 Task: Check the percentage active listings of gas furnace in the last 3 years.
Action: Mouse moved to (1061, 253)
Screenshot: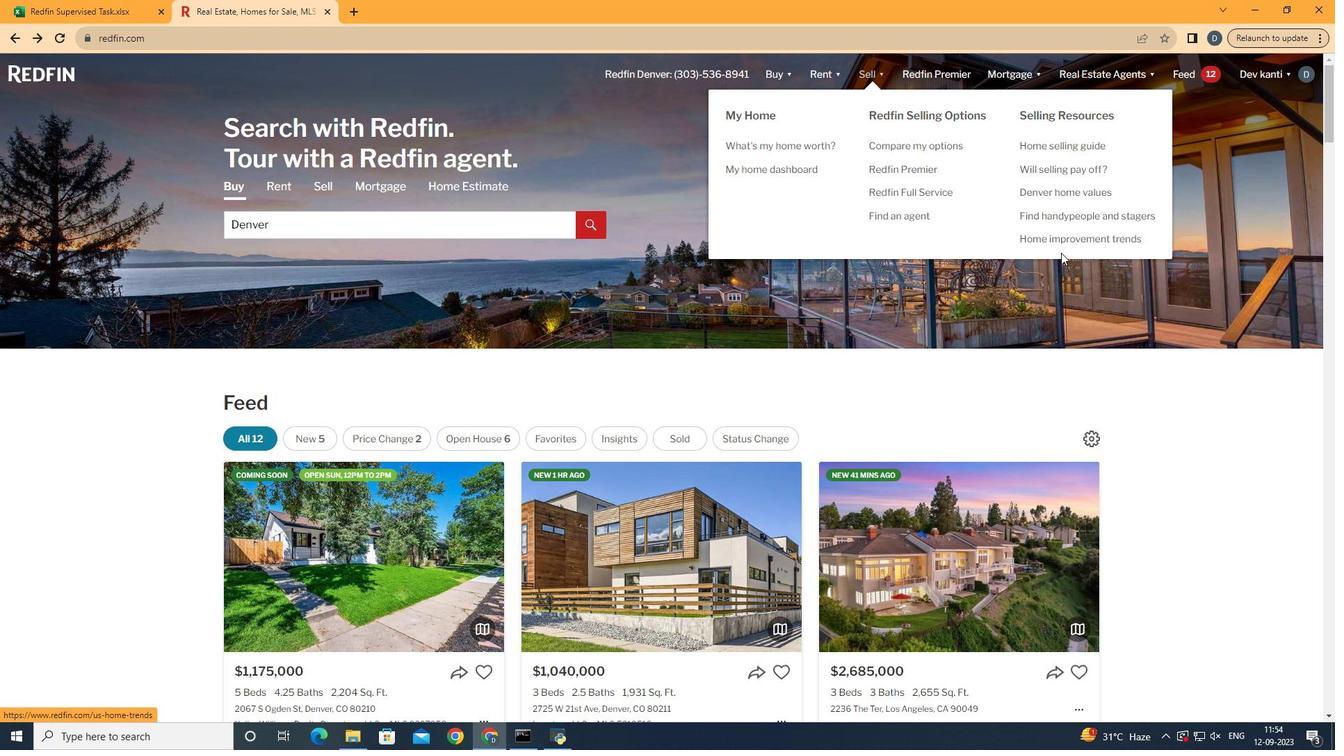 
Action: Mouse pressed left at (1061, 253)
Screenshot: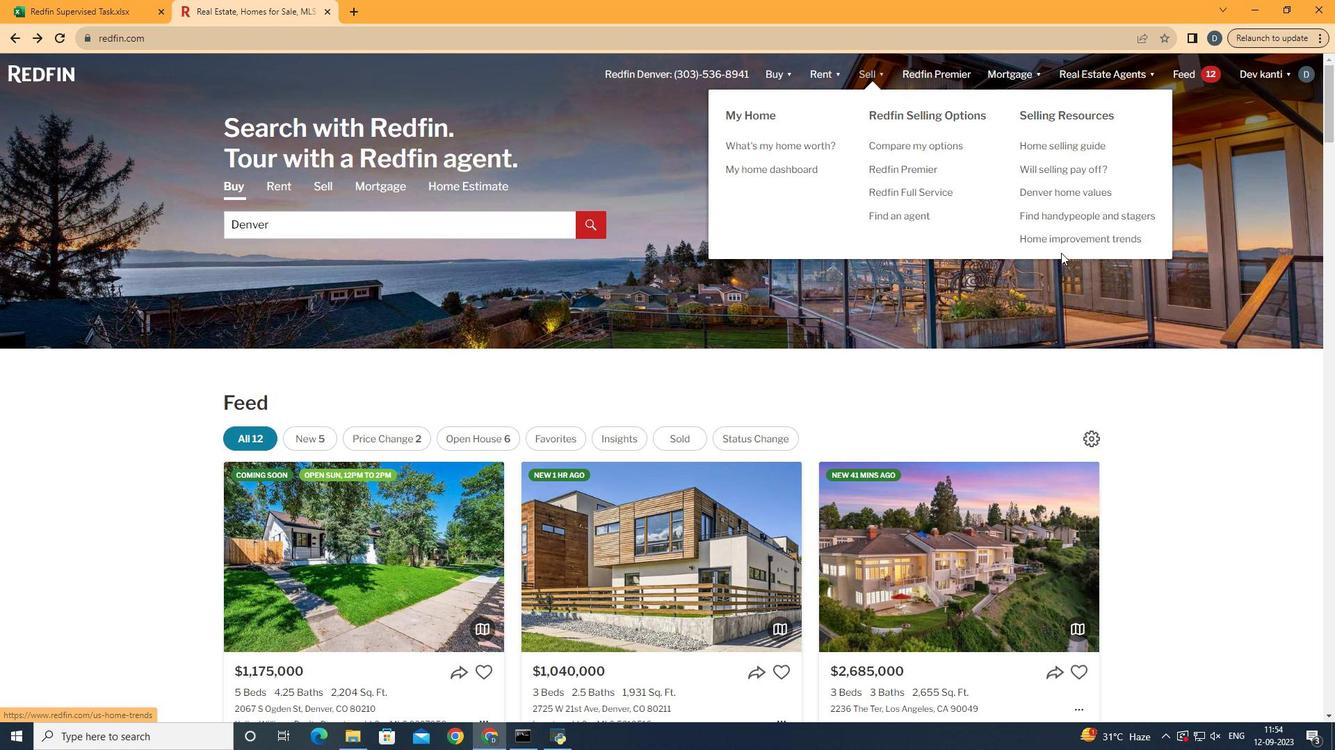 
Action: Mouse moved to (1076, 246)
Screenshot: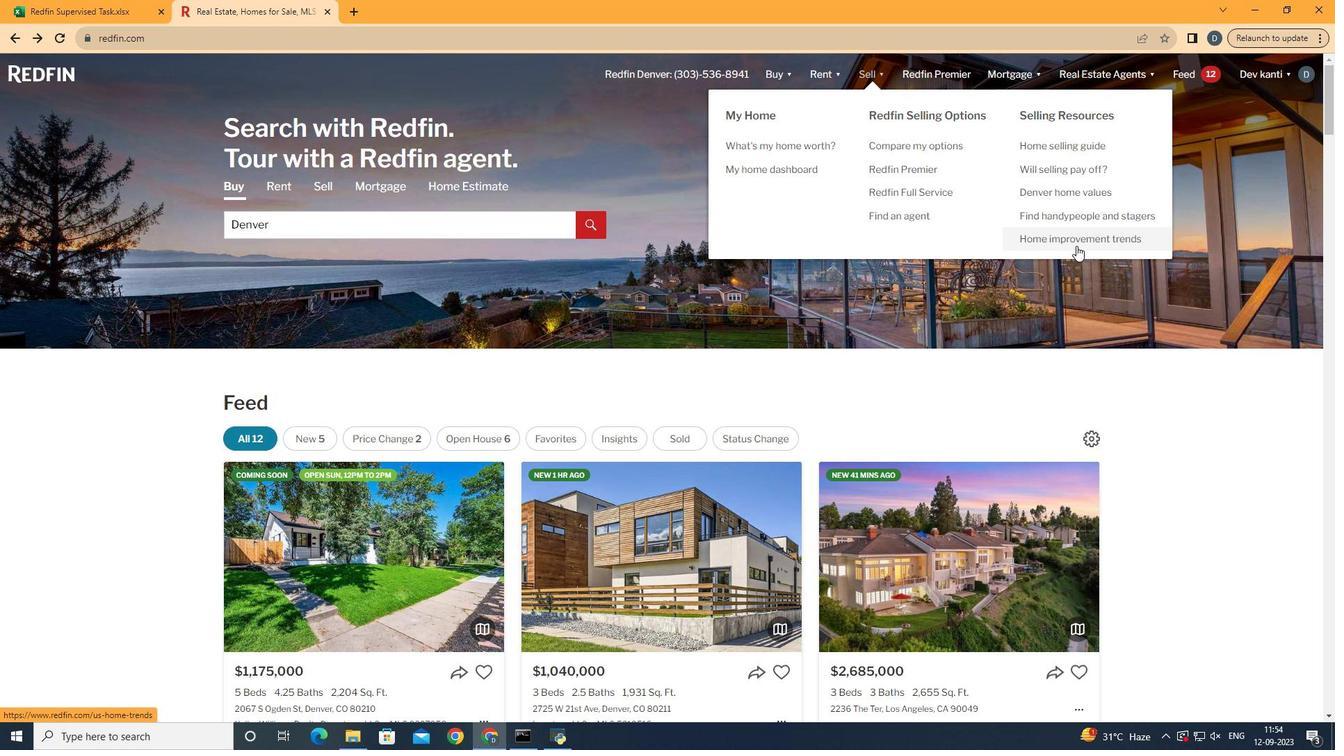 
Action: Mouse pressed left at (1076, 246)
Screenshot: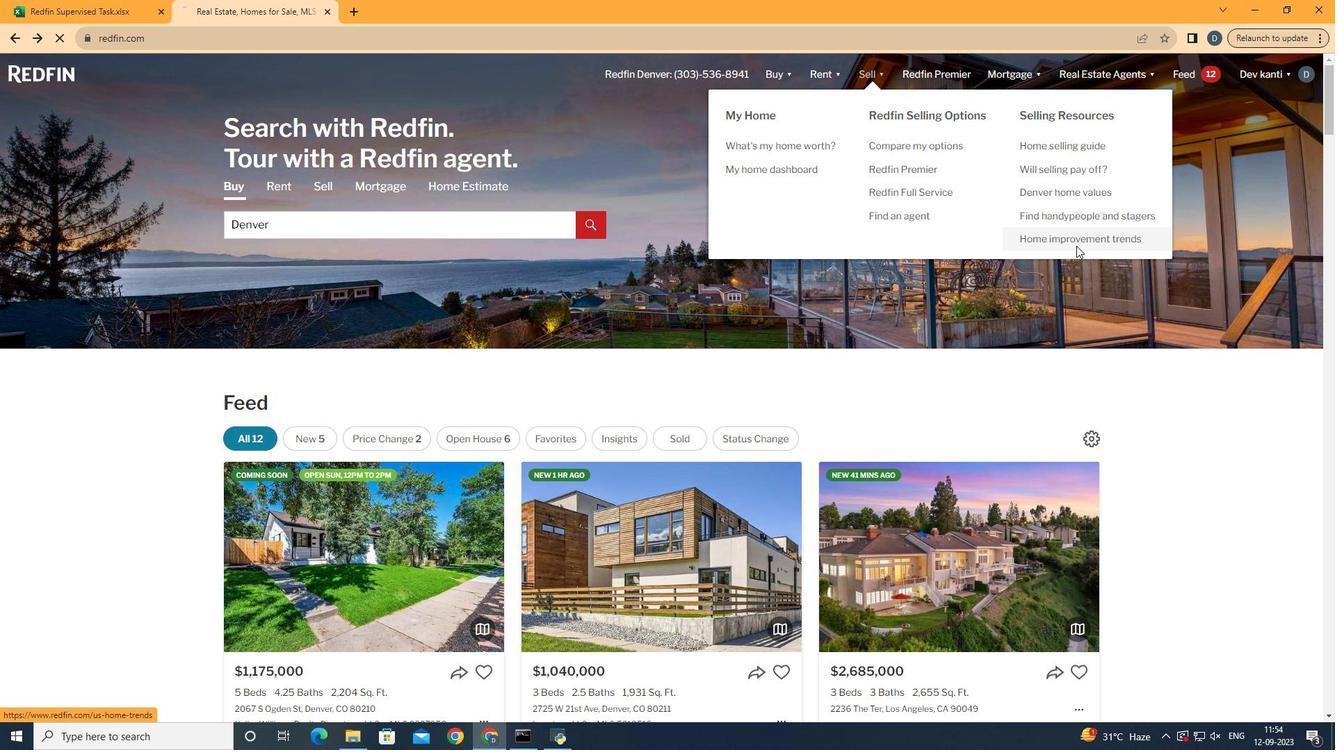 
Action: Mouse moved to (354, 264)
Screenshot: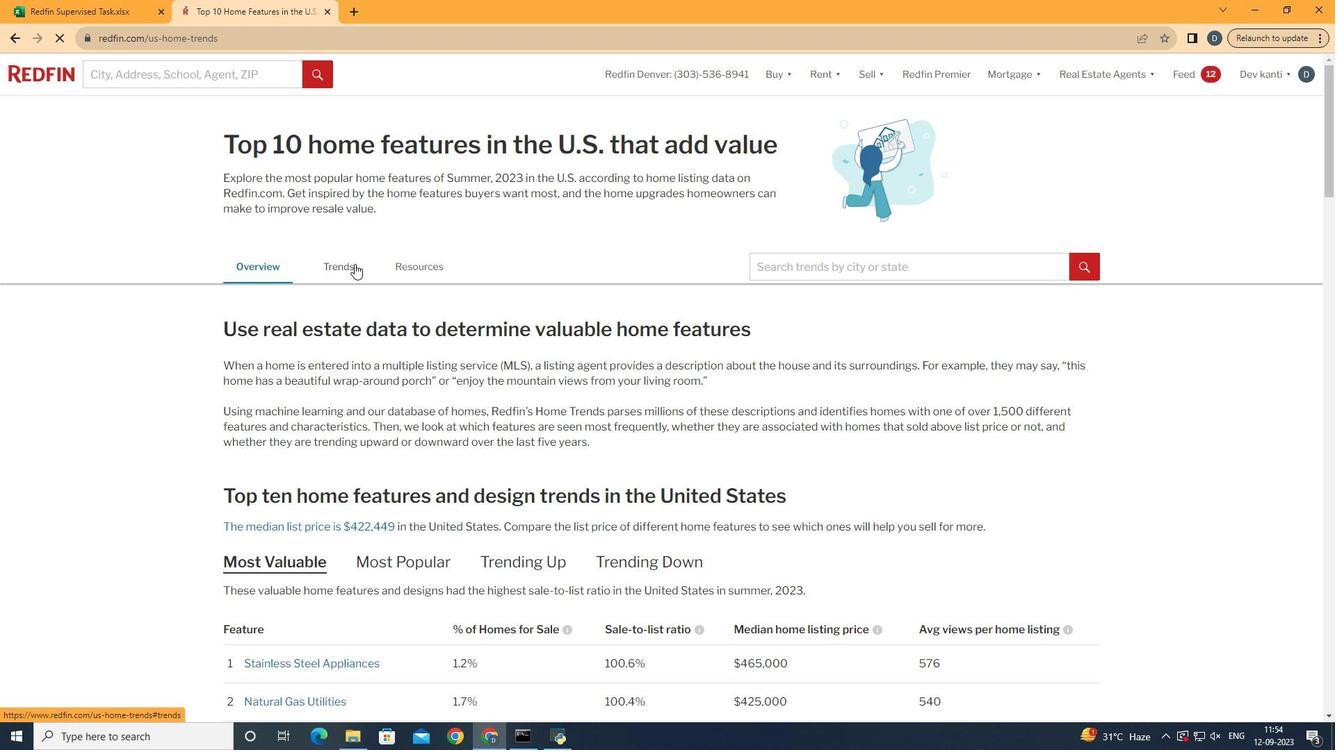 
Action: Mouse pressed left at (354, 264)
Screenshot: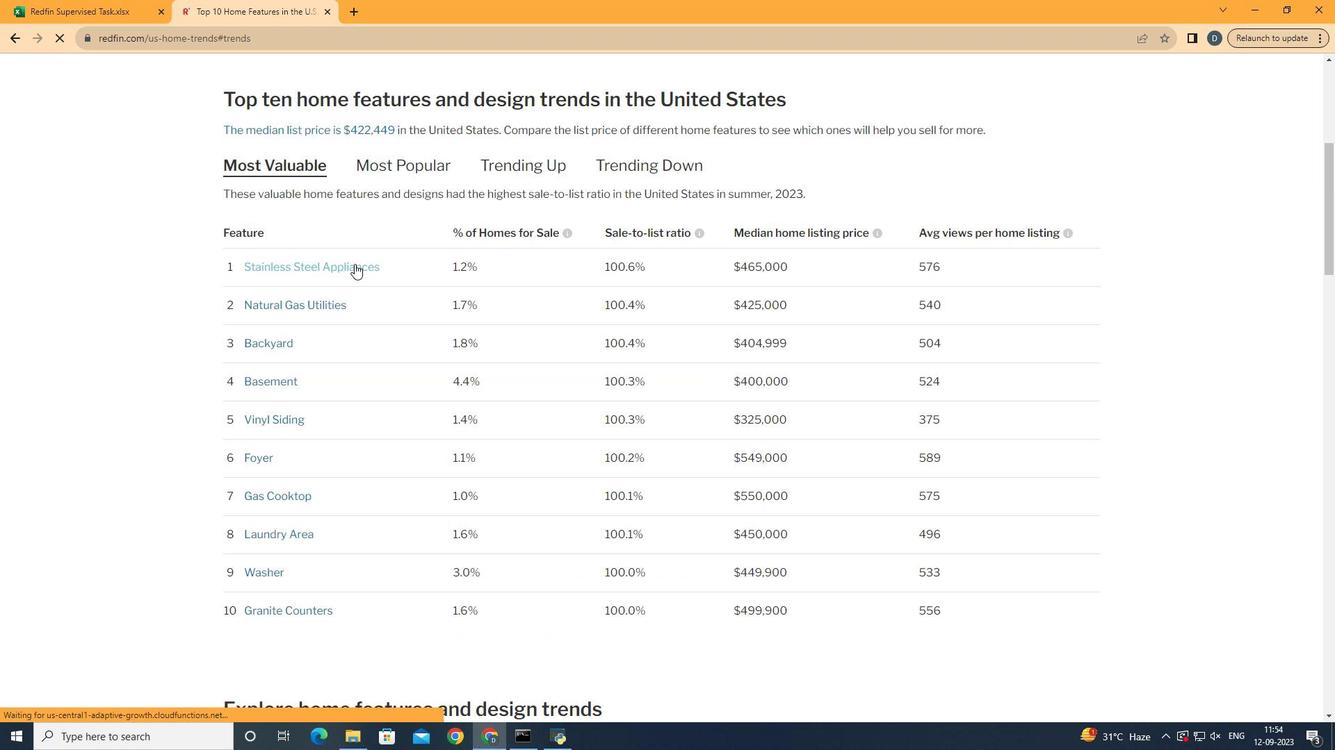 
Action: Mouse moved to (353, 267)
Screenshot: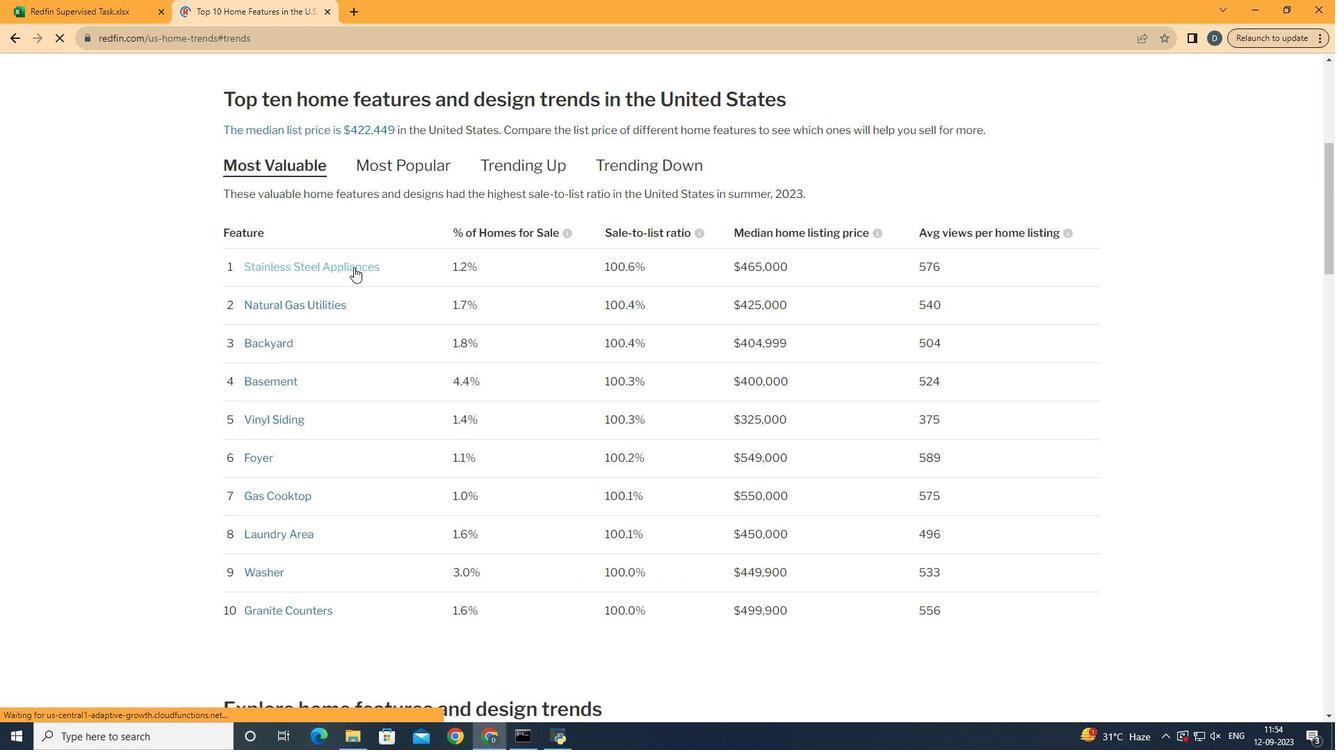 
Action: Mouse scrolled (353, 267) with delta (0, 0)
Screenshot: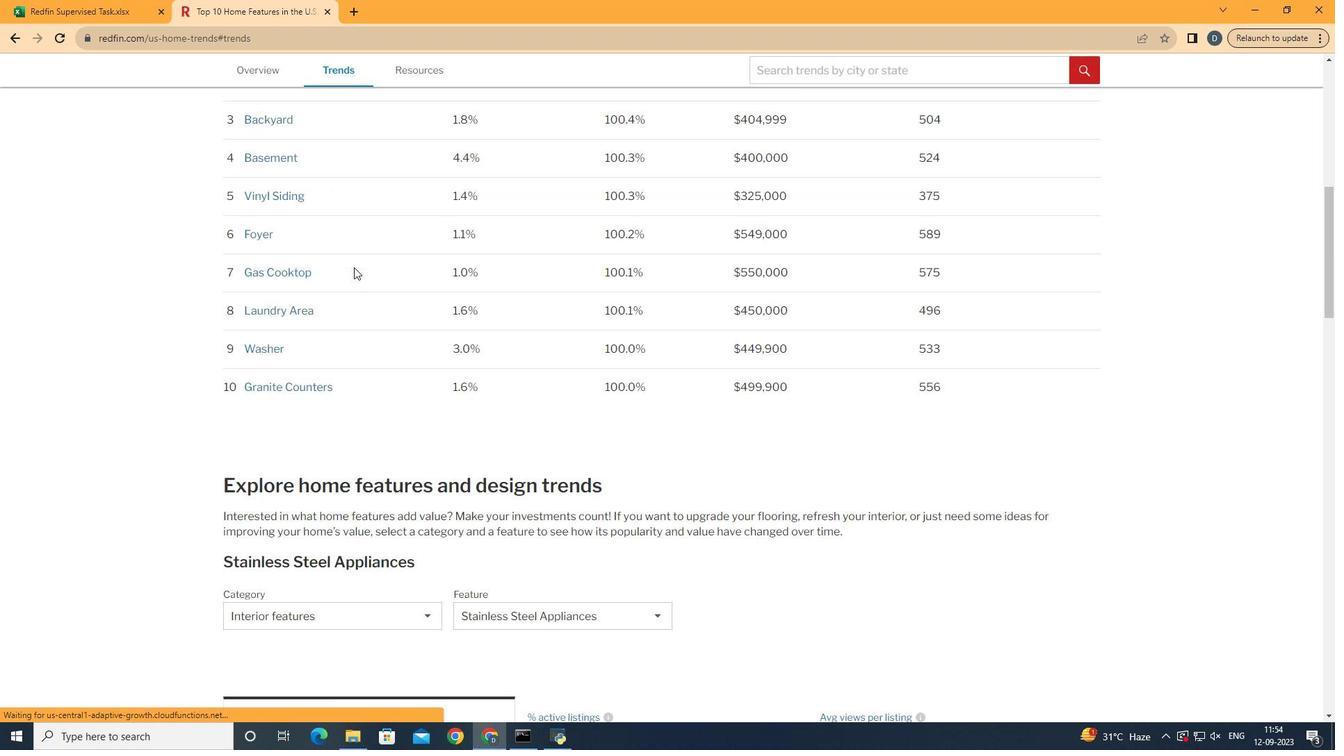 
Action: Mouse scrolled (353, 267) with delta (0, 0)
Screenshot: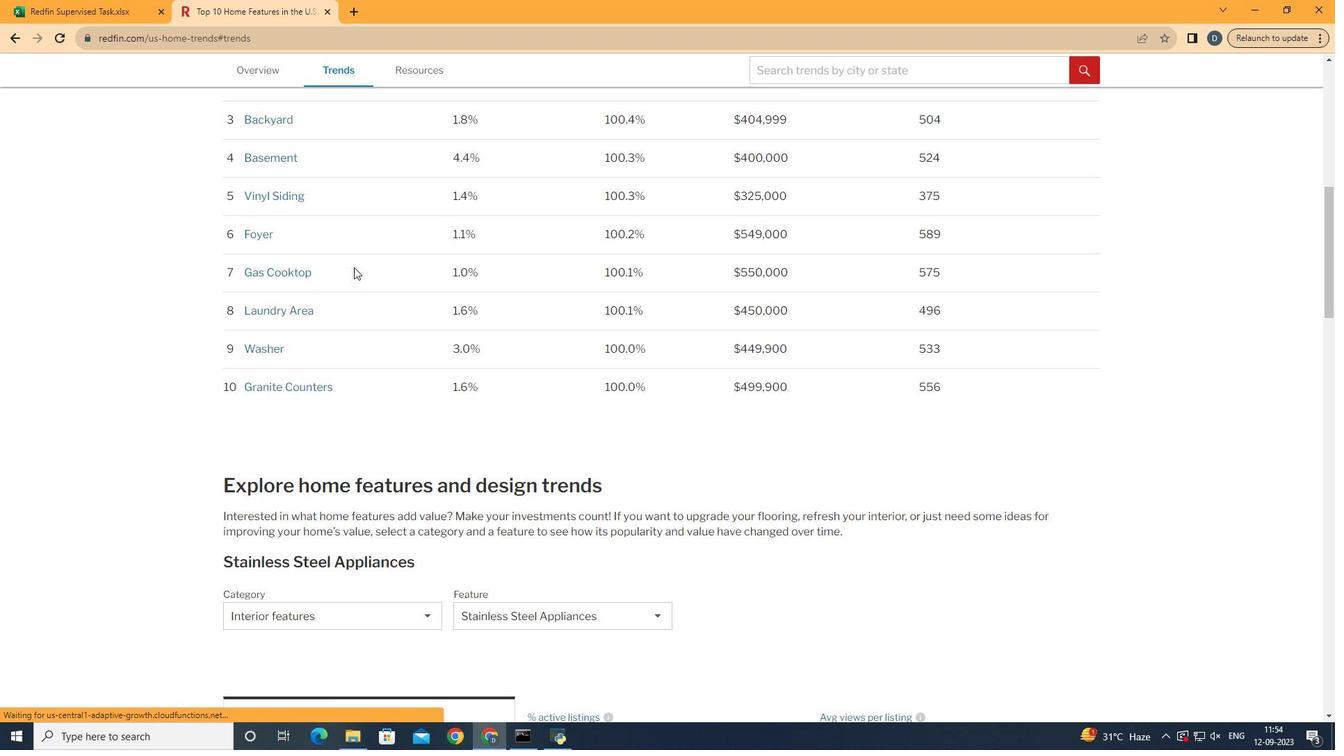 
Action: Mouse scrolled (353, 267) with delta (0, 0)
Screenshot: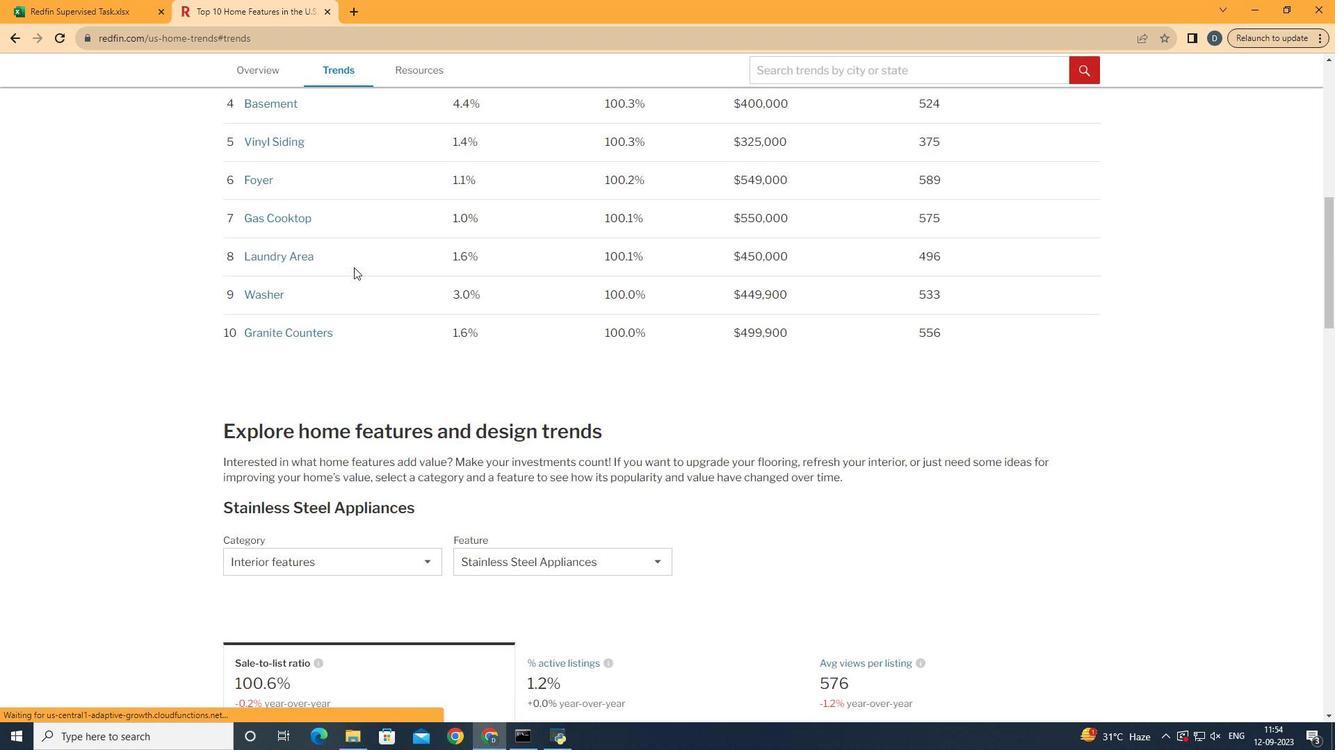
Action: Mouse scrolled (353, 267) with delta (0, 0)
Screenshot: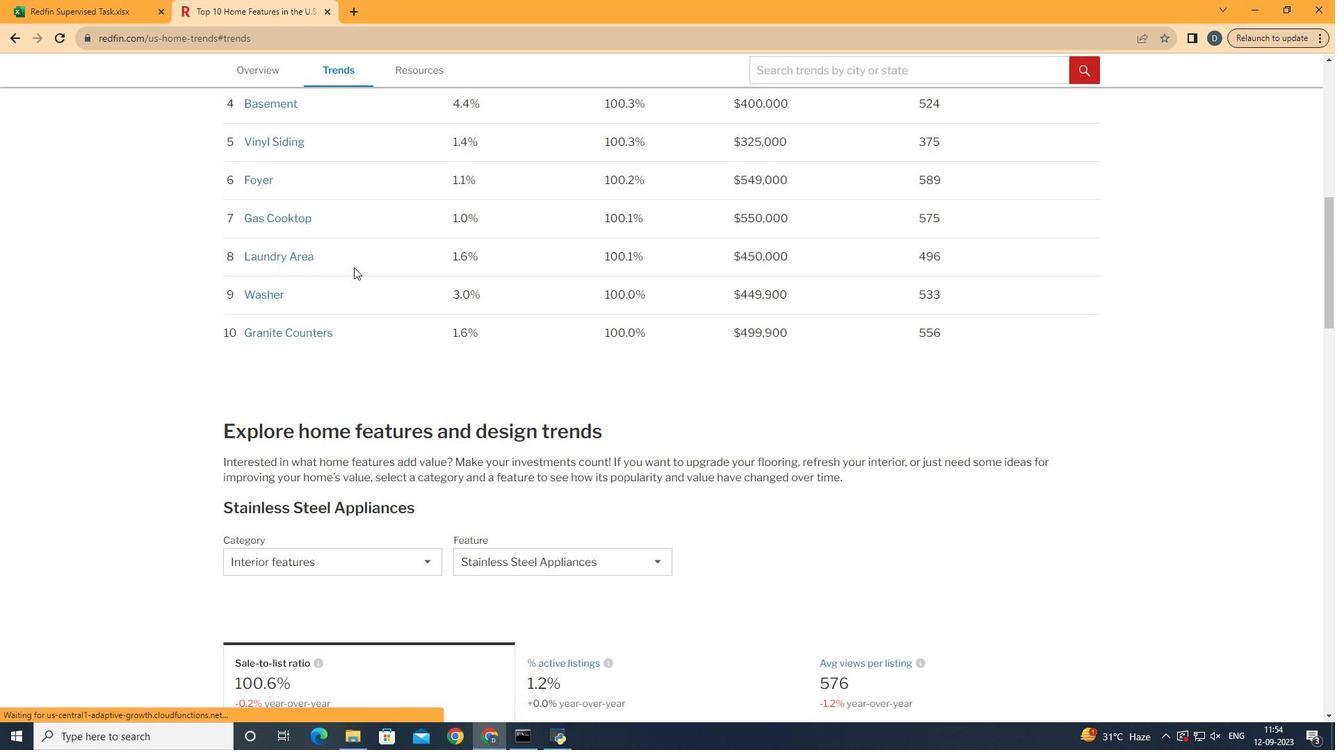 
Action: Mouse scrolled (353, 267) with delta (0, 0)
Screenshot: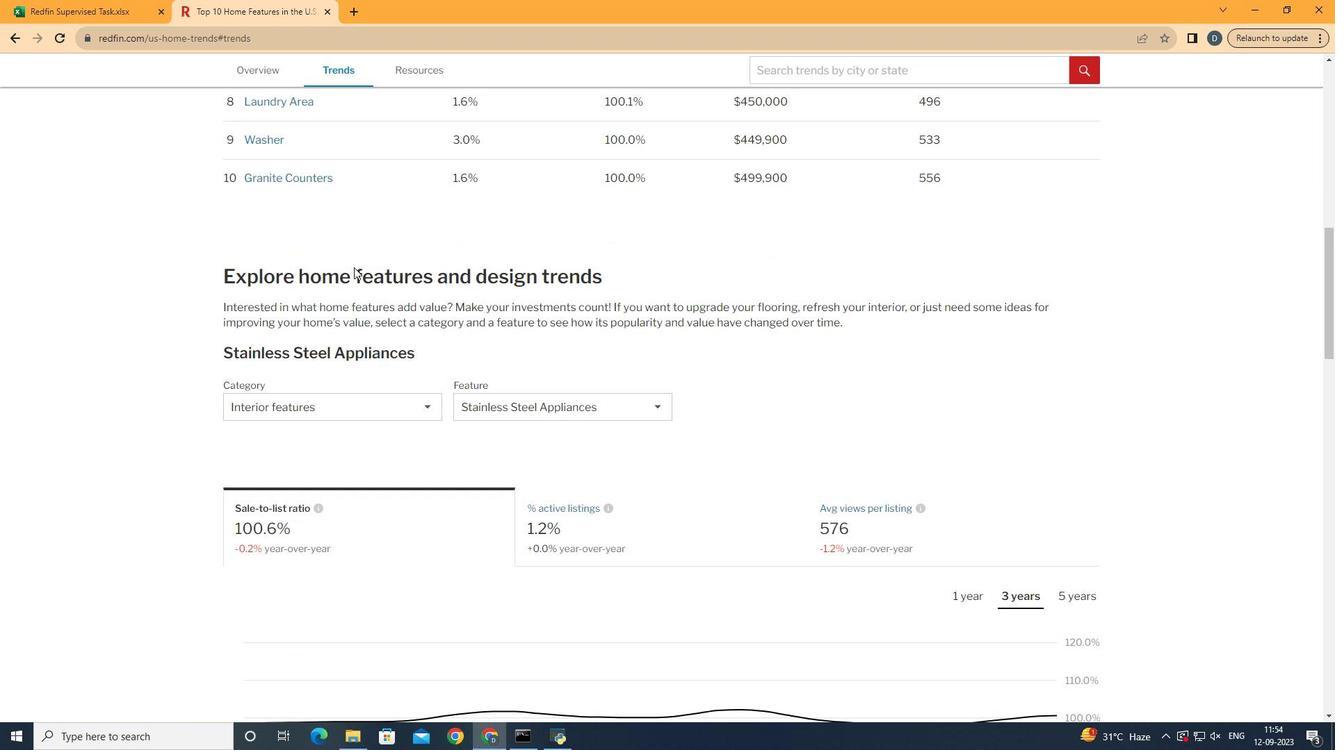 
Action: Mouse scrolled (353, 267) with delta (0, 0)
Screenshot: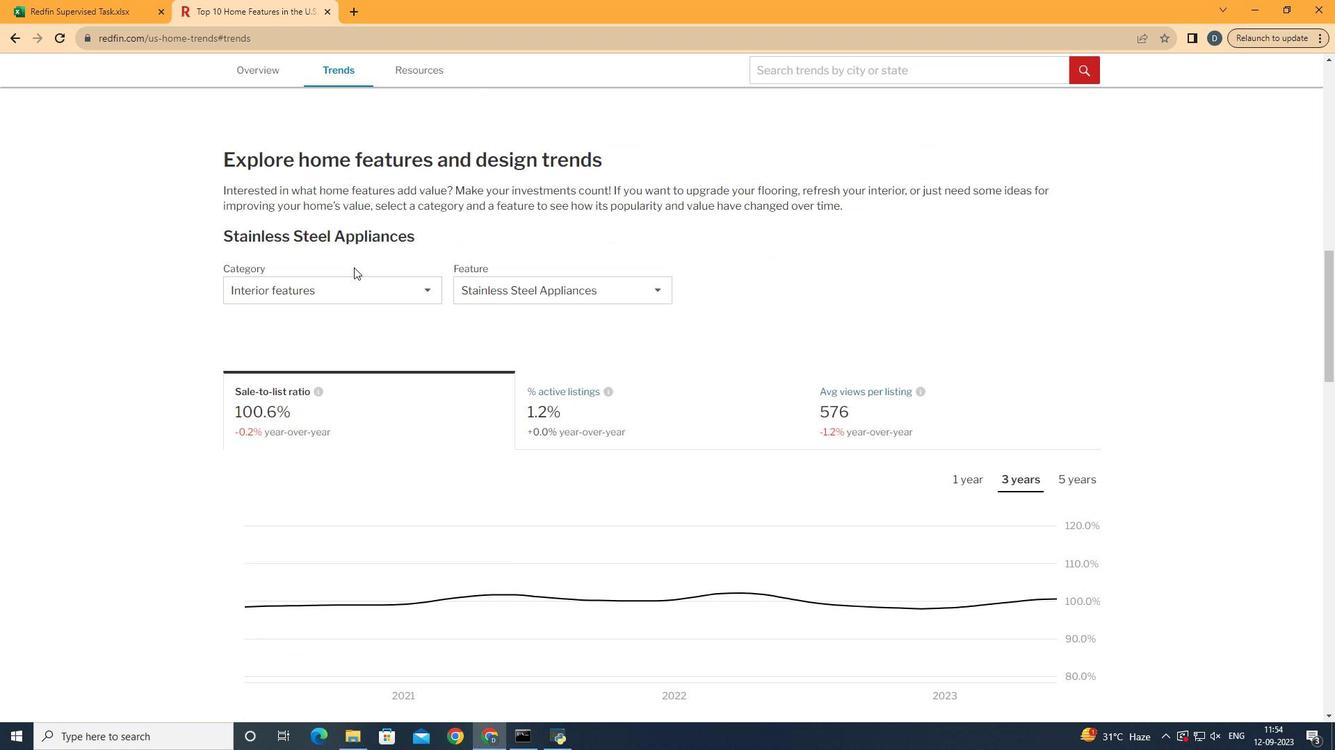
Action: Mouse scrolled (353, 267) with delta (0, 0)
Screenshot: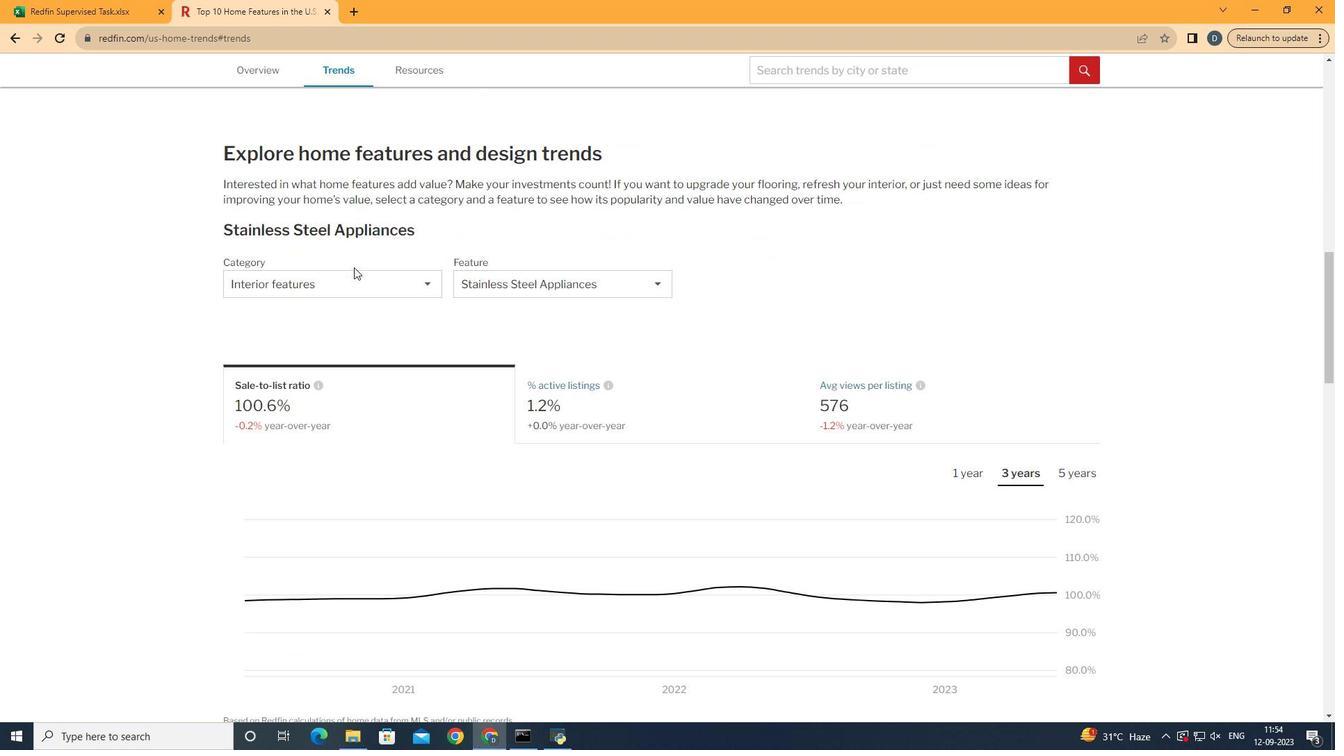
Action: Mouse scrolled (353, 267) with delta (0, 0)
Screenshot: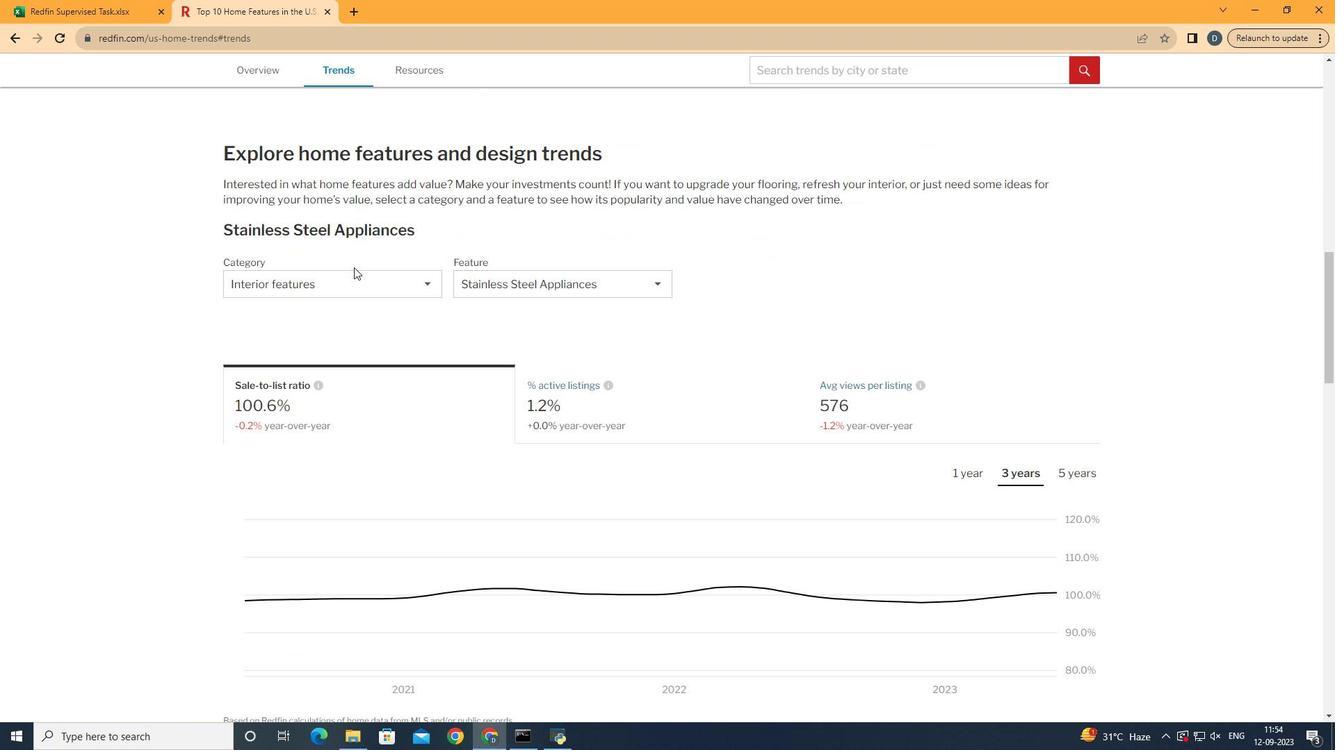 
Action: Mouse moved to (358, 286)
Screenshot: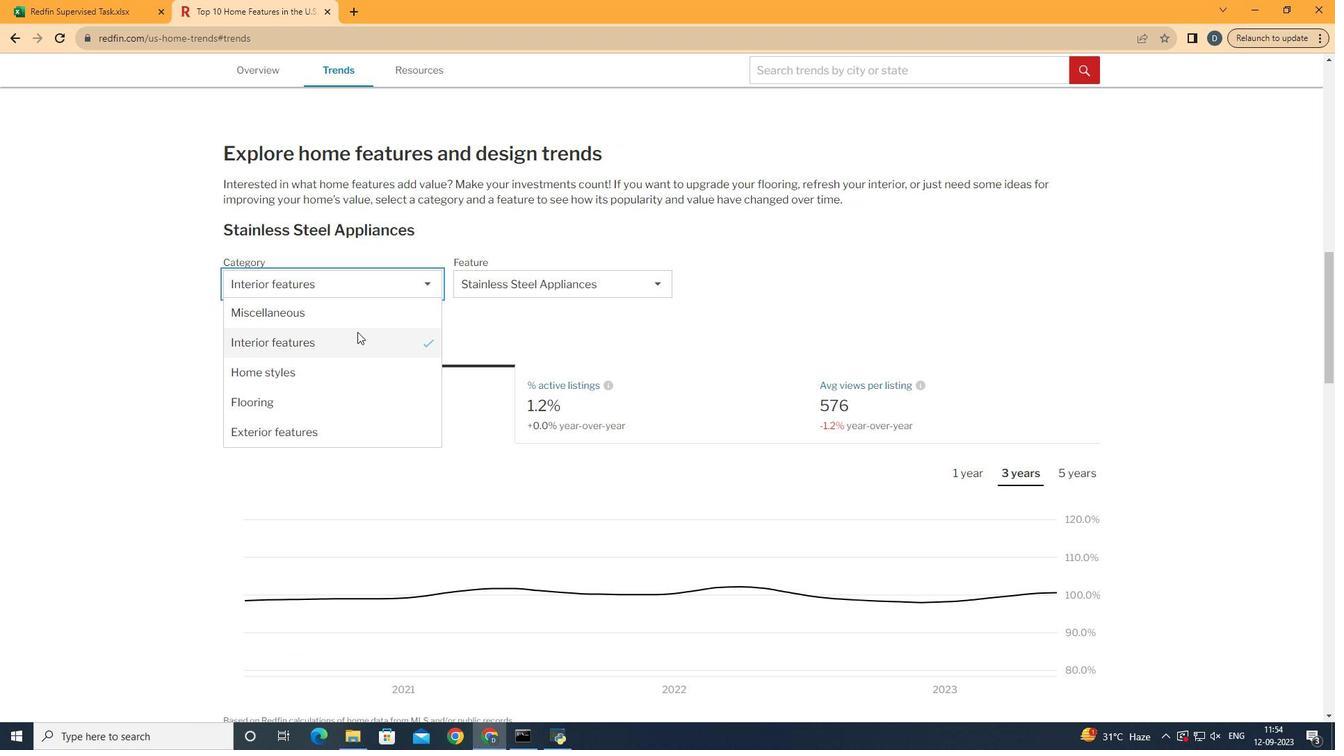 
Action: Mouse pressed left at (358, 286)
Screenshot: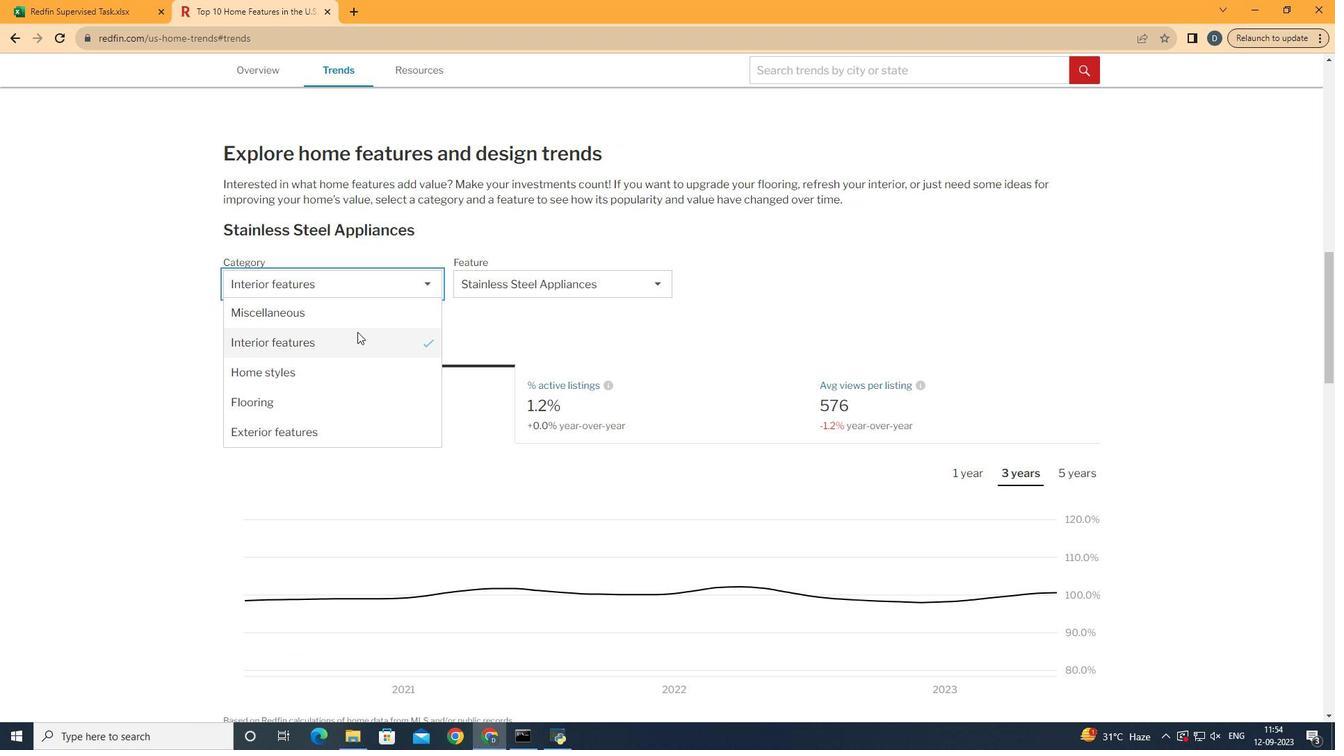 
Action: Mouse moved to (357, 333)
Screenshot: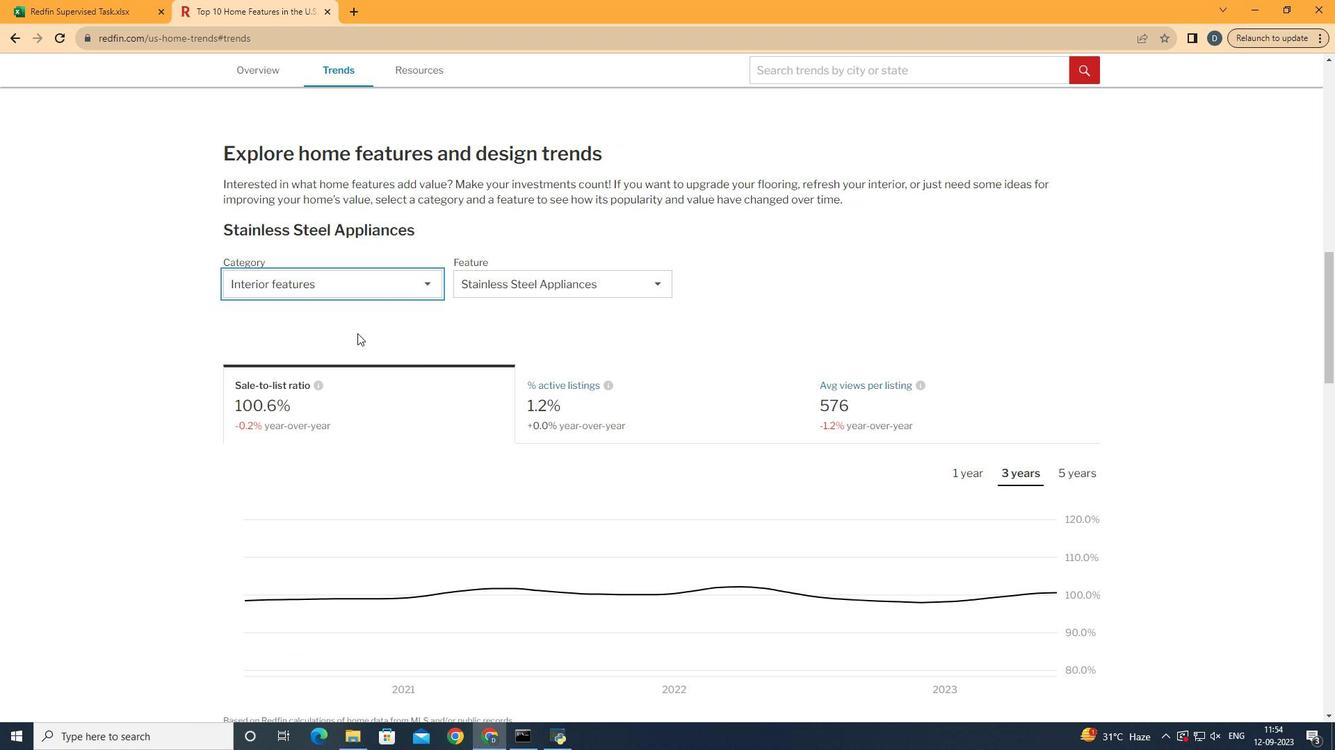 
Action: Mouse pressed left at (357, 333)
Screenshot: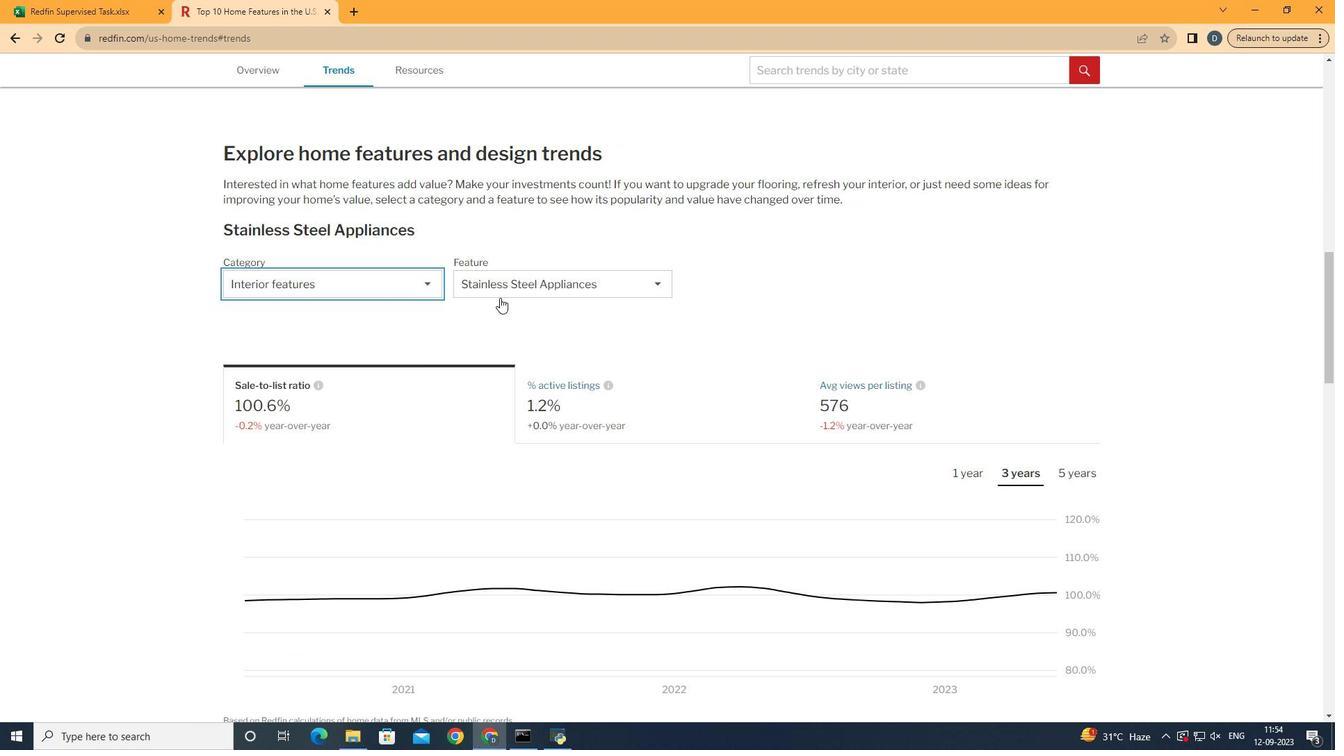 
Action: Mouse moved to (551, 285)
Screenshot: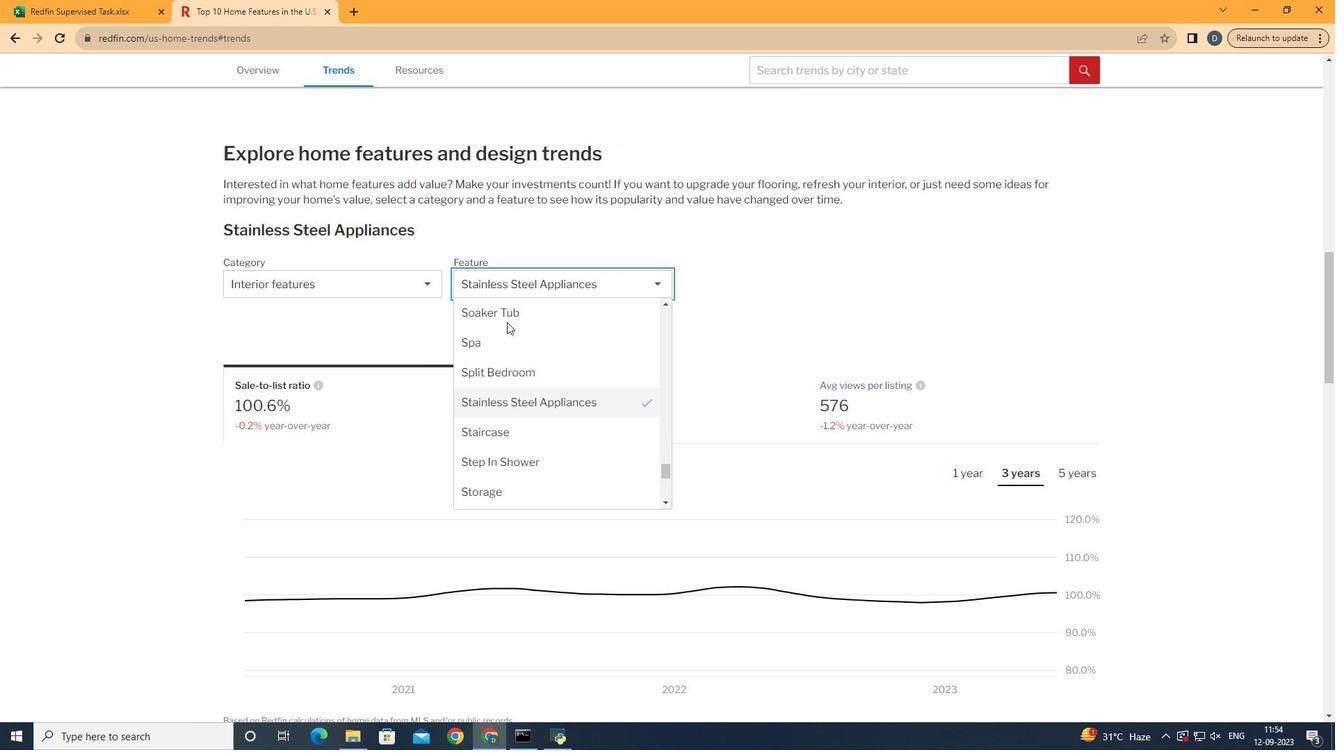 
Action: Mouse pressed left at (551, 285)
Screenshot: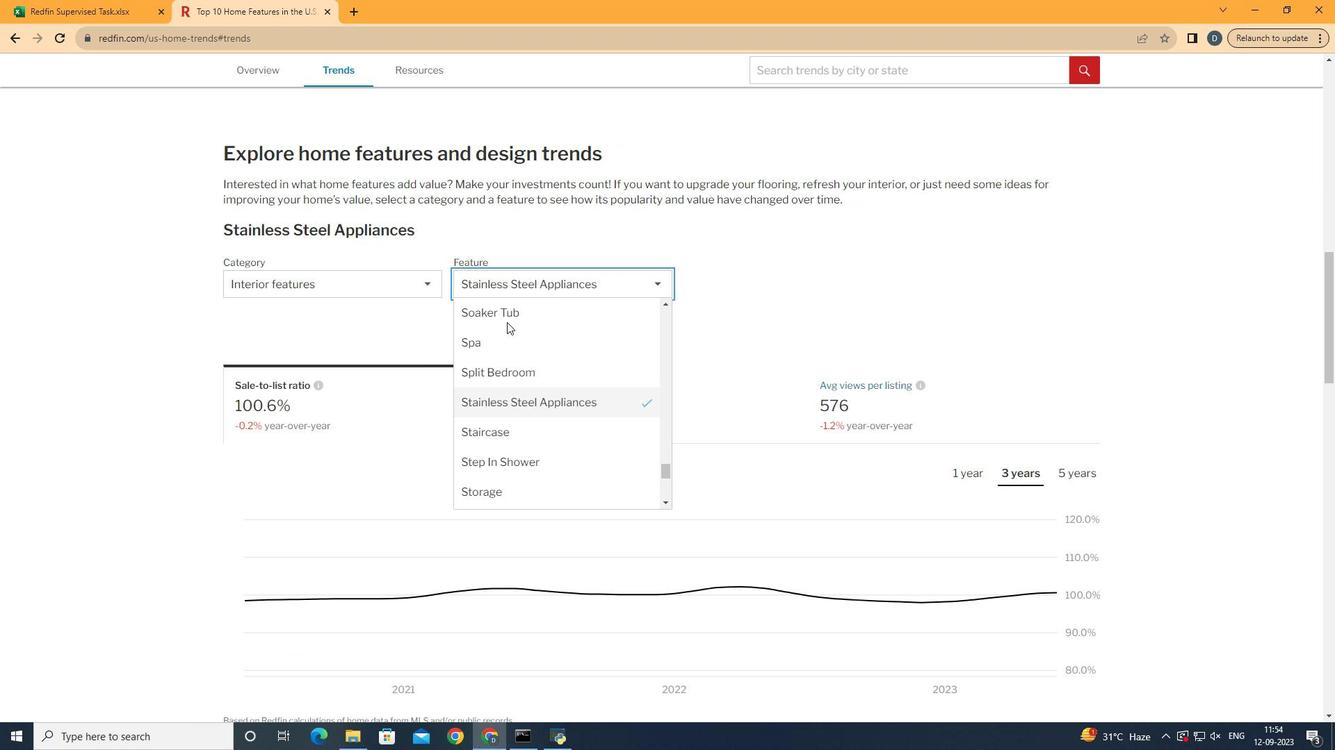 
Action: Mouse moved to (473, 357)
Screenshot: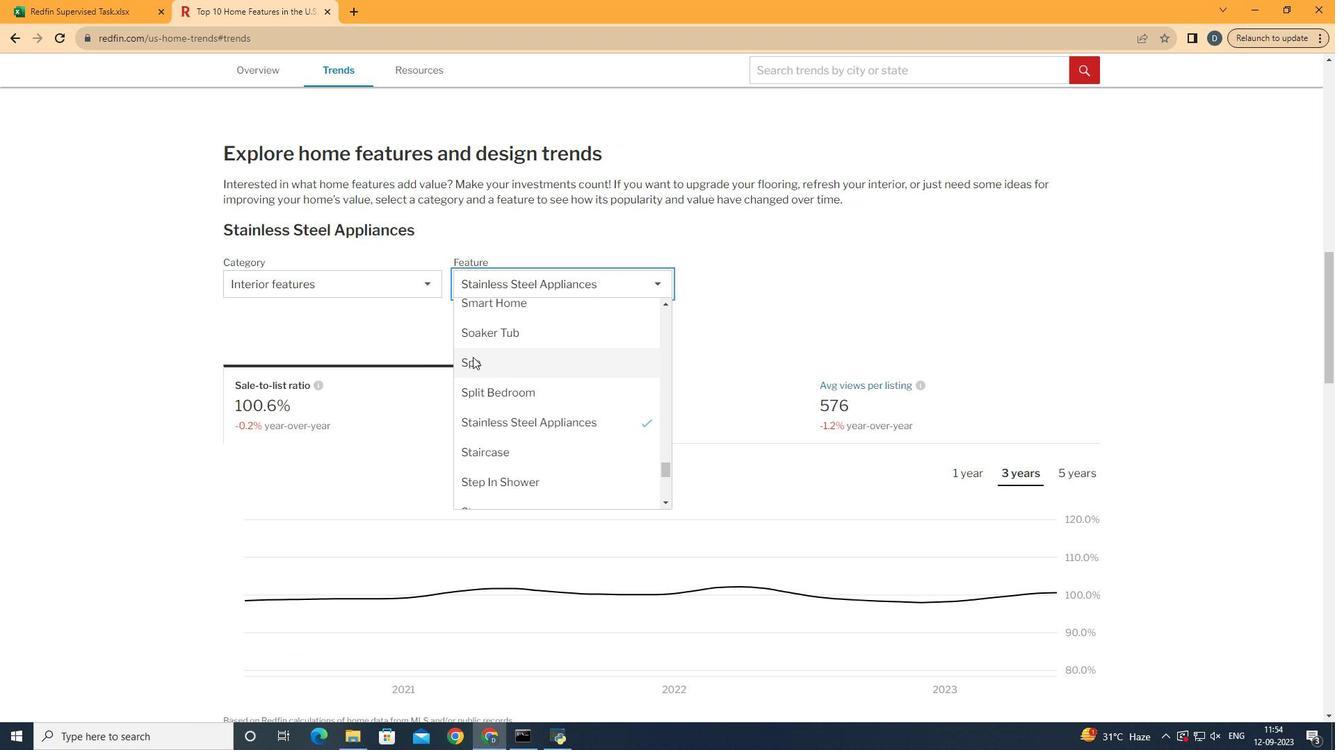 
Action: Mouse scrolled (473, 358) with delta (0, 0)
Screenshot: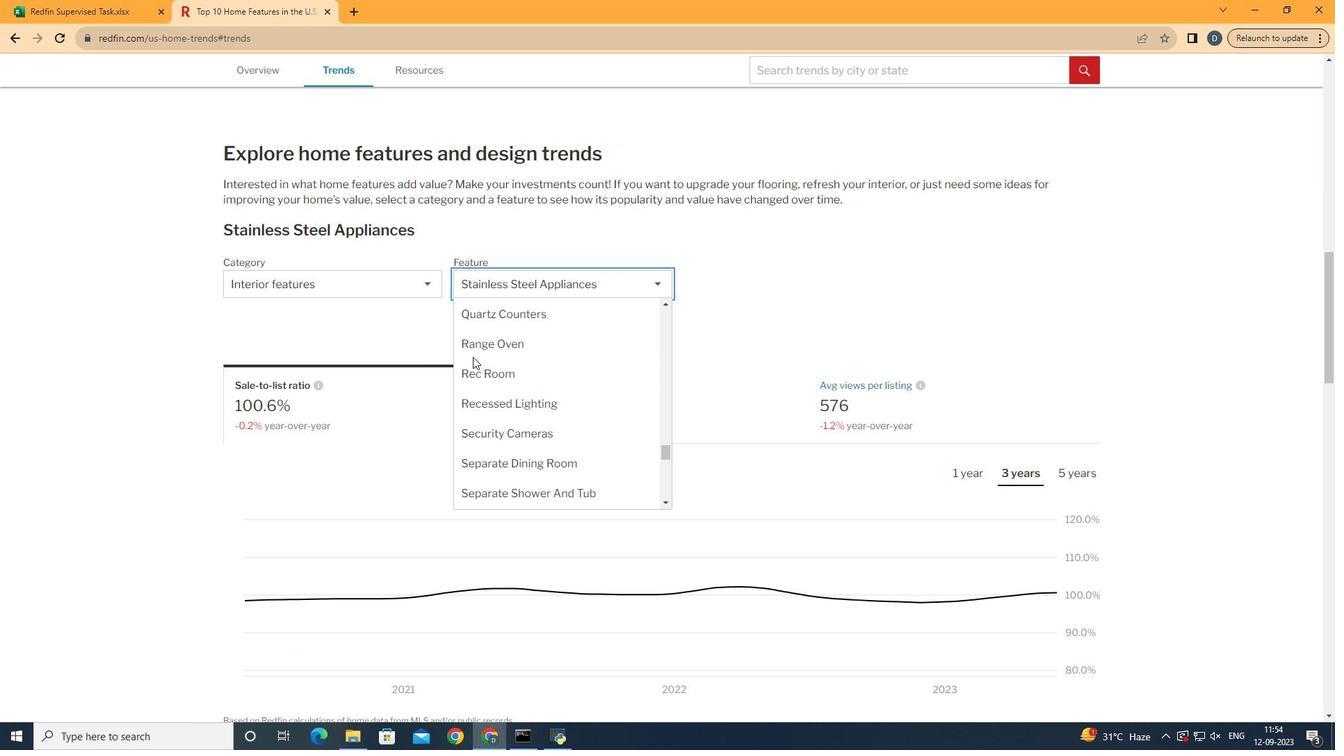 
Action: Mouse moved to (472, 357)
Screenshot: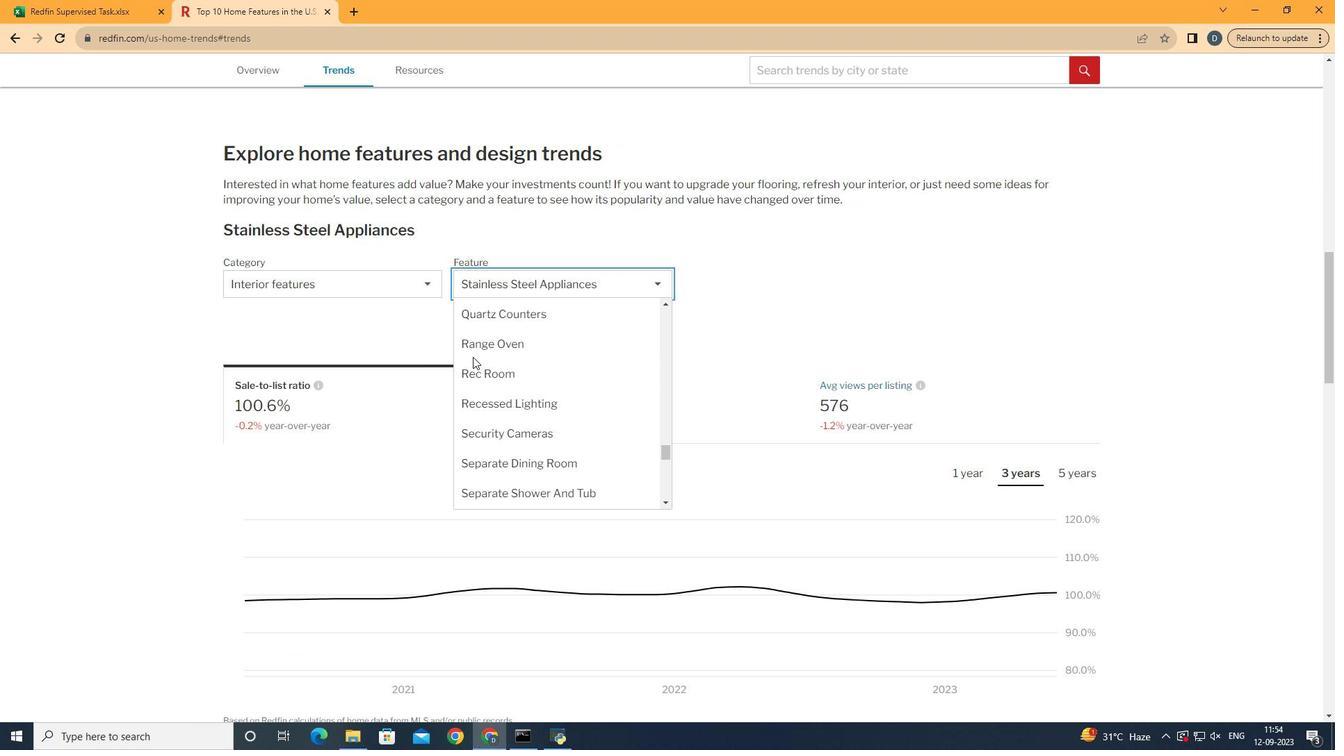 
Action: Mouse scrolled (472, 358) with delta (0, 0)
Screenshot: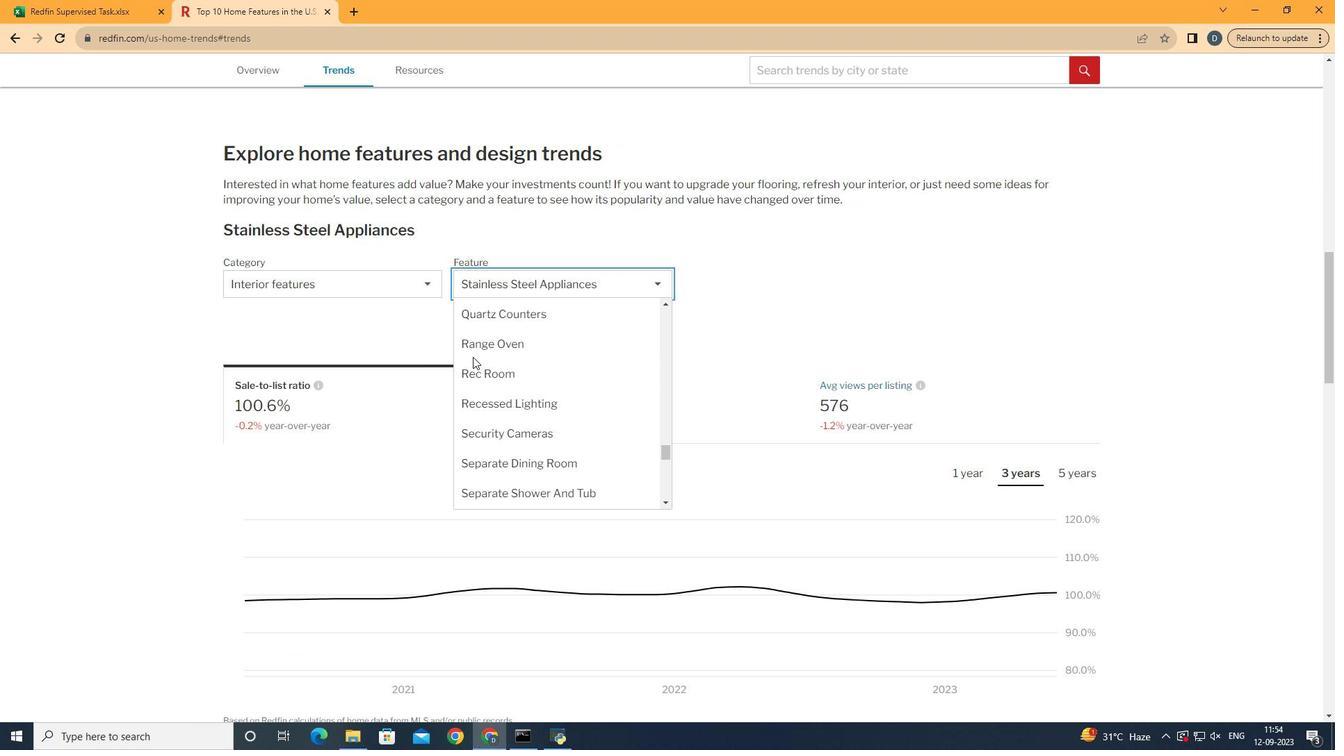 
Action: Mouse scrolled (472, 358) with delta (0, 0)
Screenshot: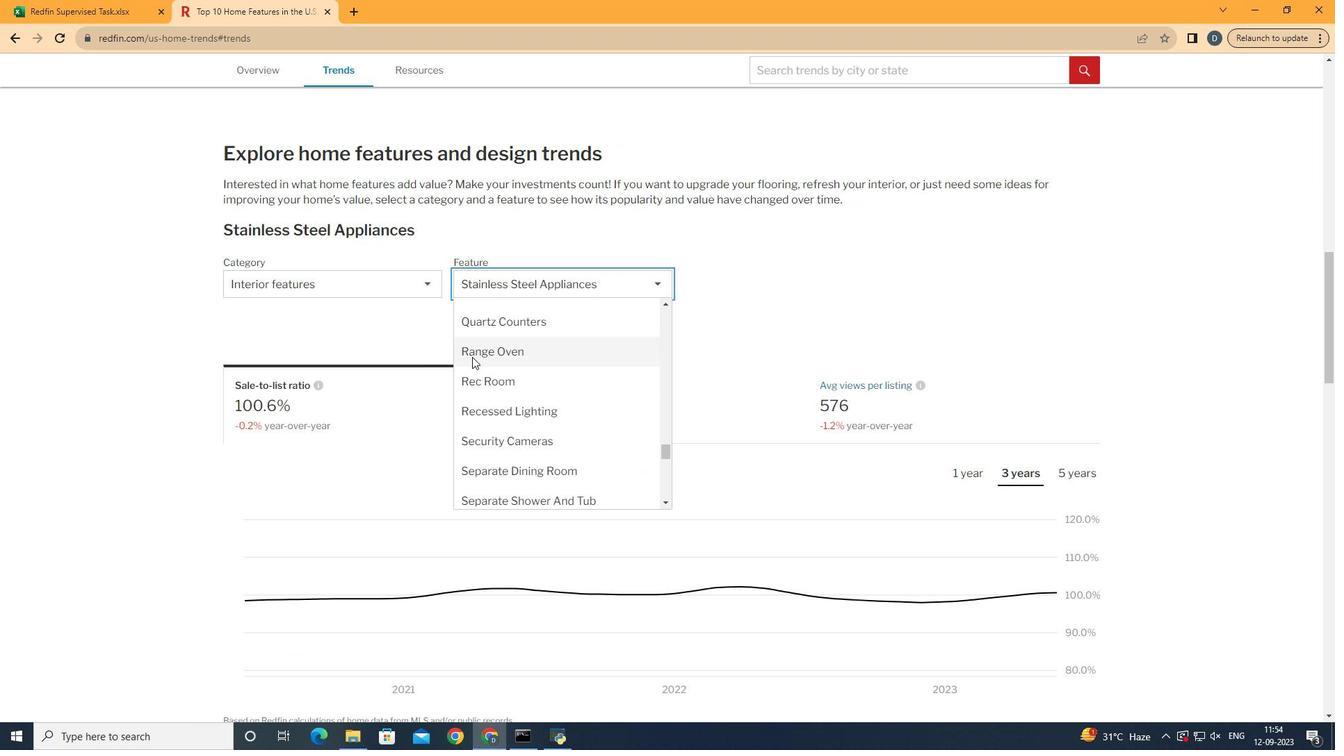 
Action: Mouse scrolled (472, 358) with delta (0, 0)
Screenshot: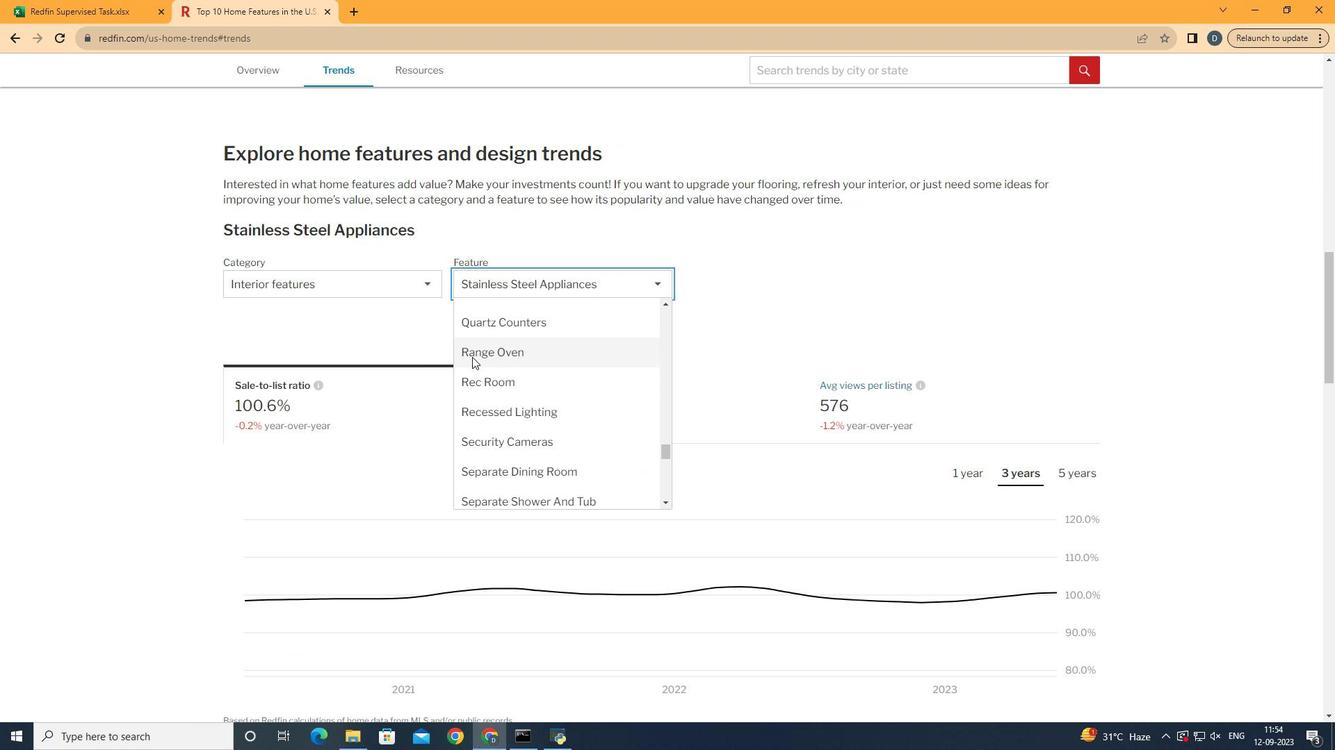 
Action: Mouse moved to (472, 357)
Screenshot: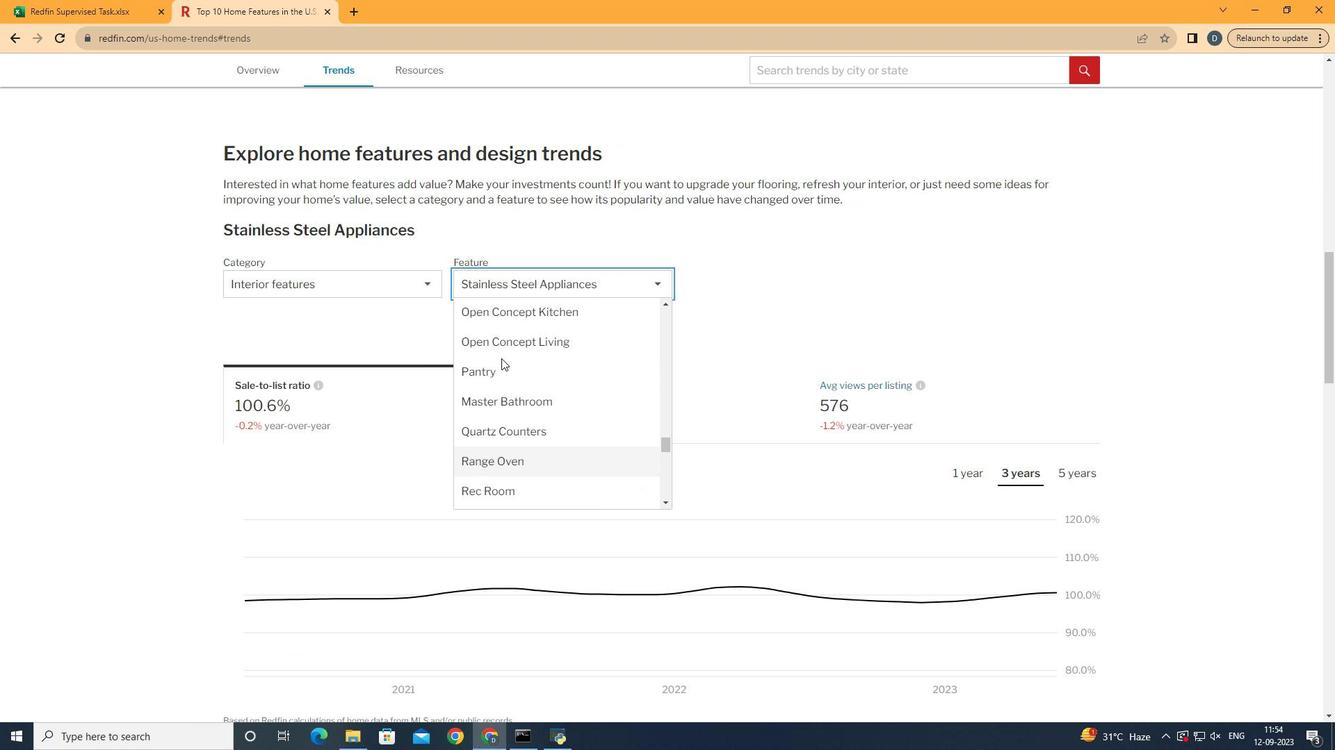 
Action: Mouse scrolled (472, 358) with delta (0, 0)
Screenshot: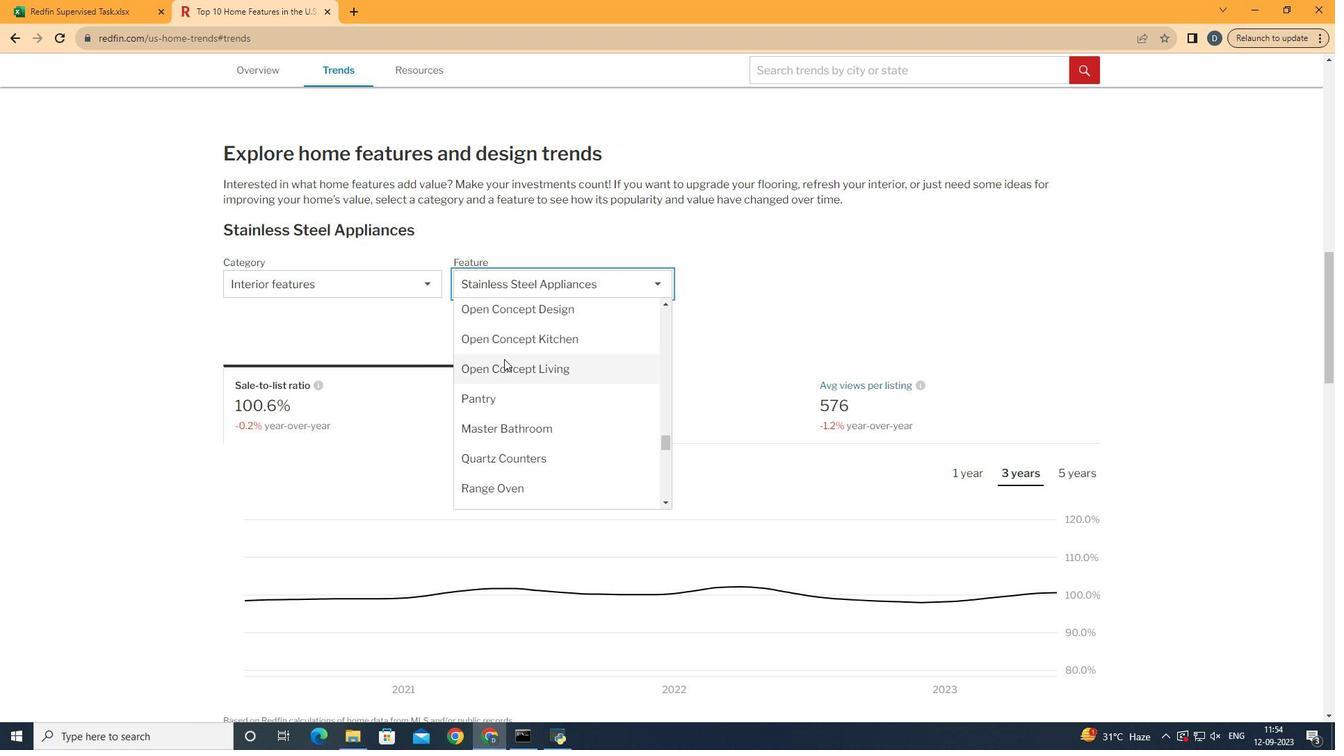 
Action: Mouse scrolled (472, 358) with delta (0, 0)
Screenshot: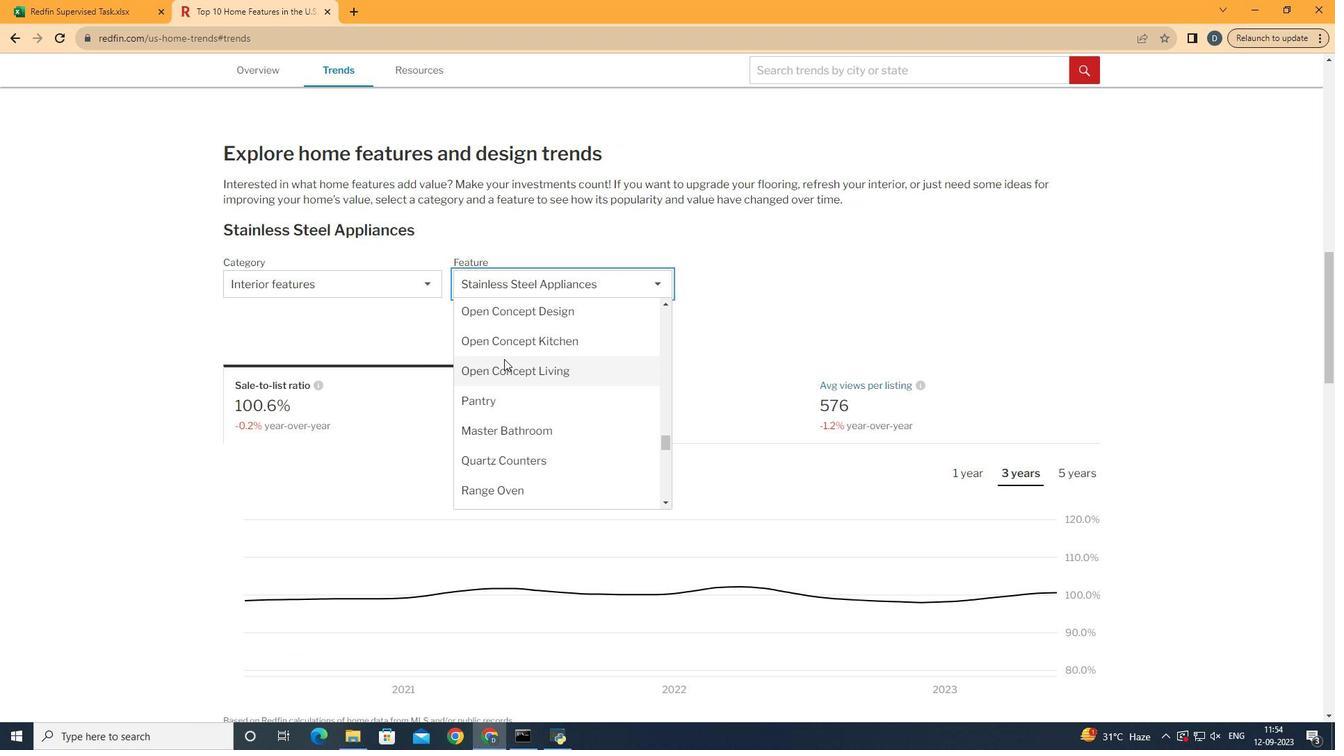 
Action: Mouse moved to (504, 360)
Screenshot: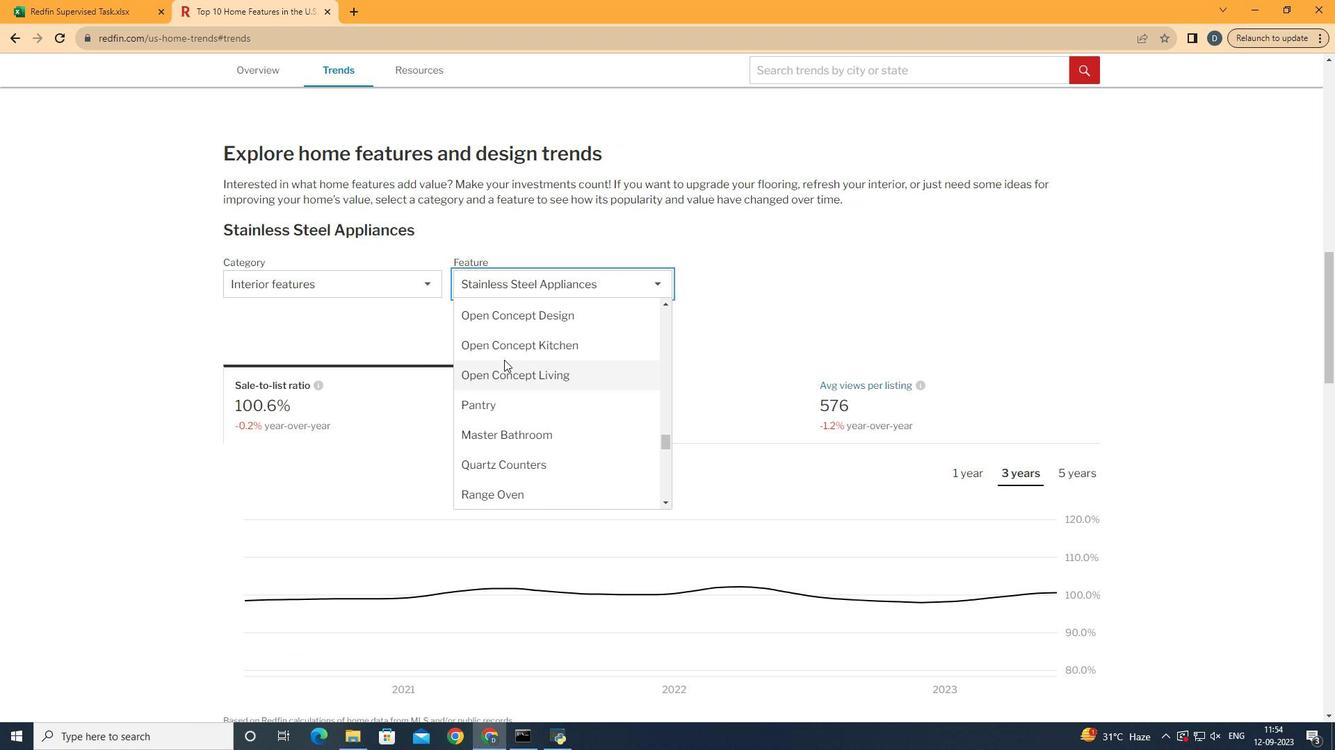 
Action: Mouse scrolled (504, 360) with delta (0, 0)
Screenshot: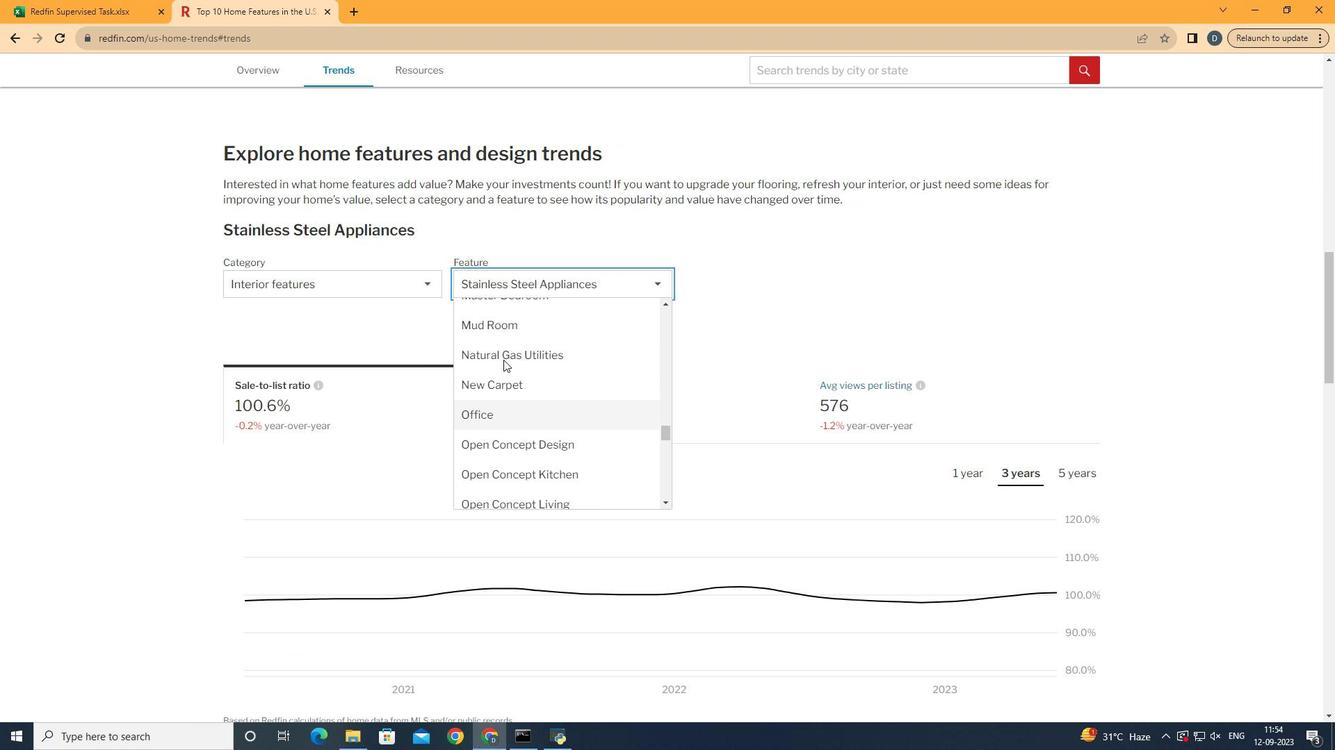 
Action: Mouse scrolled (504, 360) with delta (0, 0)
Screenshot: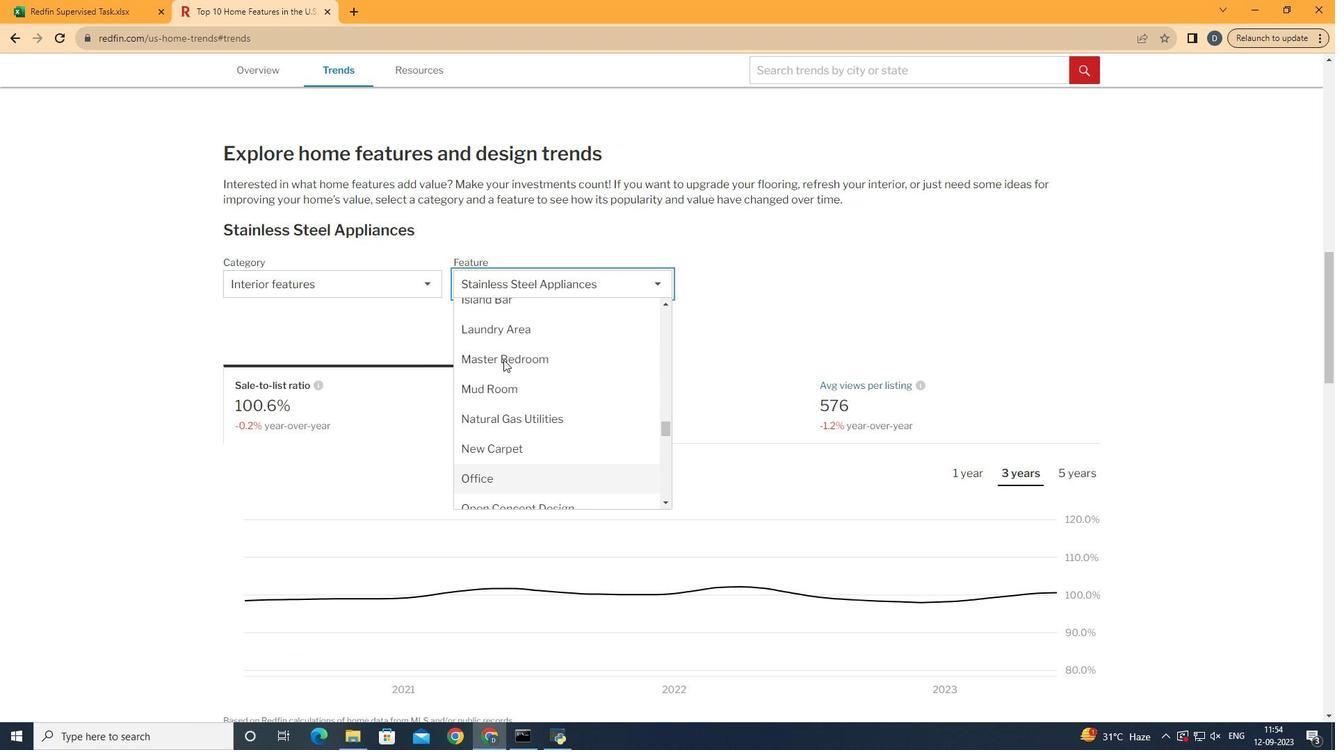 
Action: Mouse scrolled (504, 360) with delta (0, 0)
Screenshot: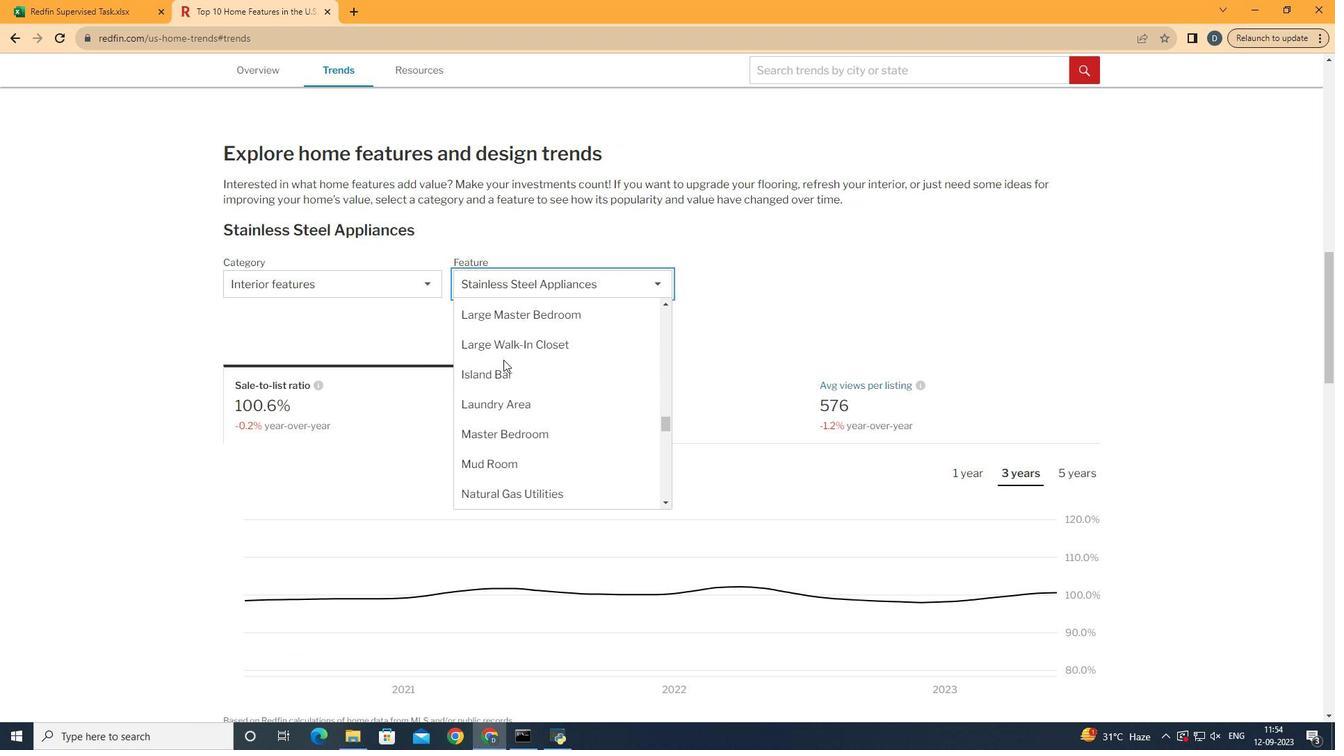 
Action: Mouse moved to (503, 360)
Screenshot: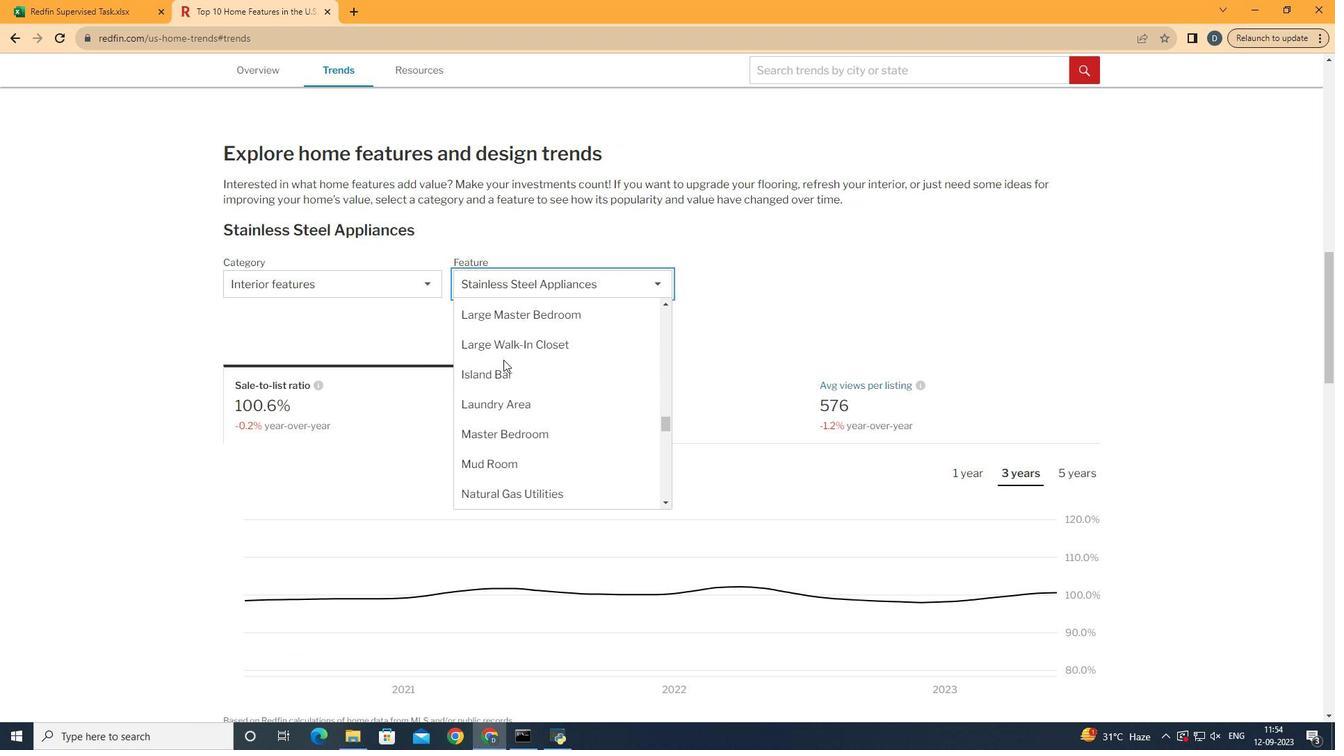 
Action: Mouse scrolled (503, 360) with delta (0, 0)
Screenshot: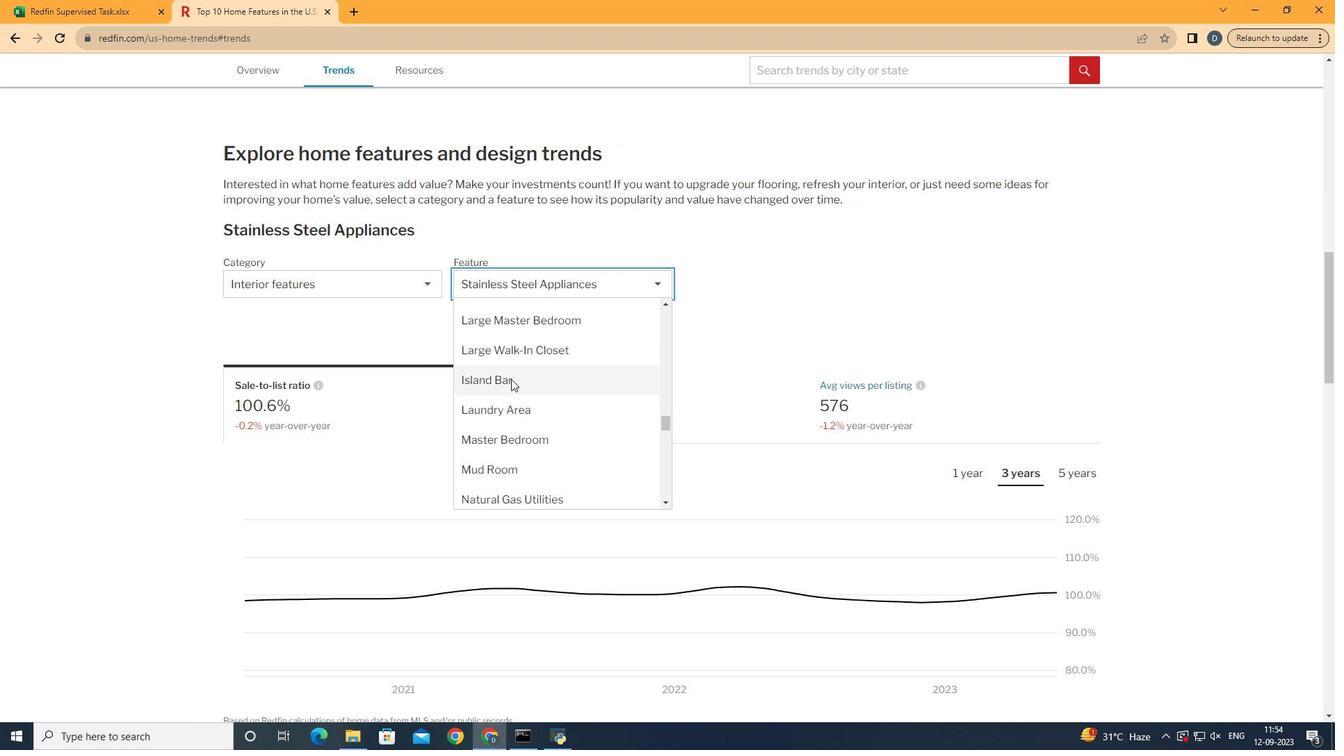
Action: Mouse moved to (584, 397)
Screenshot: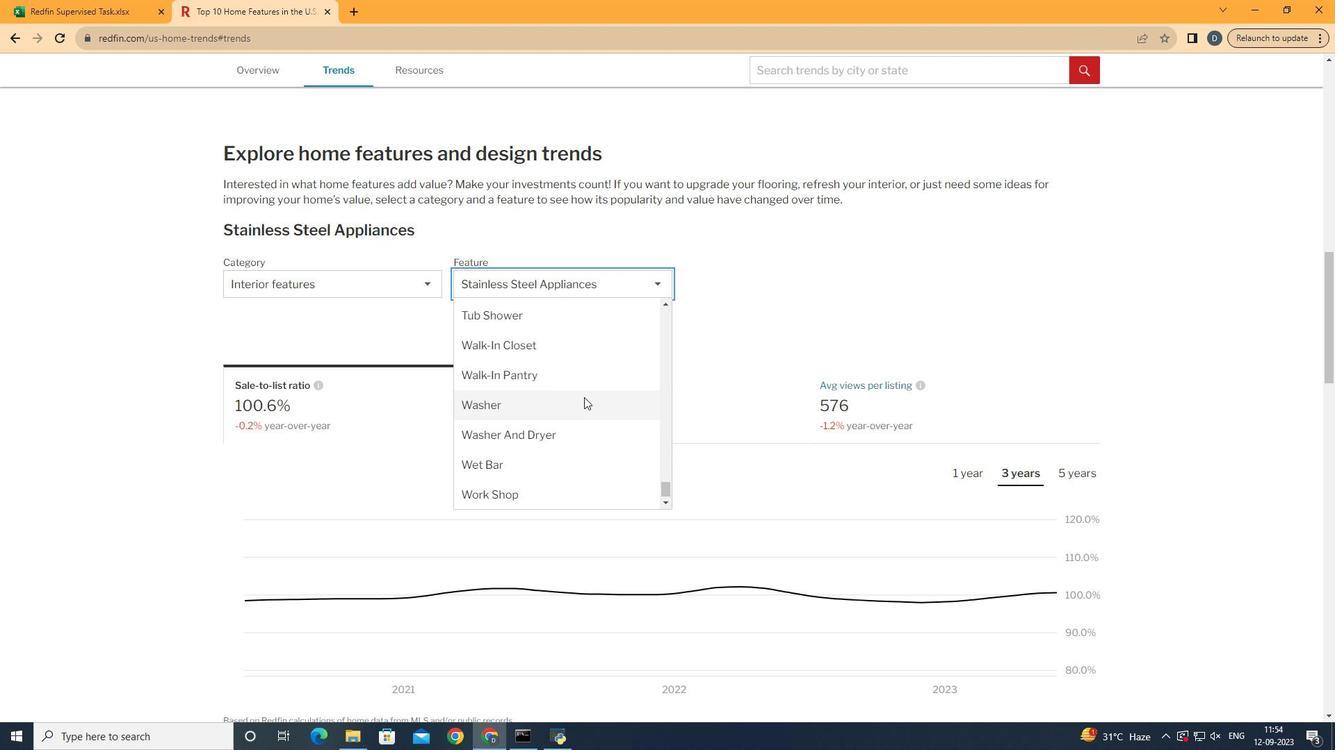 
Action: Mouse scrolled (584, 398) with delta (0, 0)
Screenshot: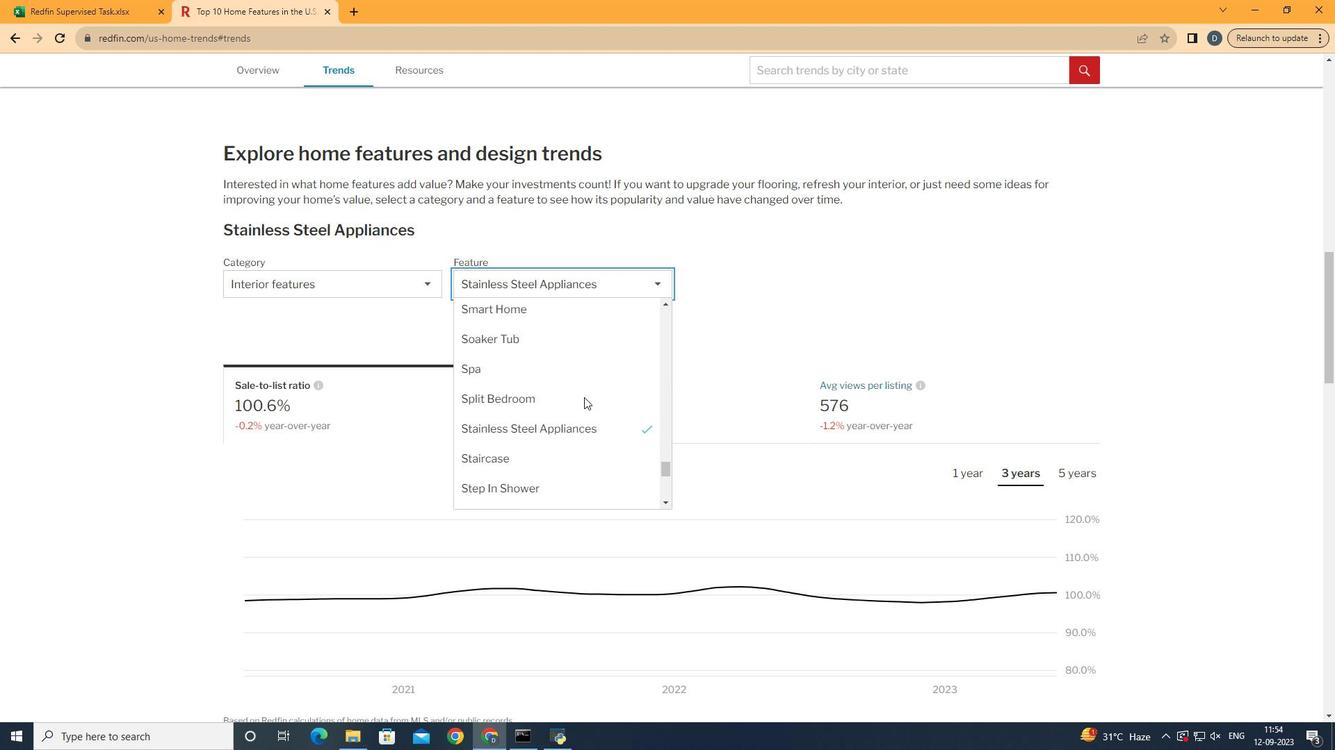 
Action: Mouse scrolled (584, 398) with delta (0, 0)
Screenshot: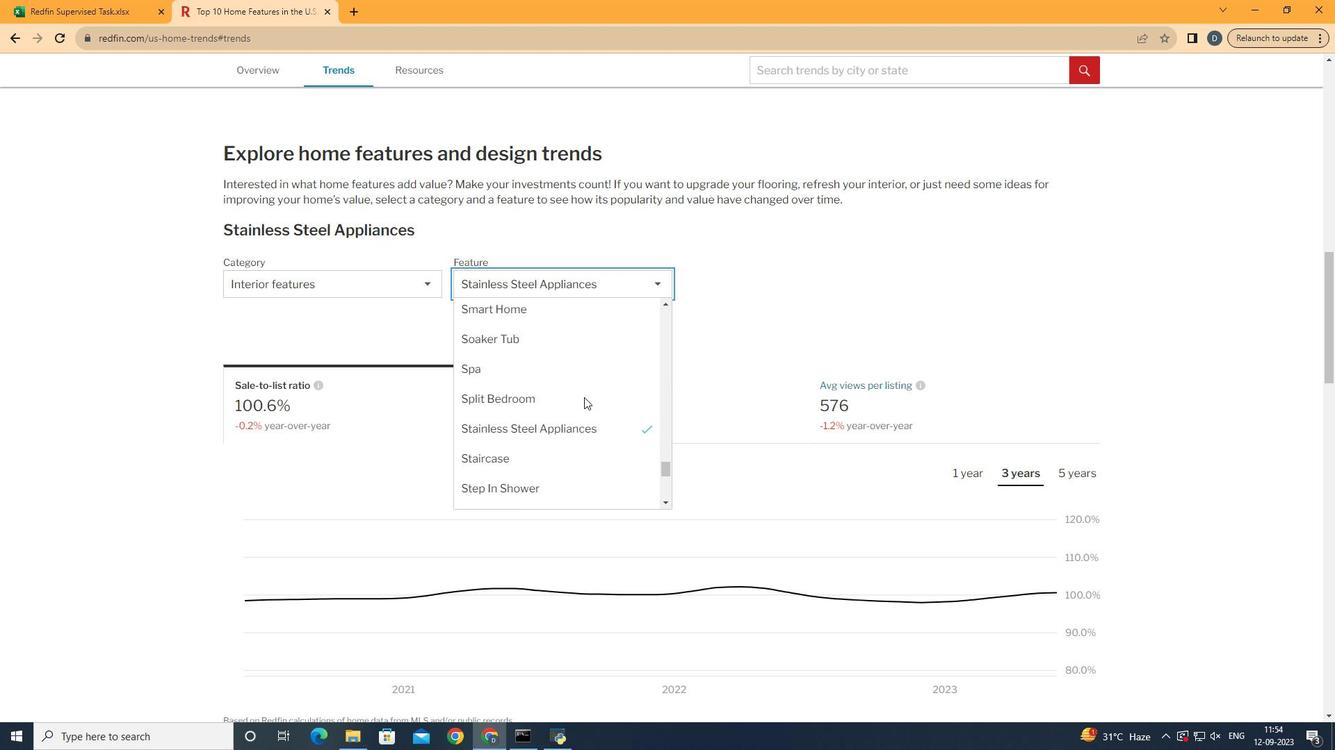 
Action: Mouse scrolled (584, 398) with delta (0, 0)
Screenshot: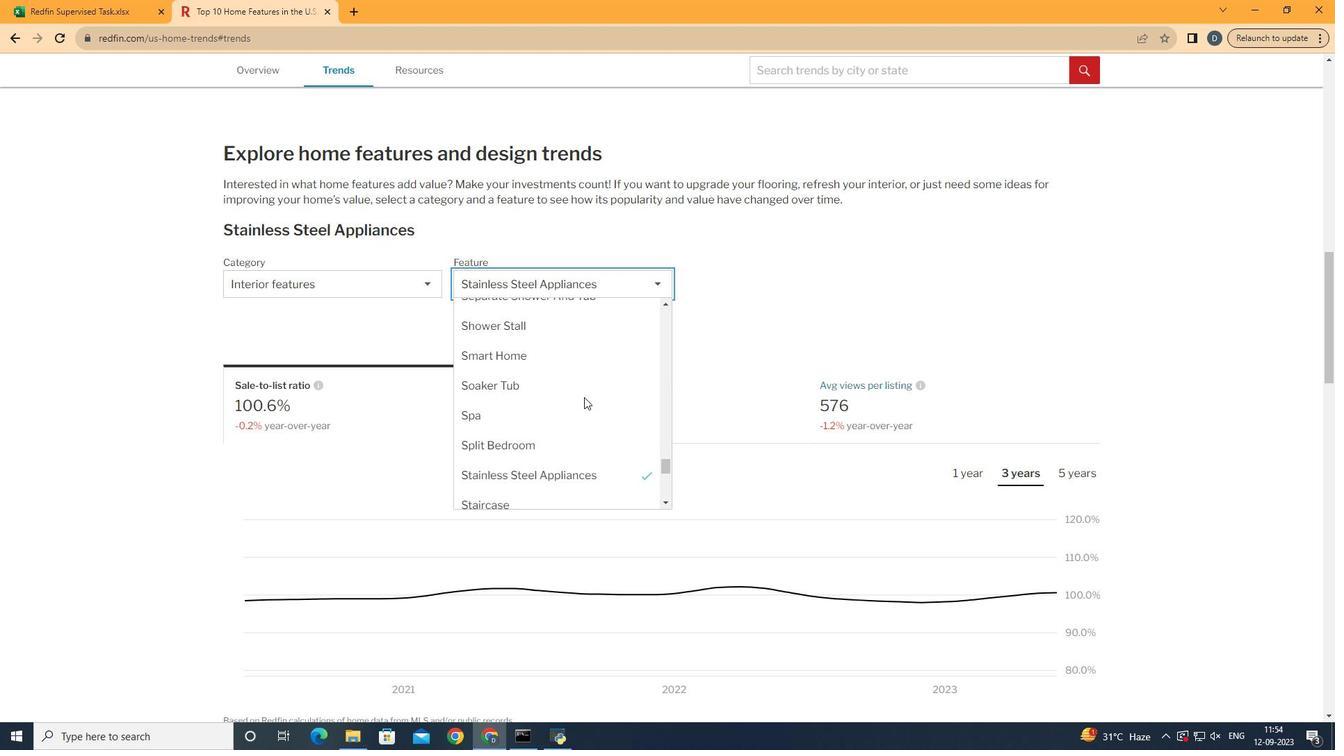 
Action: Mouse scrolled (584, 398) with delta (0, 0)
Screenshot: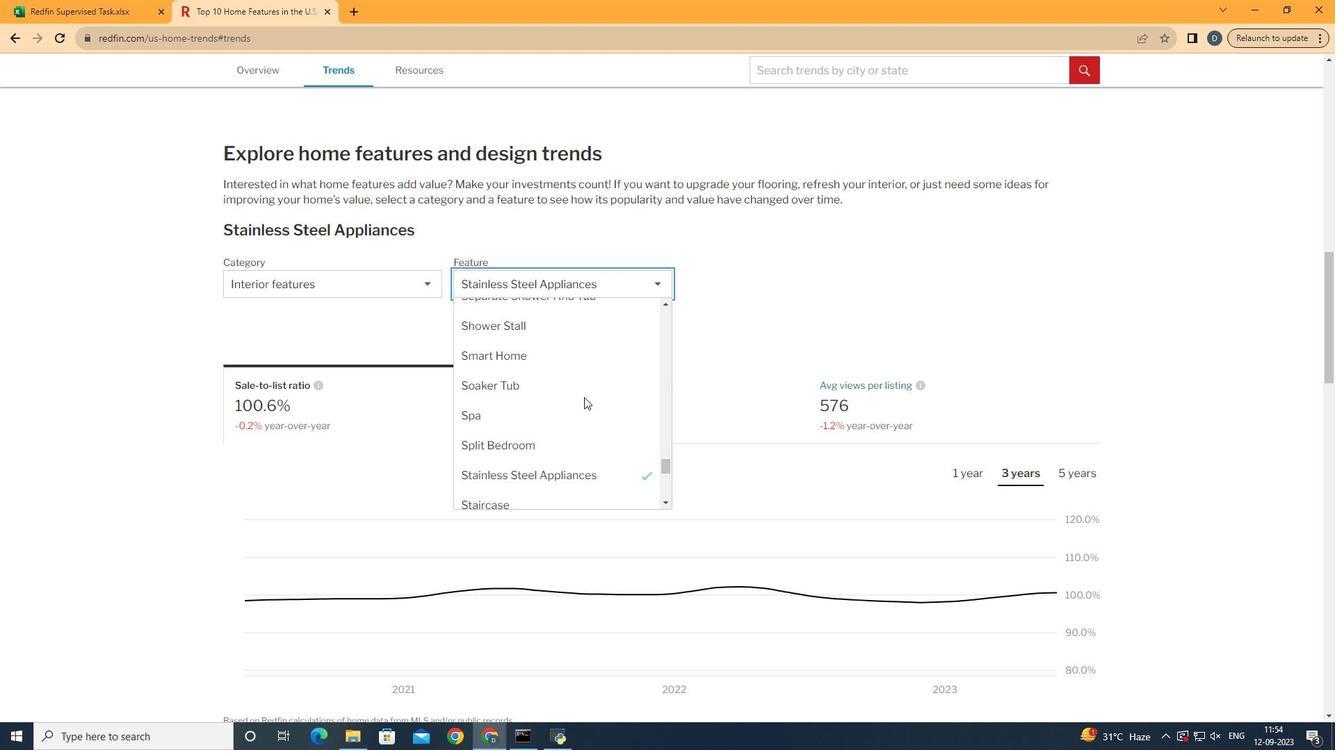 
Action: Mouse scrolled (584, 398) with delta (0, 0)
Screenshot: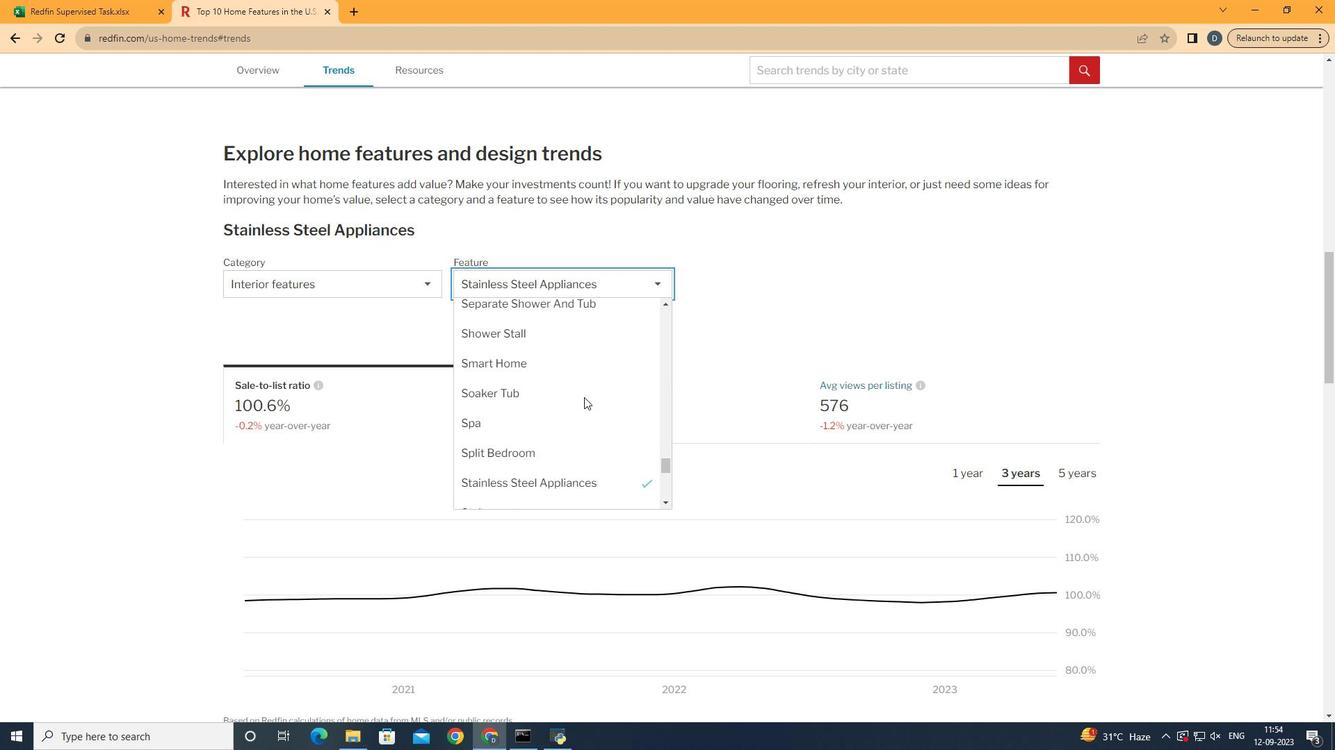 
Action: Mouse scrolled (584, 398) with delta (0, 0)
Screenshot: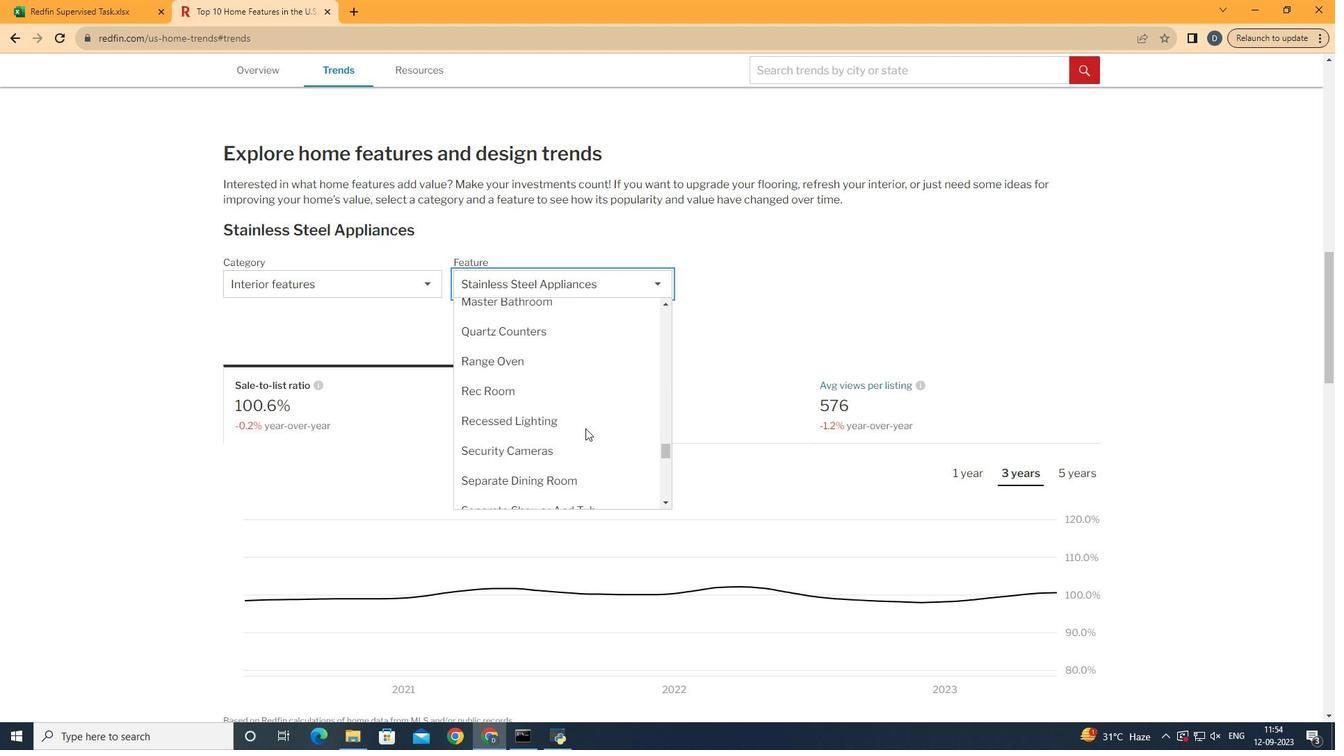 
Action: Mouse scrolled (584, 398) with delta (0, 0)
Screenshot: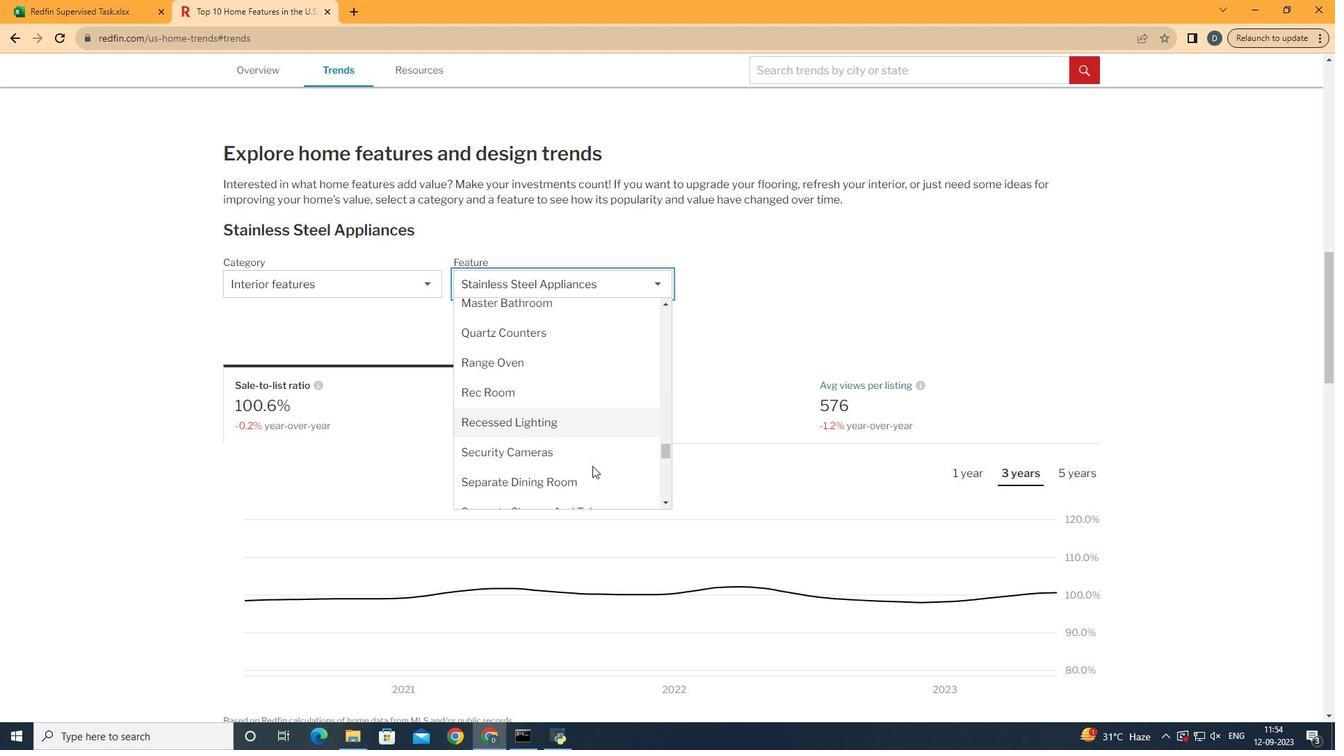 
Action: Mouse scrolled (584, 398) with delta (0, 0)
Screenshot: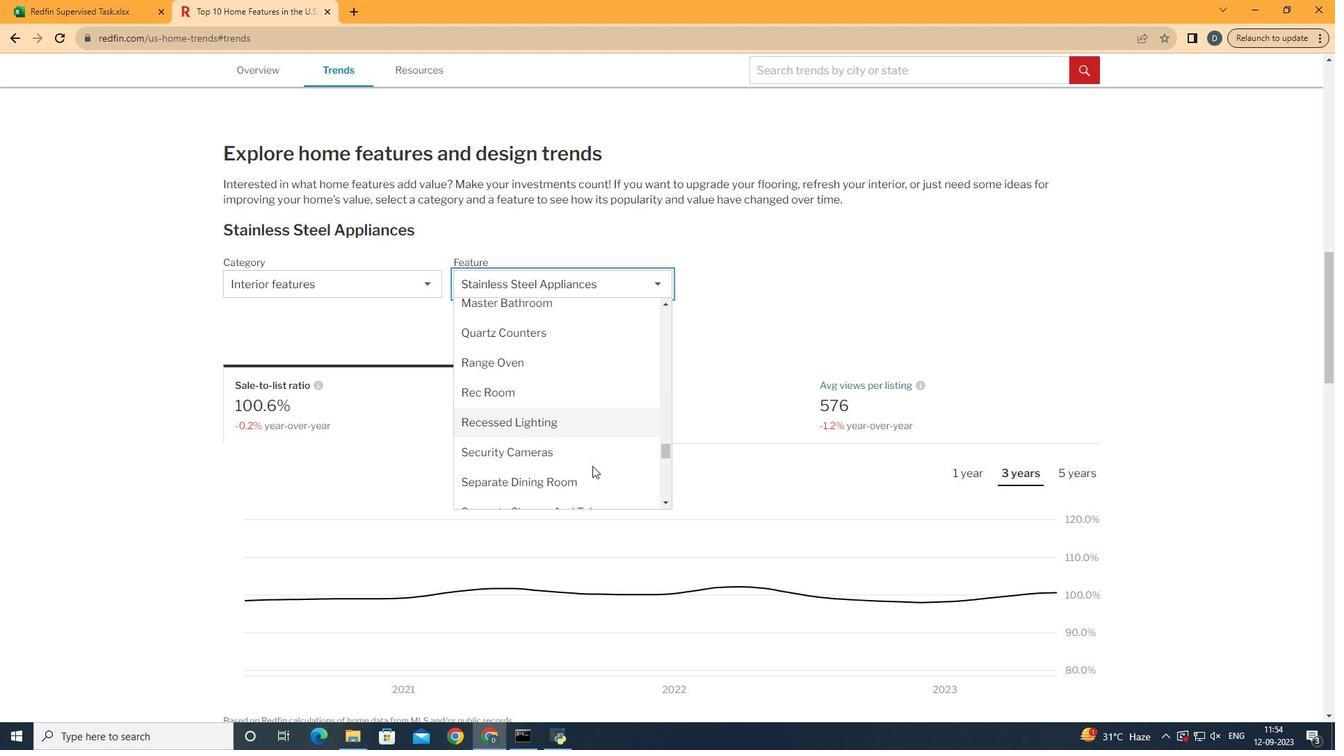 
Action: Mouse moved to (630, 366)
Screenshot: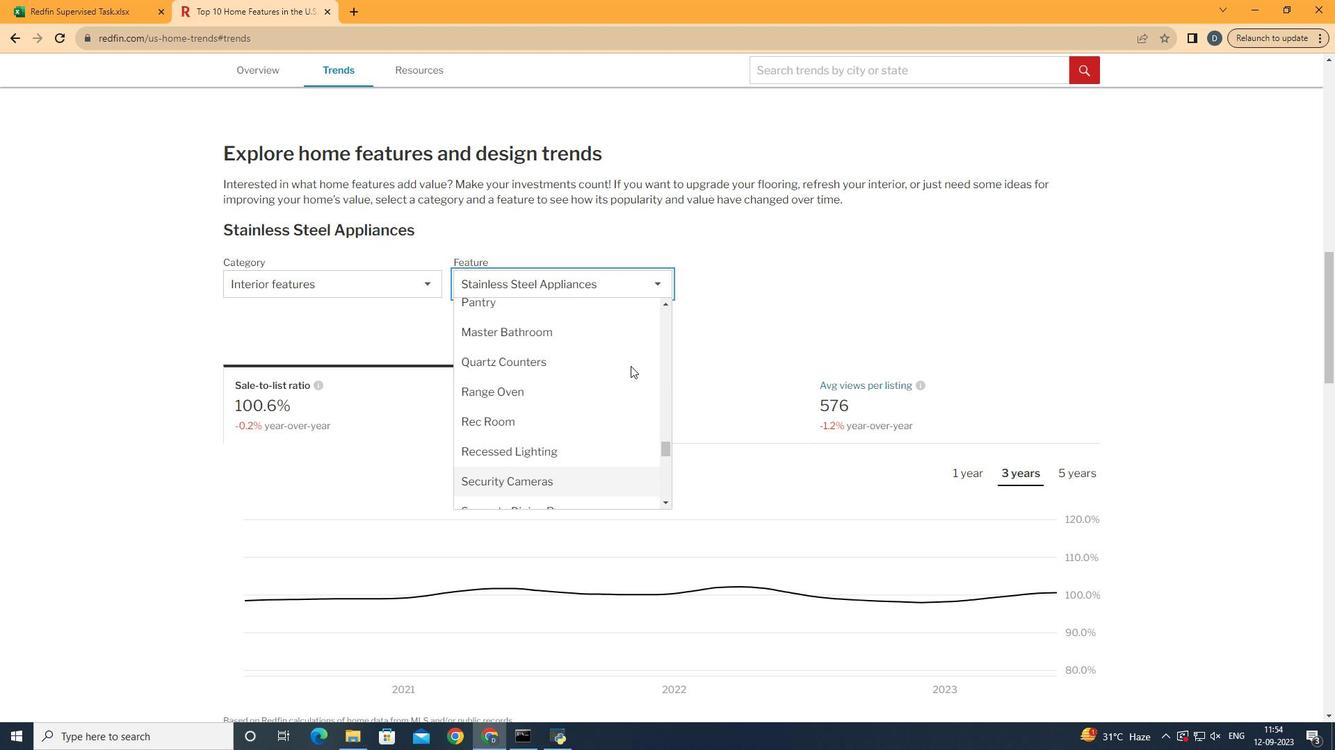 
Action: Mouse scrolled (630, 367) with delta (0, 0)
Screenshot: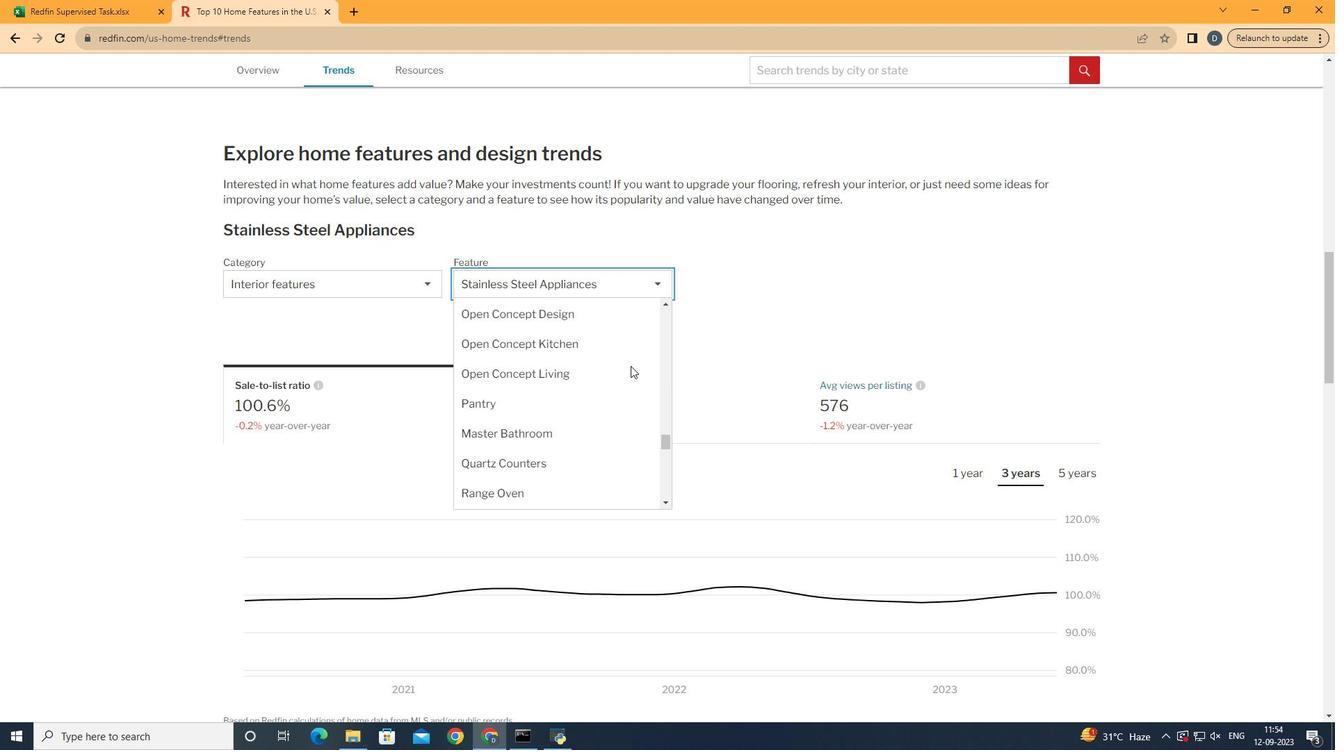 
Action: Mouse scrolled (630, 367) with delta (0, 0)
Screenshot: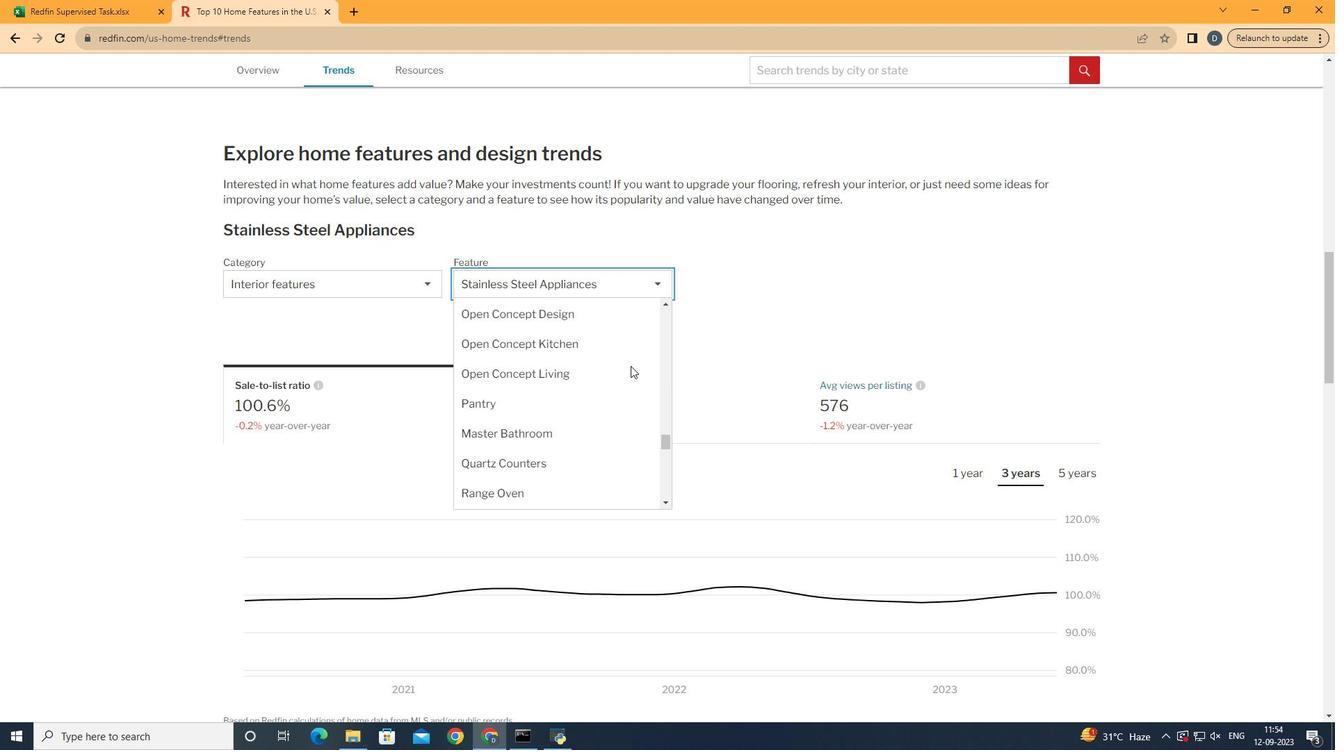 
Action: Mouse scrolled (630, 367) with delta (0, 0)
Screenshot: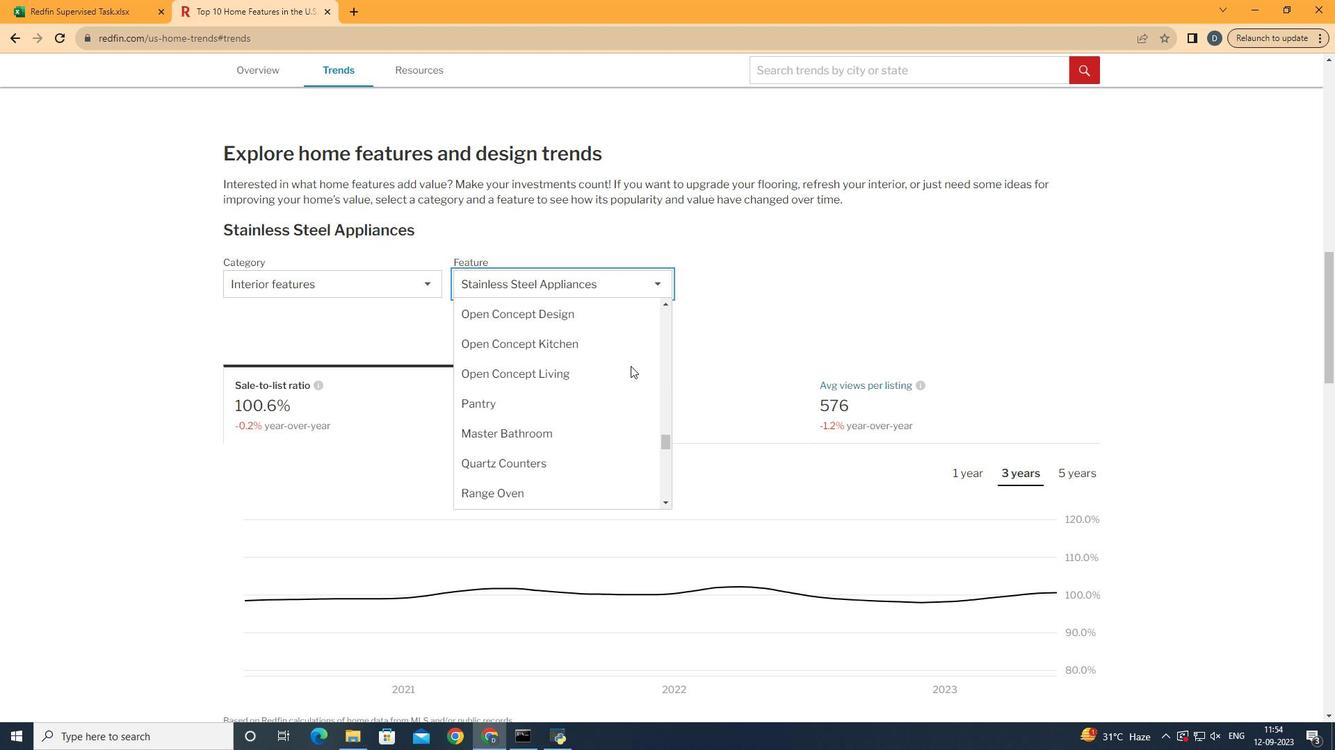 
Action: Mouse scrolled (630, 367) with delta (0, 0)
Screenshot: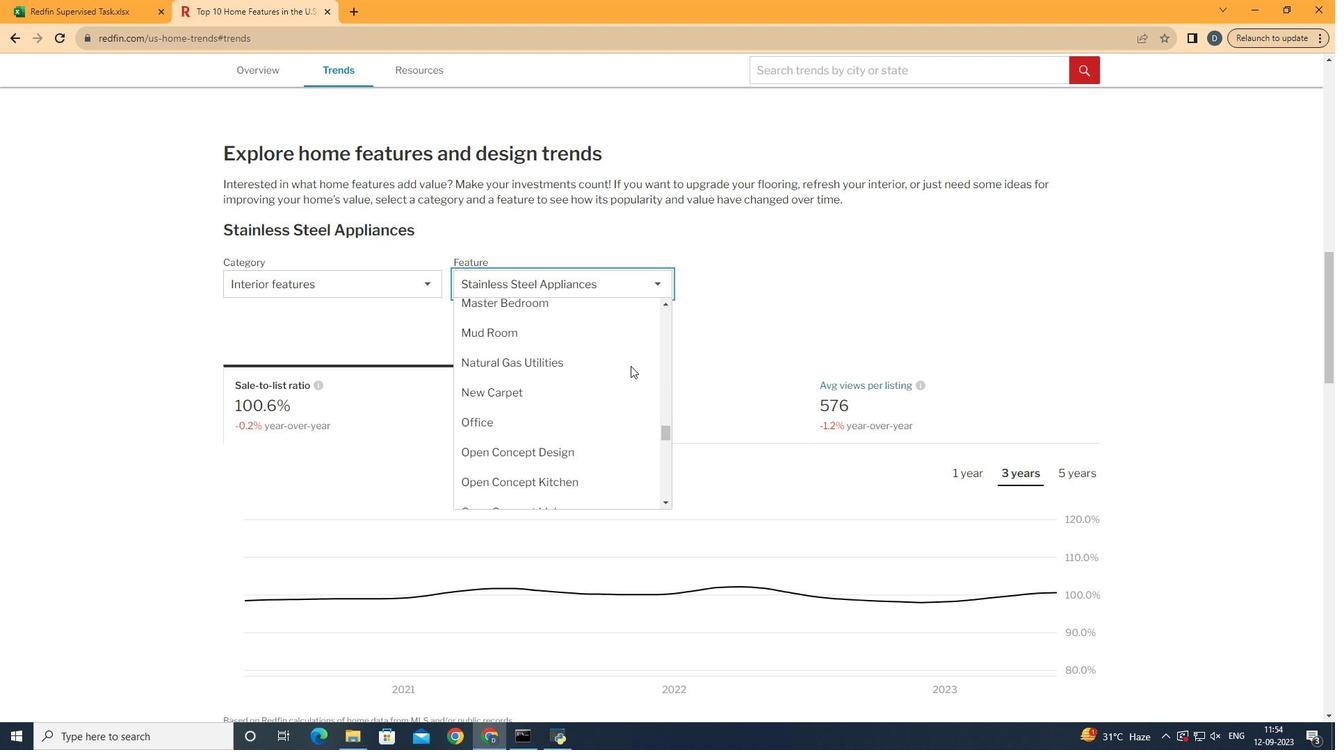 
Action: Mouse scrolled (630, 367) with delta (0, 0)
Screenshot: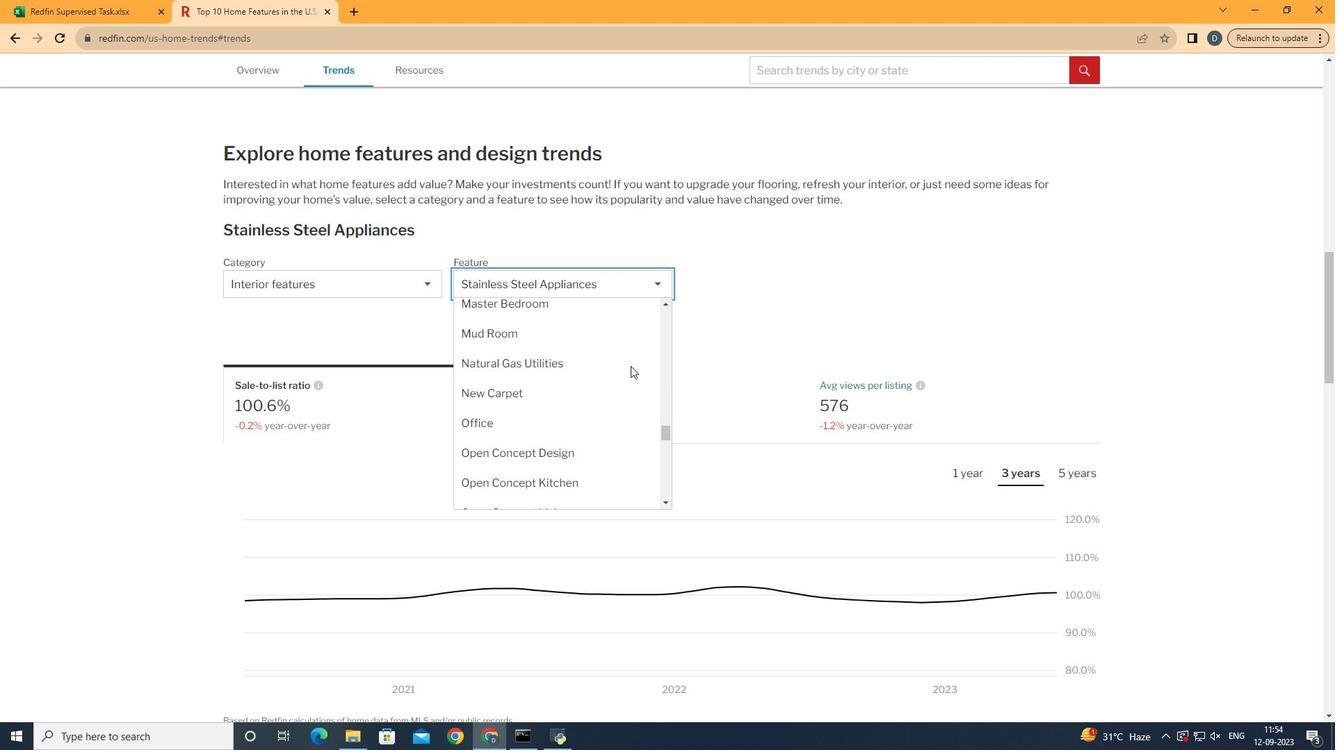 
Action: Mouse scrolled (630, 367) with delta (0, 0)
Screenshot: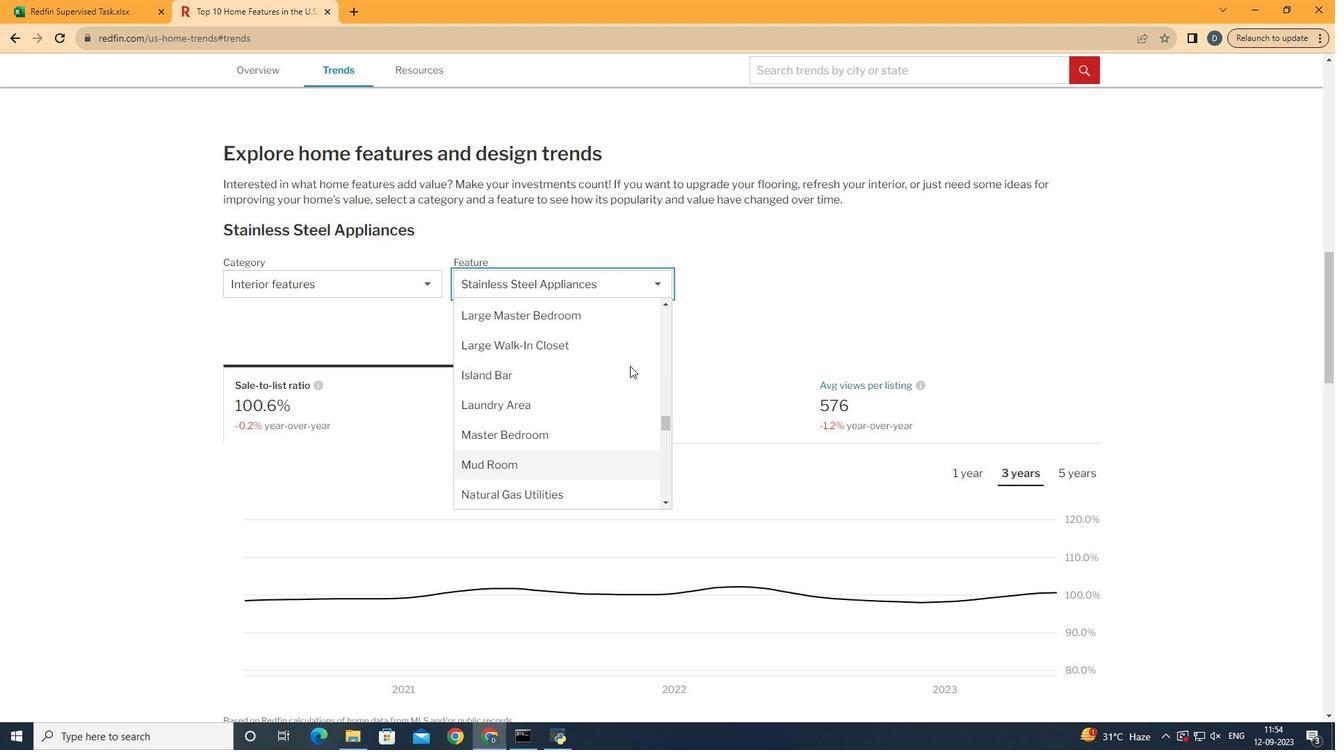 
Action: Mouse moved to (629, 366)
Screenshot: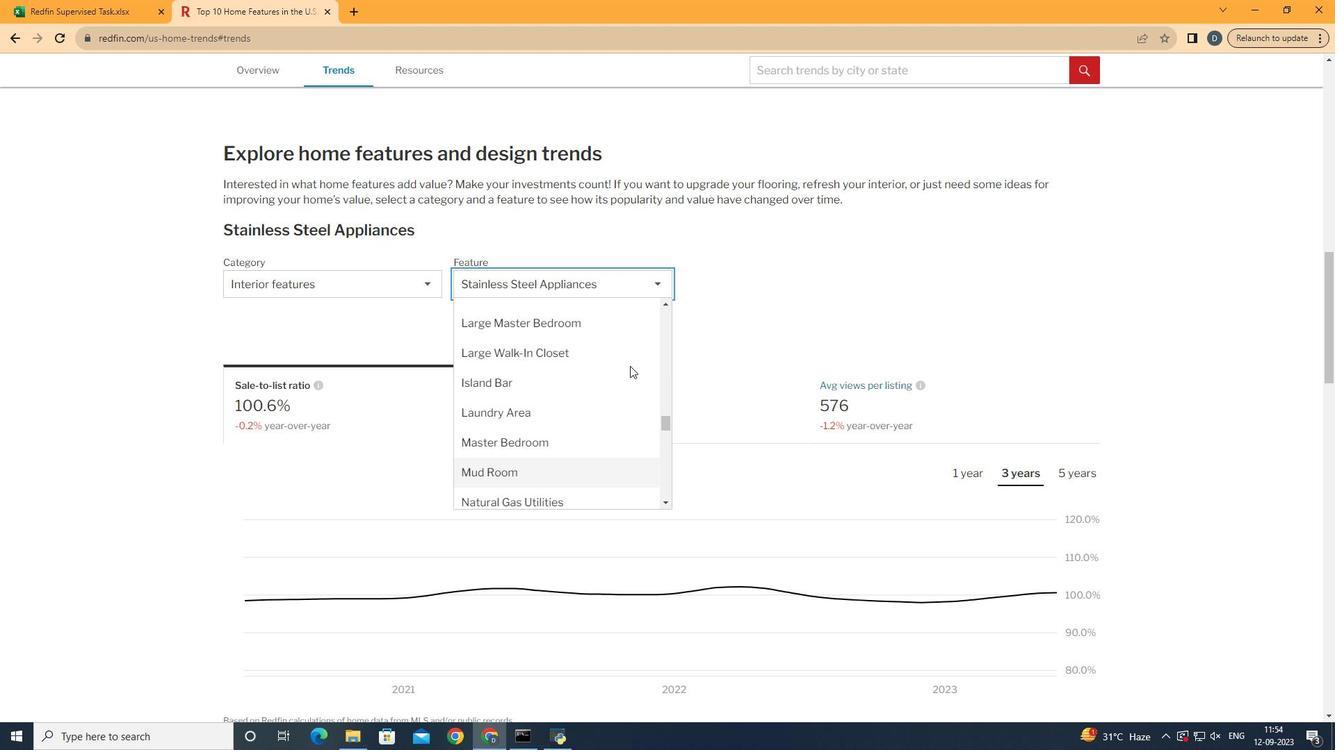 
Action: Mouse scrolled (629, 367) with delta (0, 0)
Screenshot: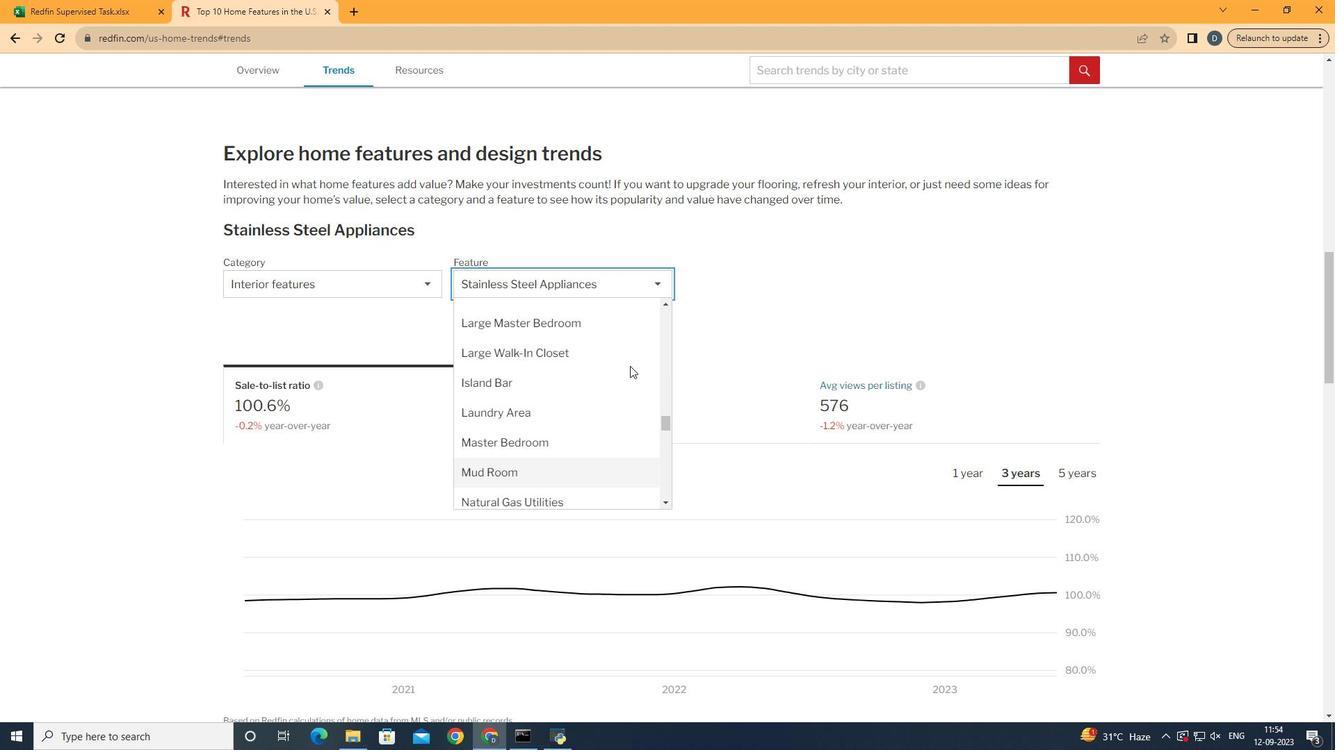 
Action: Mouse moved to (631, 366)
Screenshot: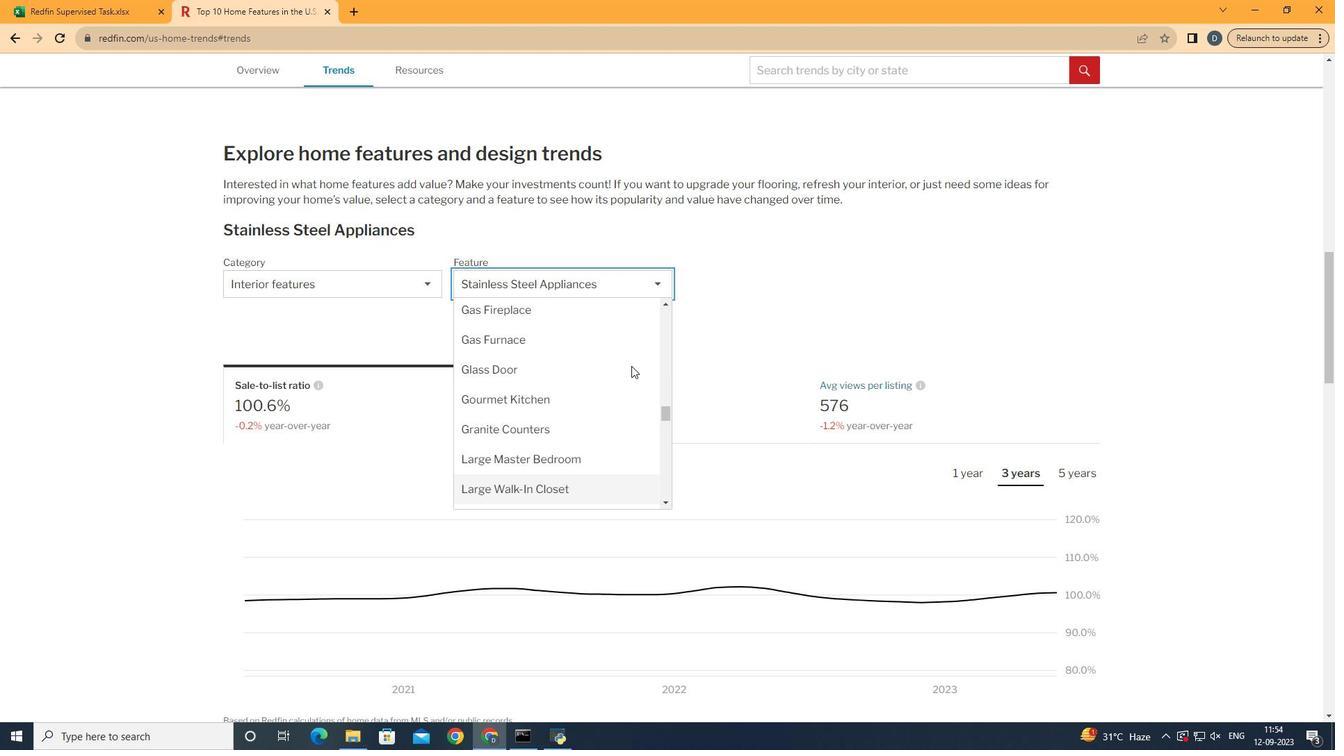 
Action: Mouse scrolled (631, 367) with delta (0, 0)
Screenshot: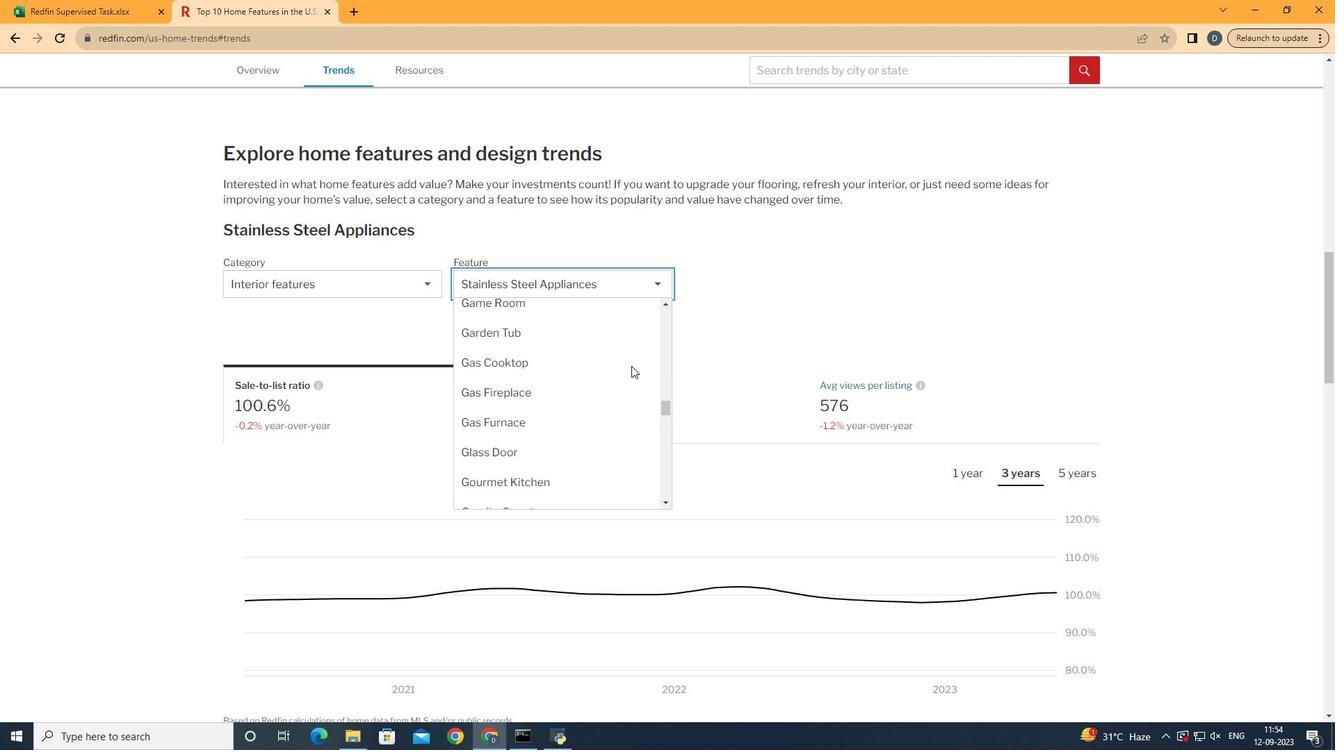 
Action: Mouse scrolled (631, 367) with delta (0, 0)
Screenshot: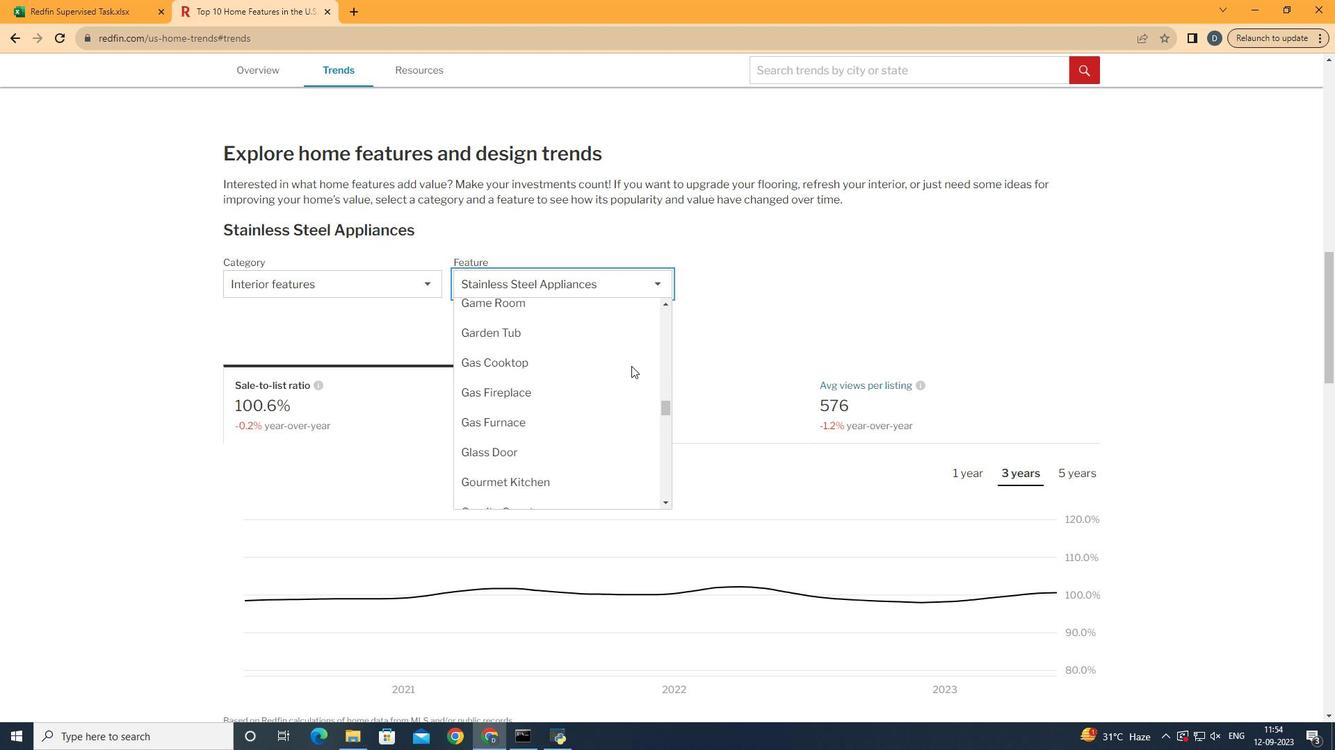 
Action: Mouse scrolled (631, 367) with delta (0, 0)
Screenshot: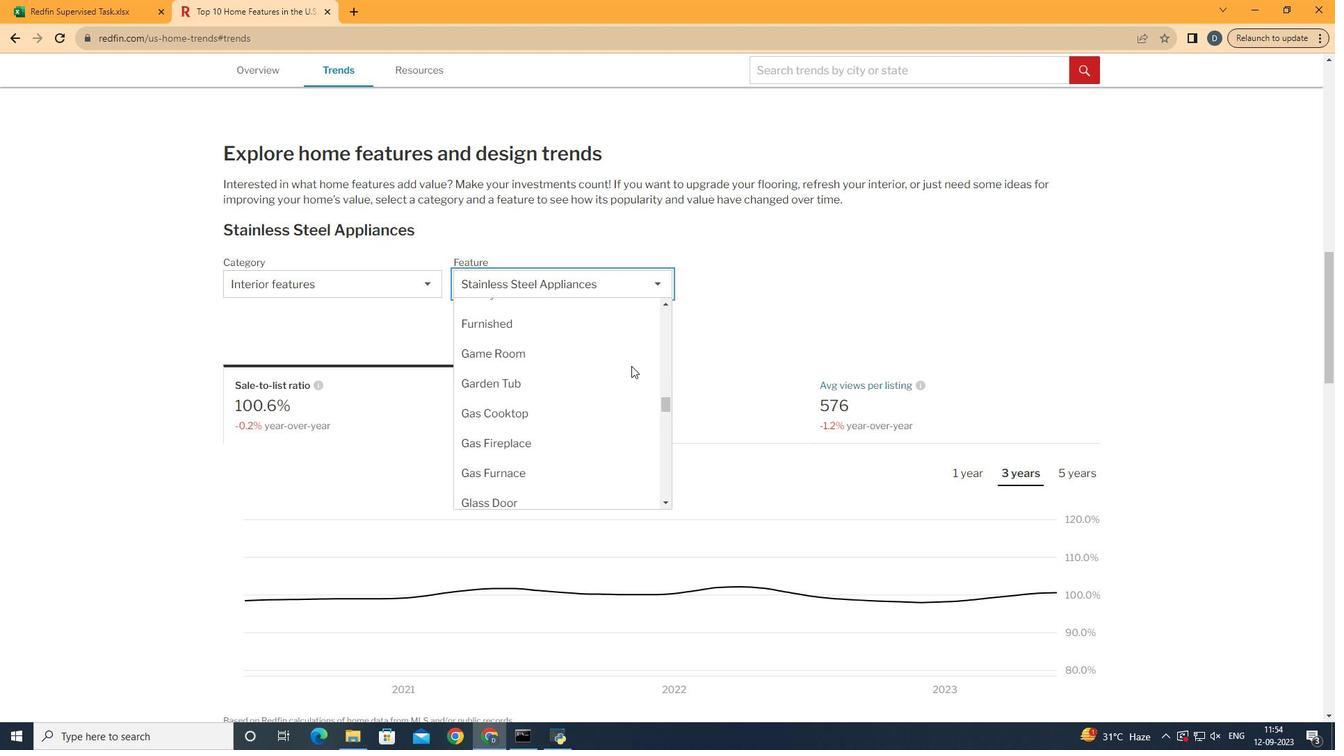 
Action: Mouse scrolled (631, 367) with delta (0, 0)
Screenshot: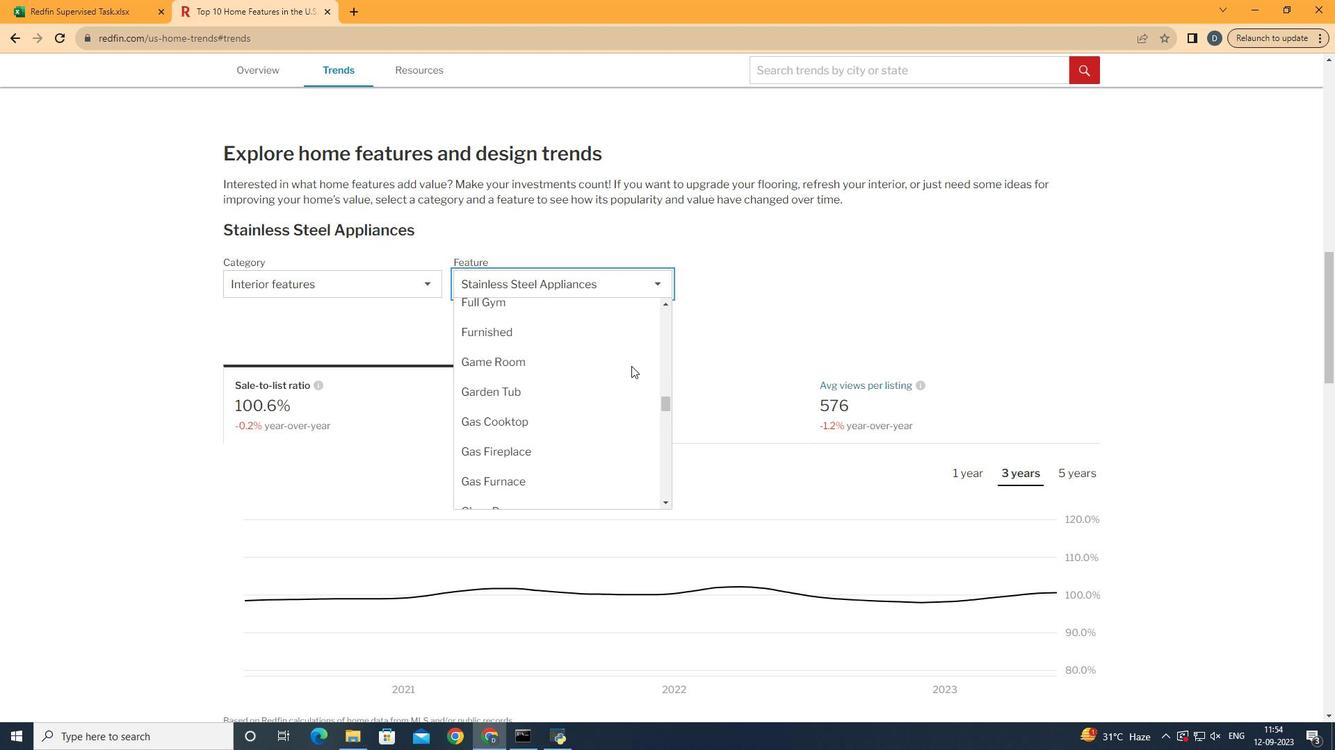 
Action: Mouse scrolled (631, 367) with delta (0, 0)
Screenshot: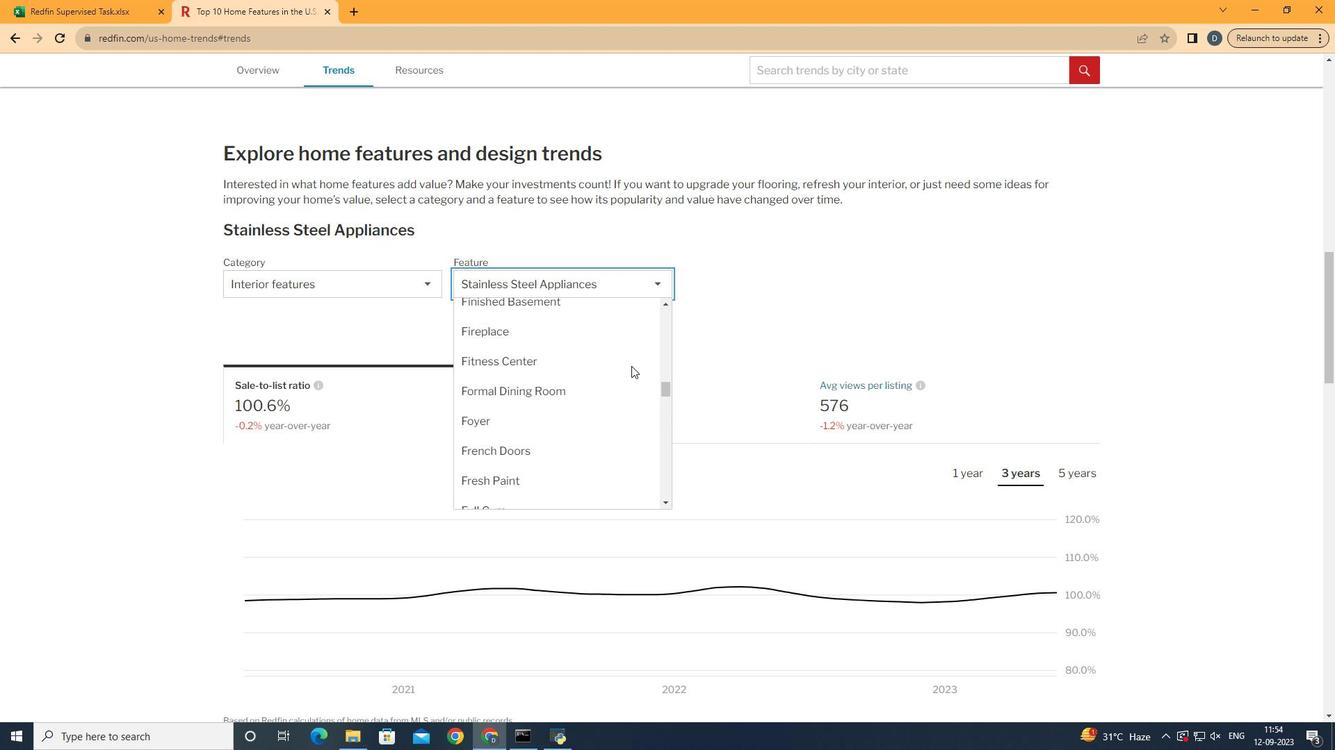 
Action: Mouse scrolled (631, 367) with delta (0, 0)
Screenshot: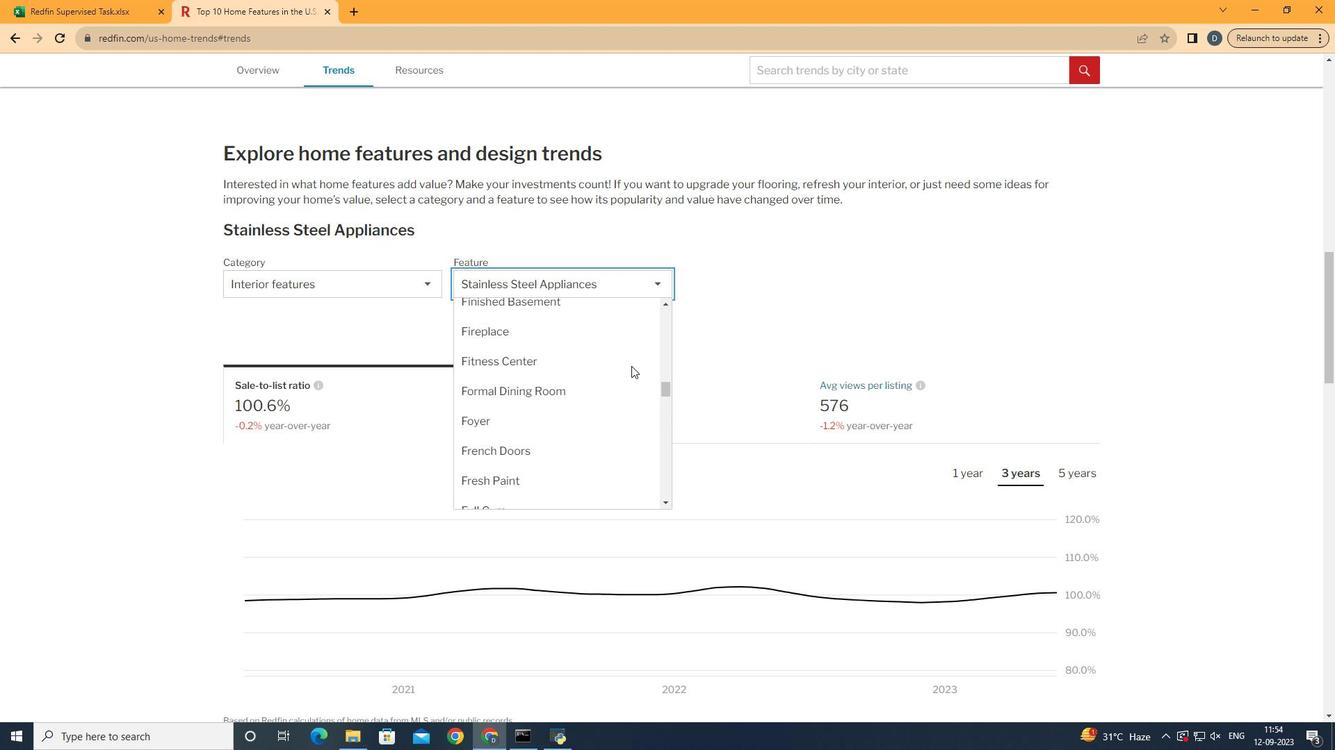 
Action: Mouse scrolled (631, 367) with delta (0, 0)
Screenshot: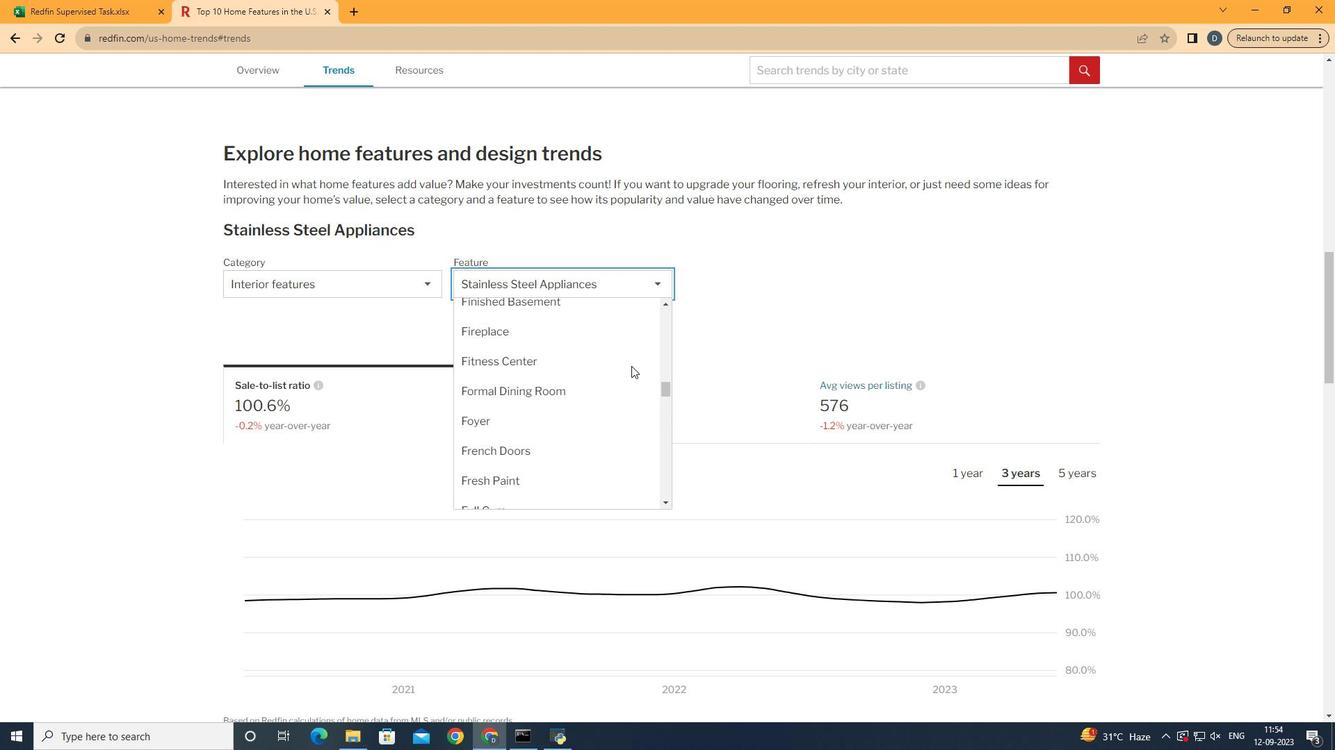 
Action: Mouse moved to (631, 366)
Screenshot: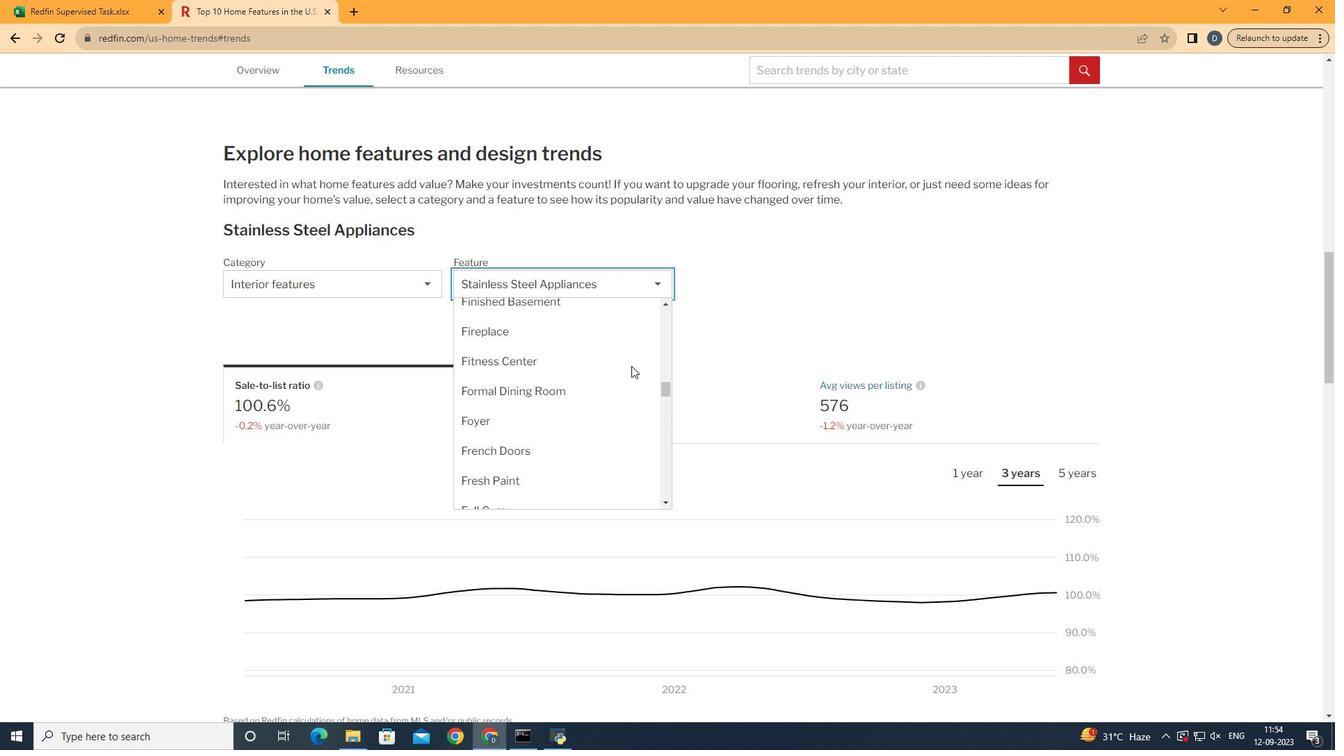 
Action: Mouse scrolled (631, 365) with delta (0, 0)
Screenshot: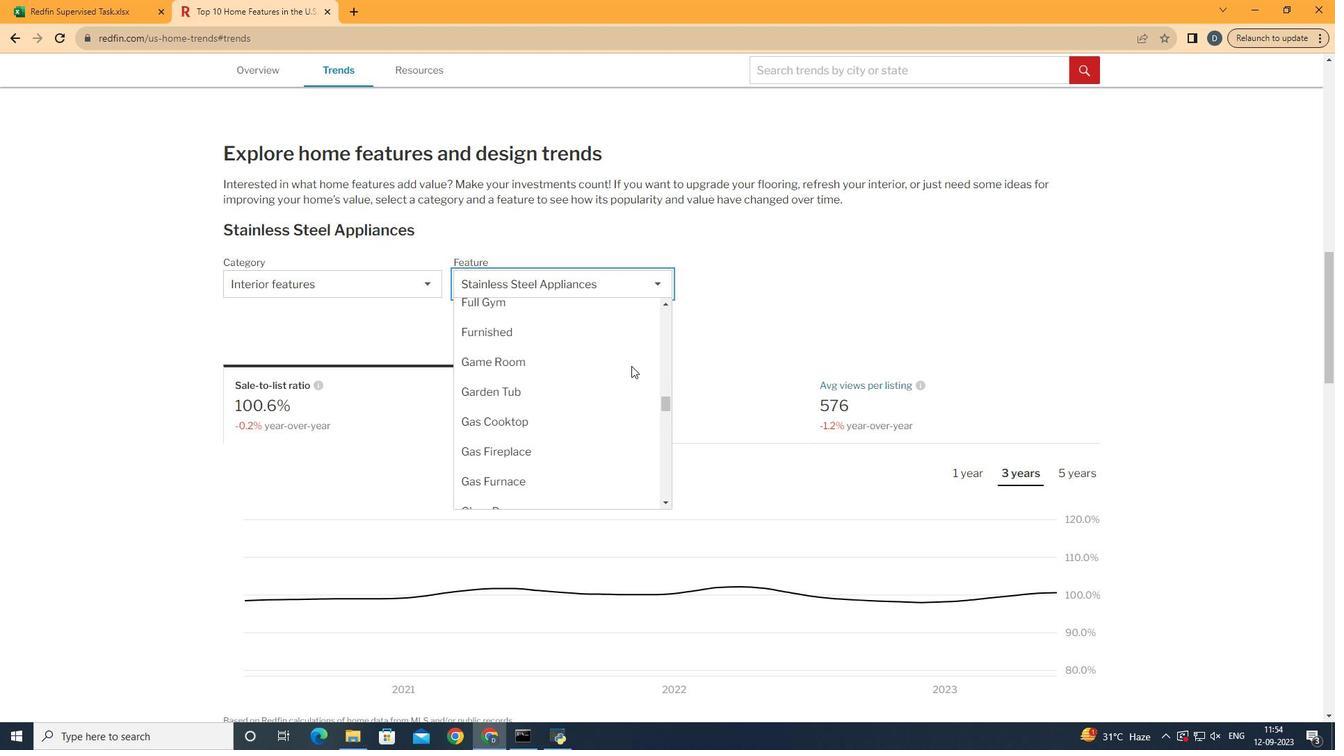 
Action: Mouse scrolled (631, 365) with delta (0, 0)
Screenshot: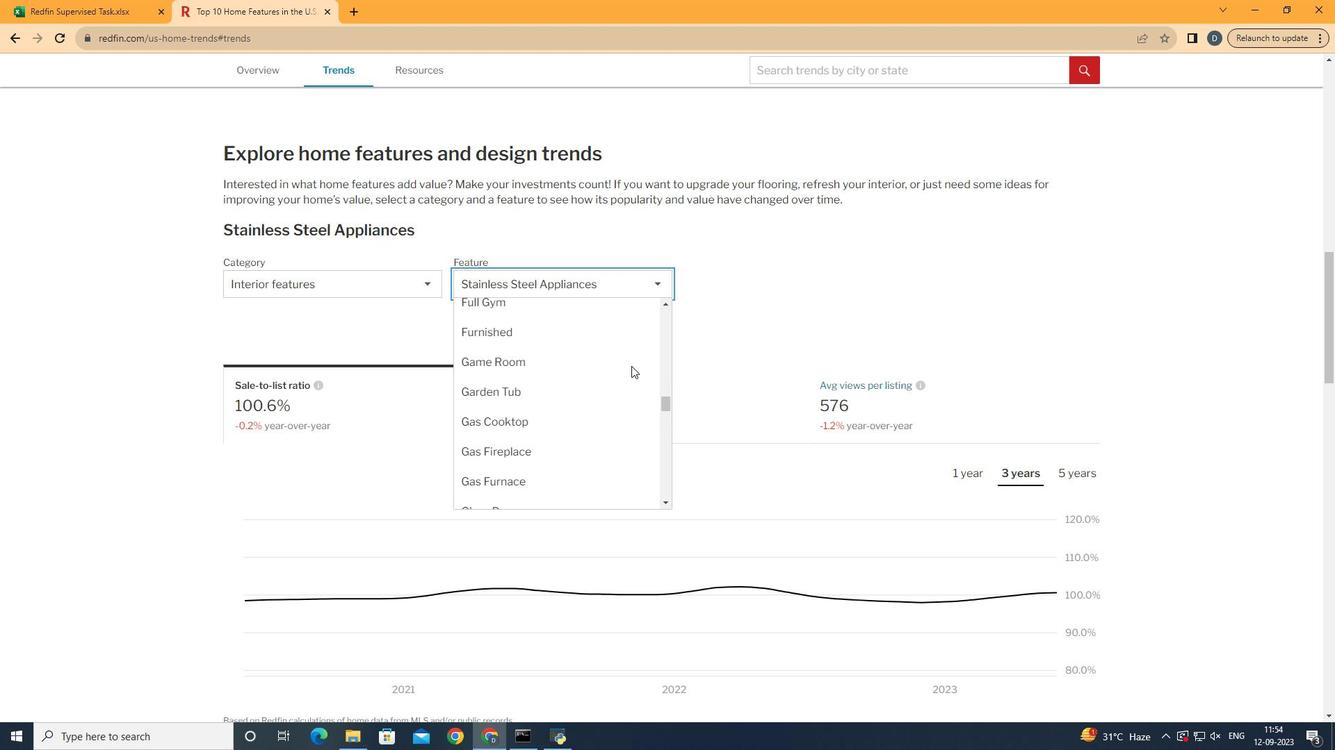 
Action: Mouse scrolled (631, 365) with delta (0, 0)
Screenshot: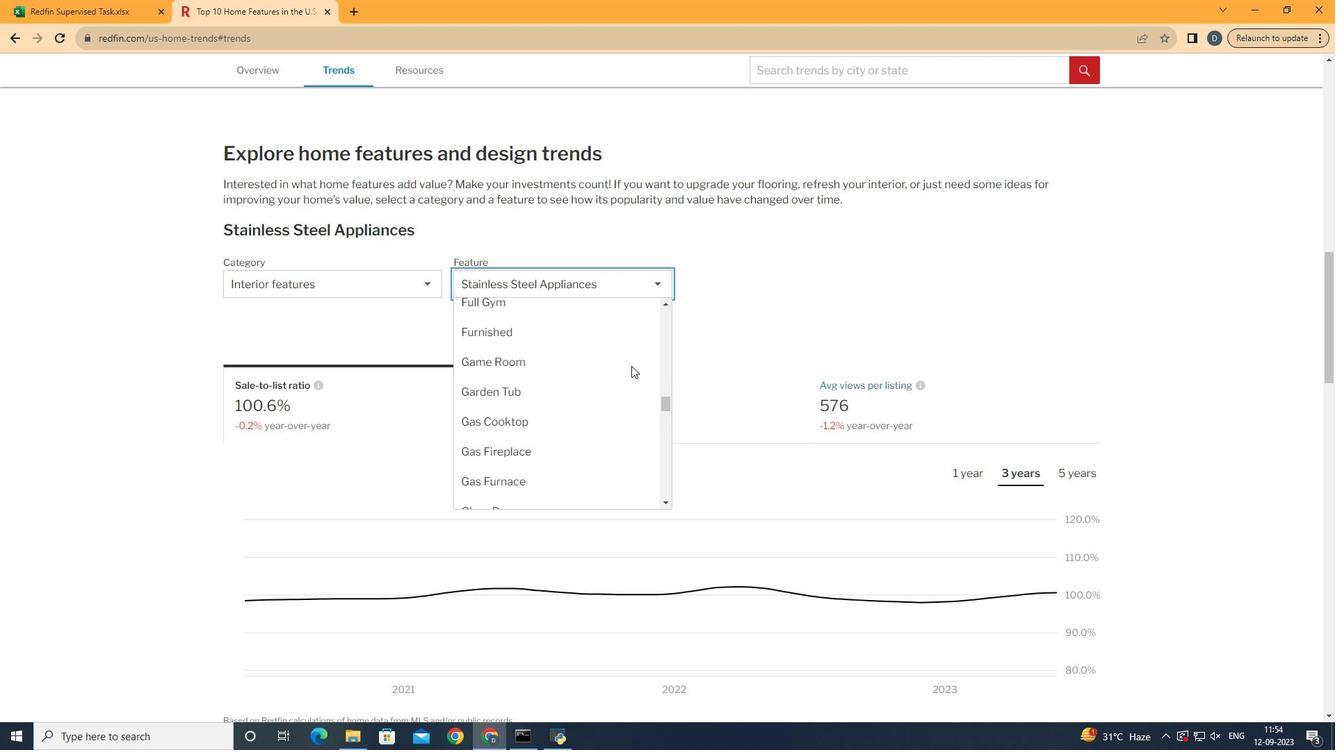 
Action: Mouse moved to (545, 484)
Screenshot: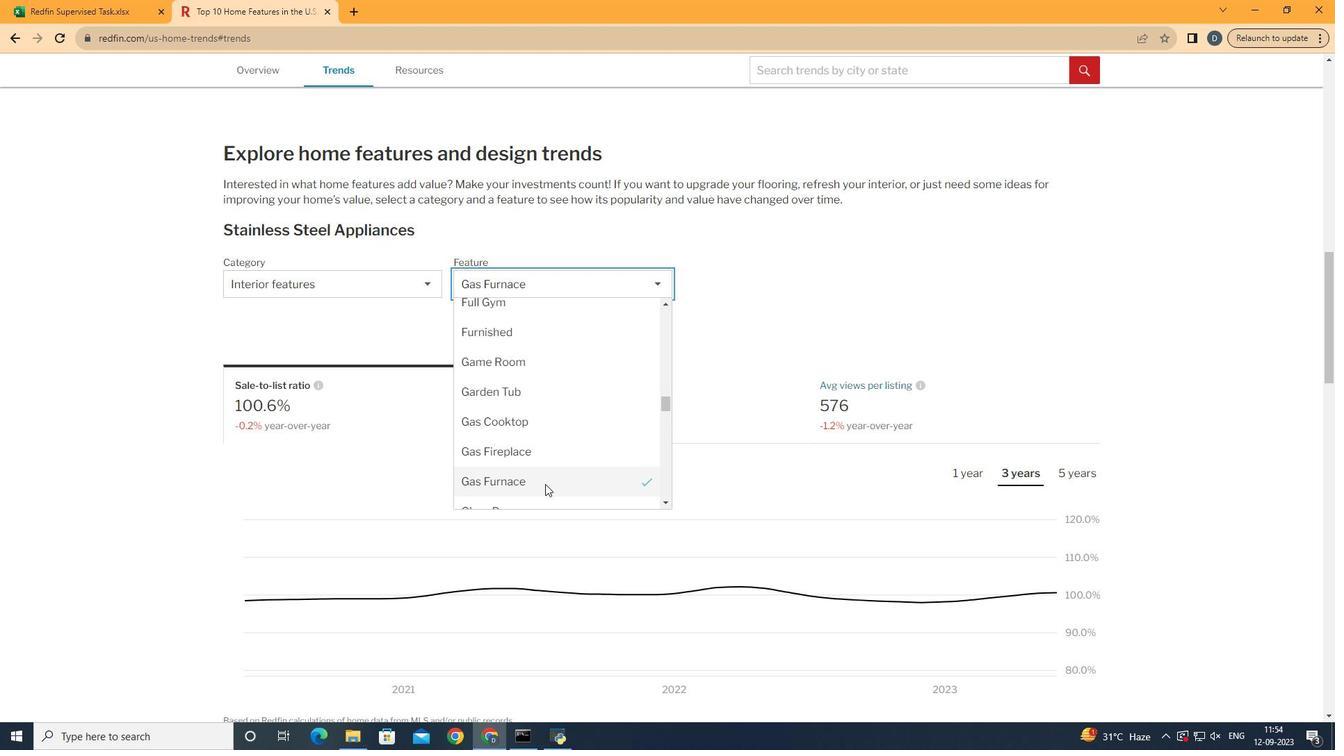 
Action: Mouse pressed left at (545, 484)
Screenshot: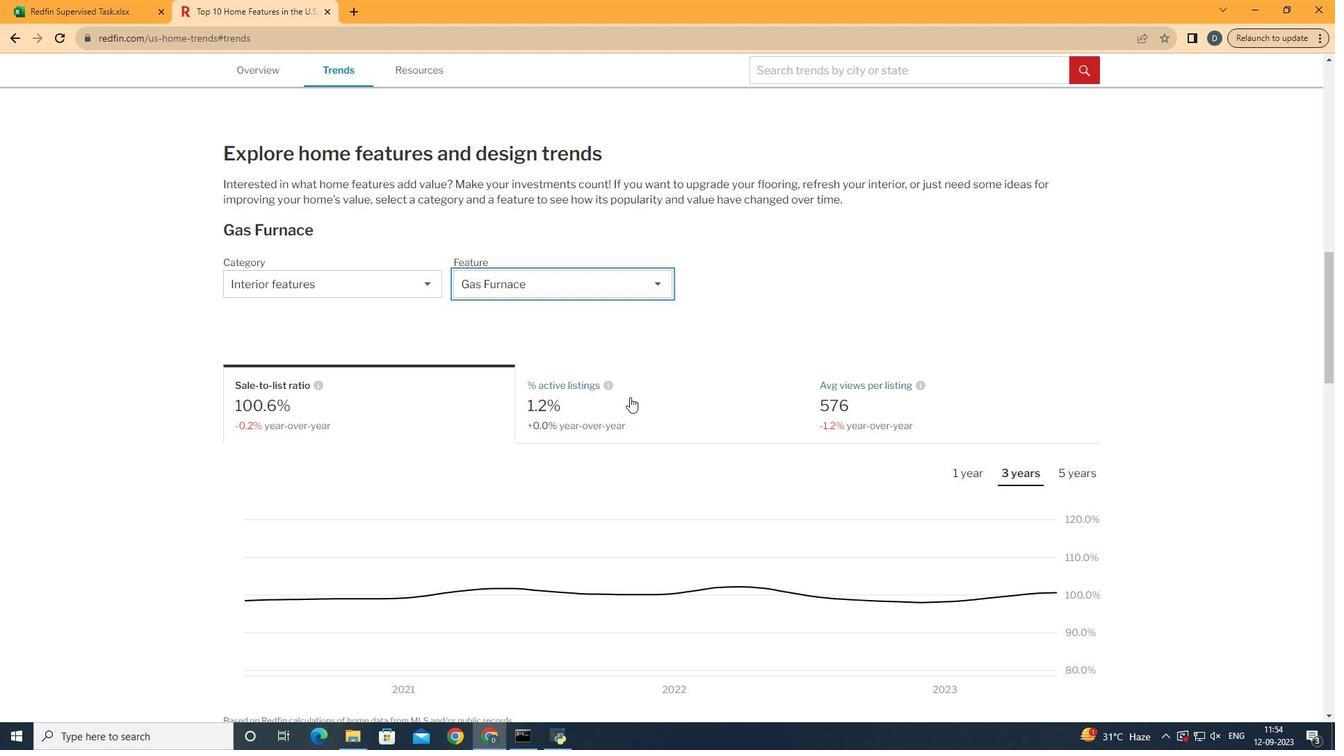 
Action: Mouse moved to (644, 397)
Screenshot: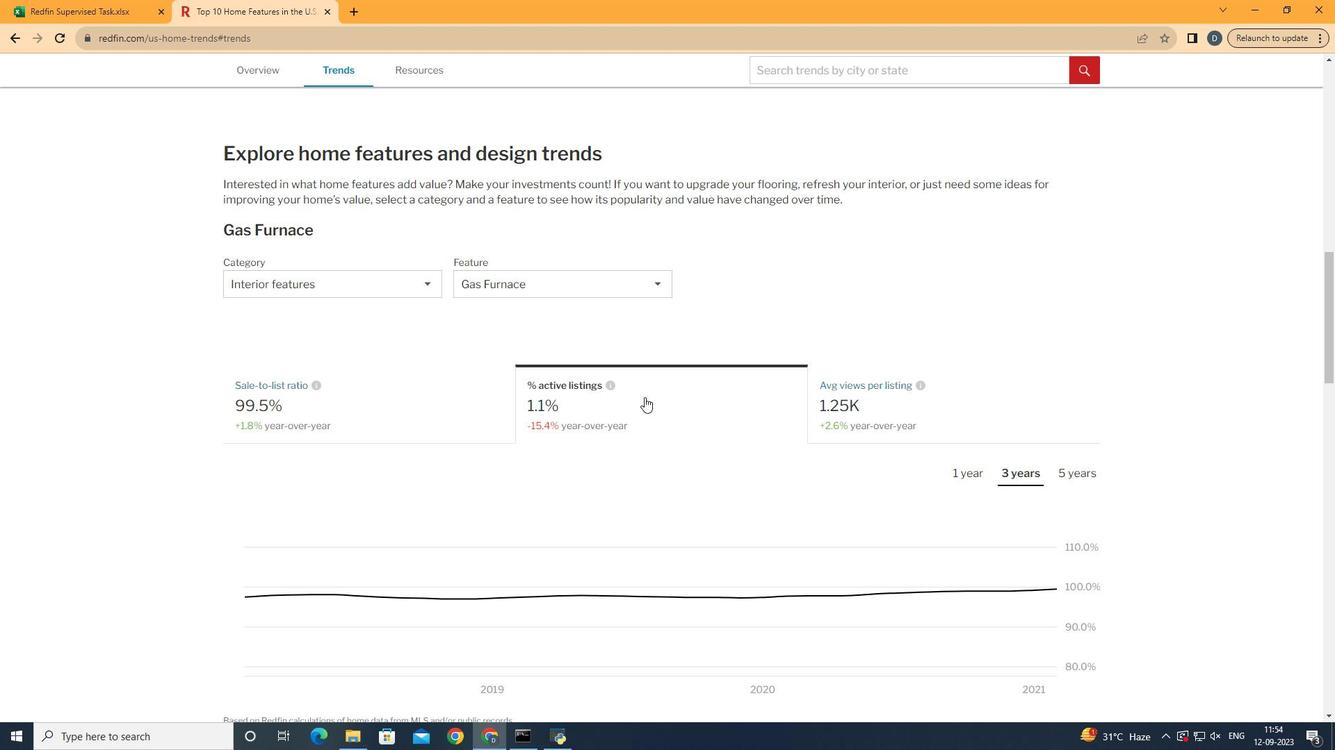 
Action: Mouse pressed left at (644, 397)
Screenshot: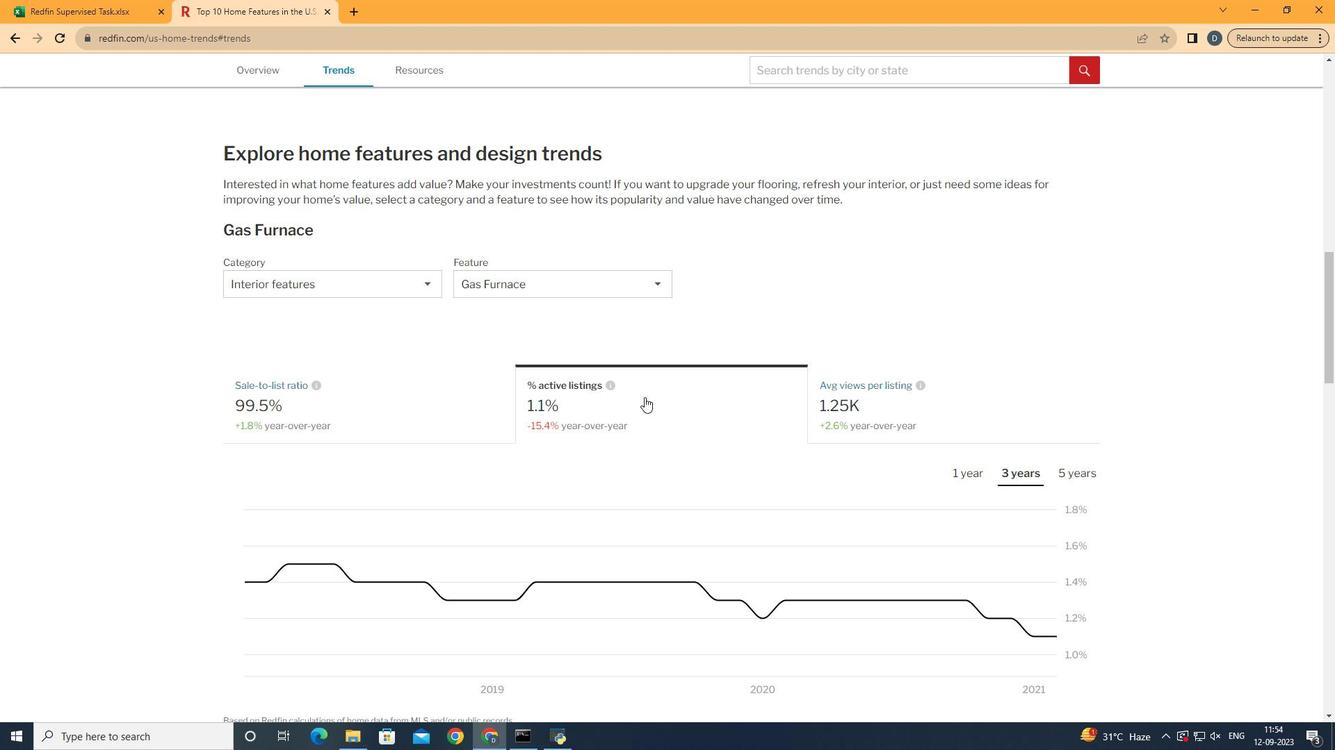 
Action: Mouse moved to (1016, 463)
Screenshot: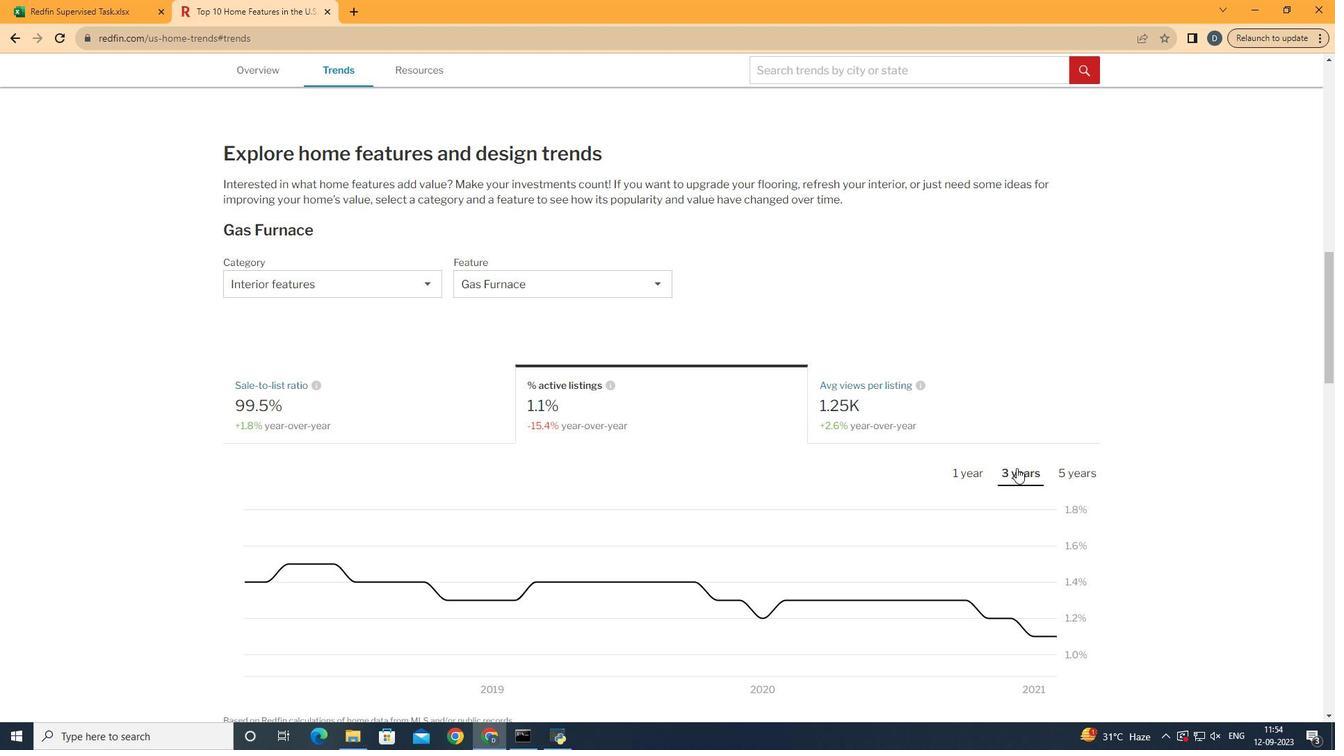 
Action: Mouse pressed left at (1016, 463)
Screenshot: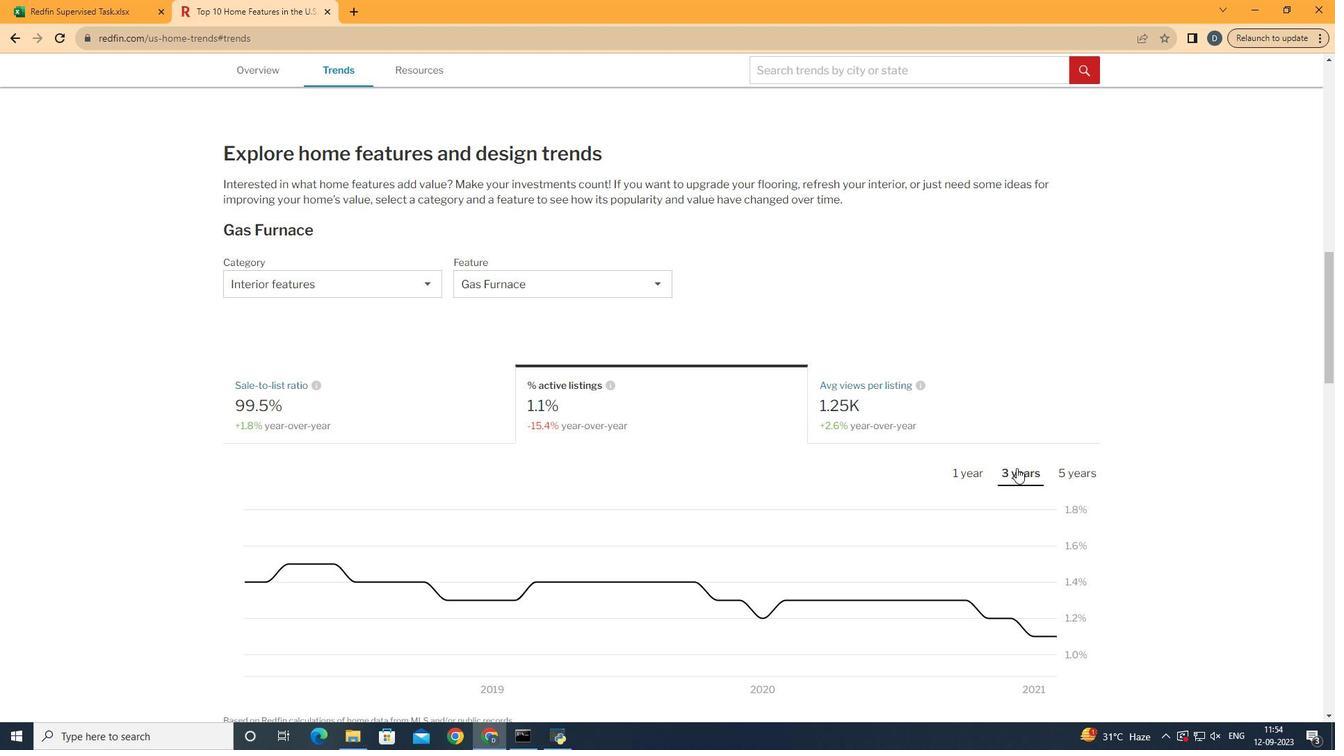 
Action: Mouse moved to (1016, 469)
Screenshot: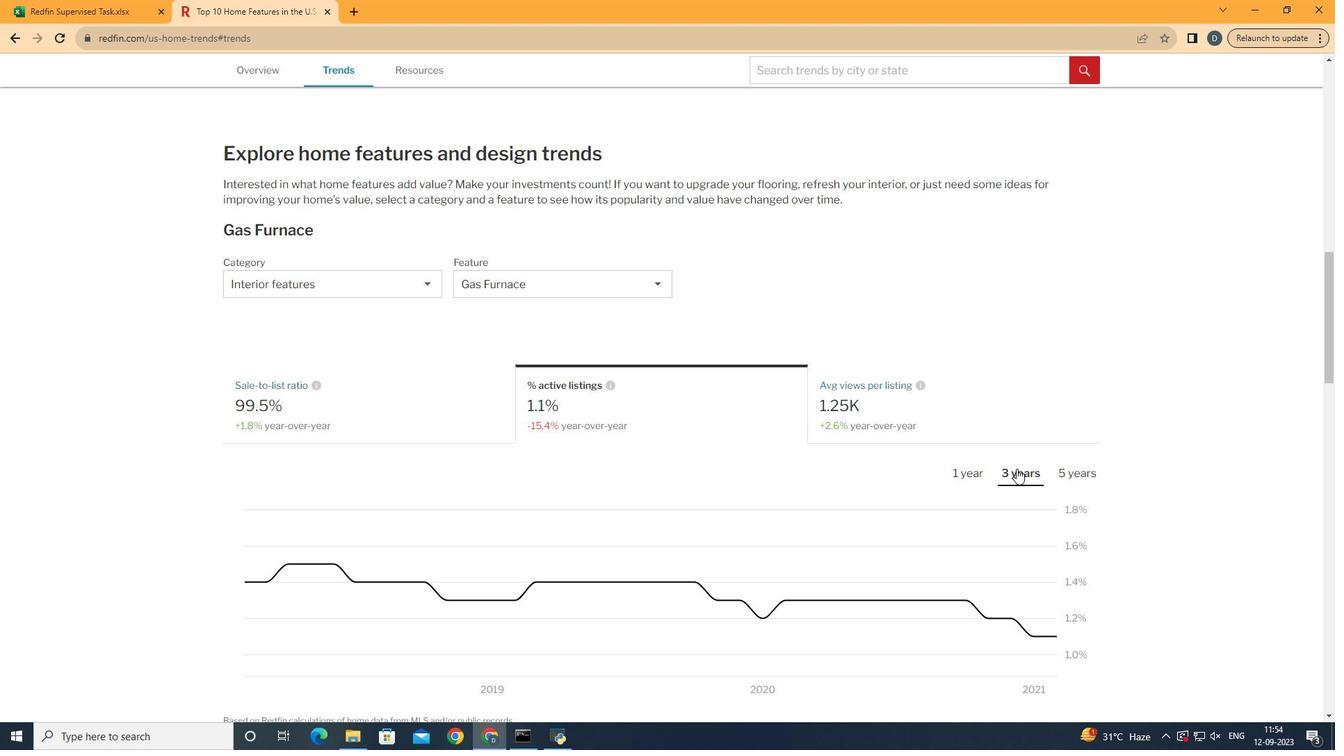 
Action: Mouse pressed left at (1016, 469)
Screenshot: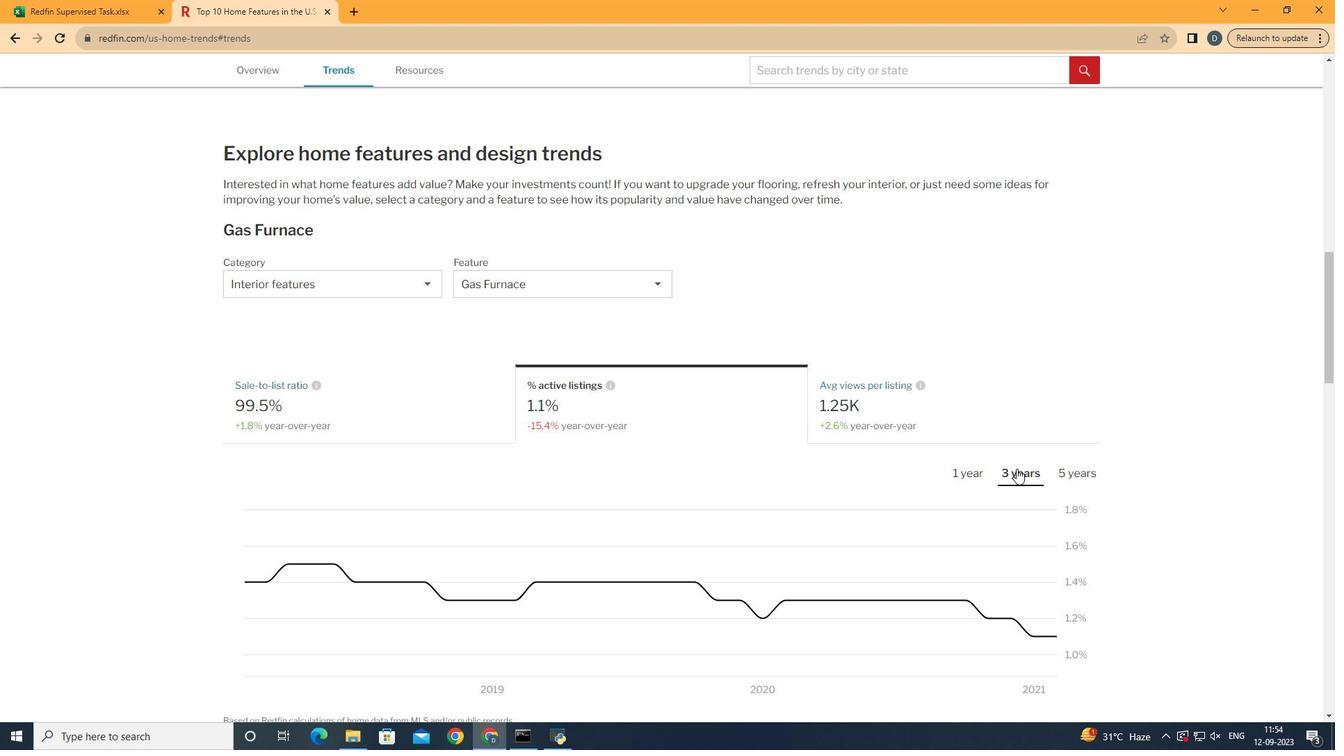 
Action: Mouse moved to (1011, 471)
Screenshot: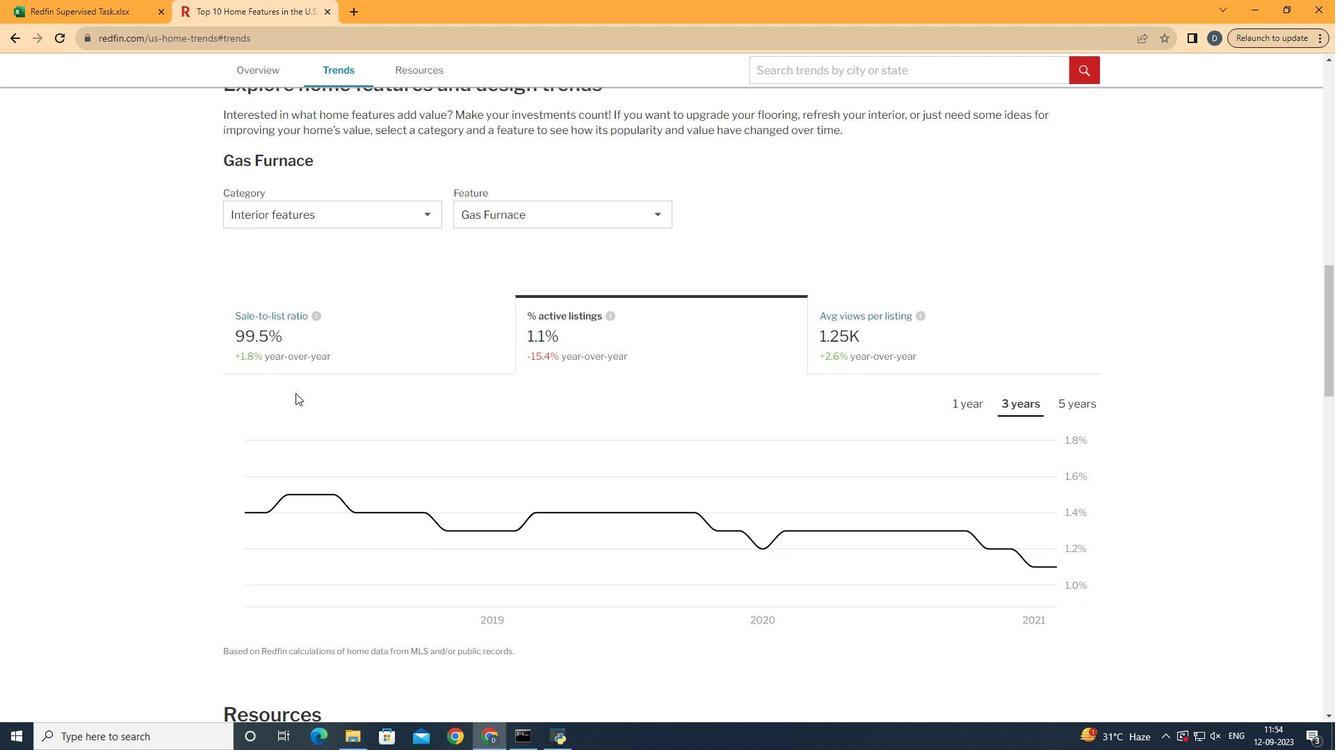 
Action: Mouse scrolled (1011, 470) with delta (0, 0)
Screenshot: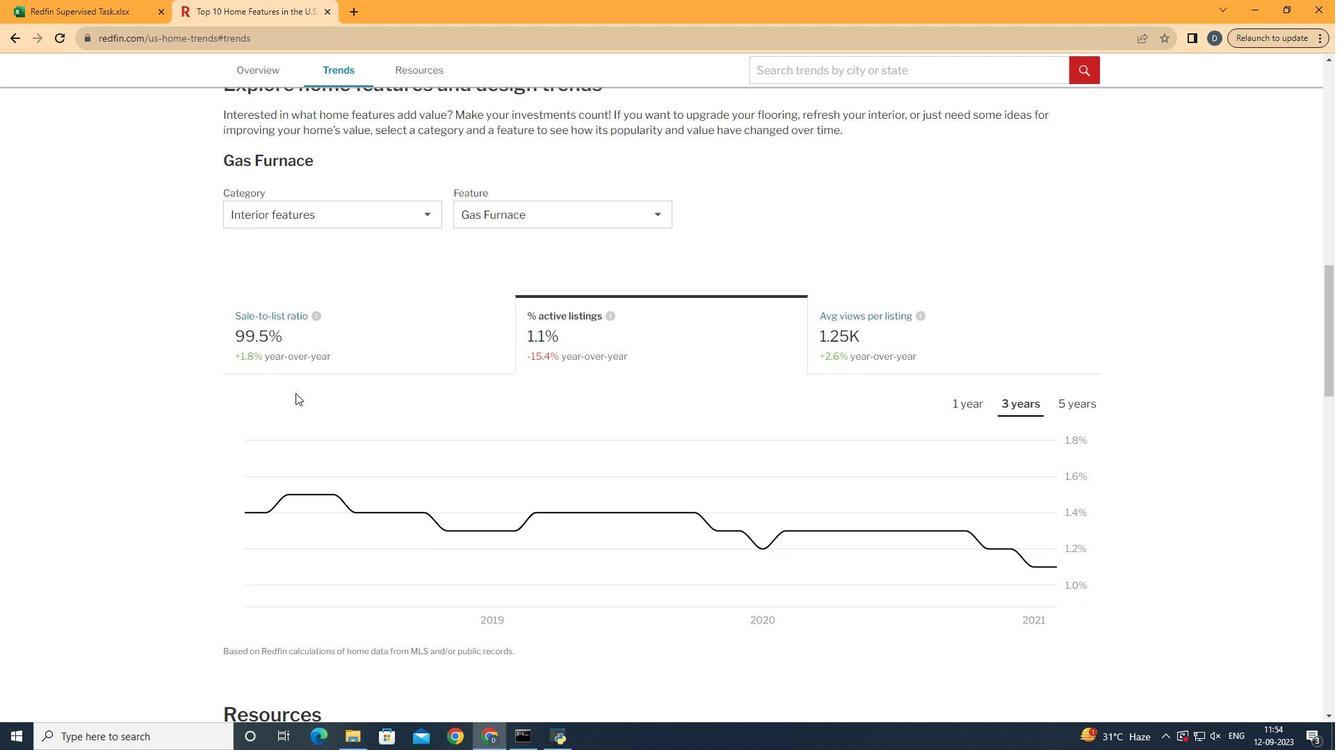
Action: Mouse moved to (1062, 512)
Screenshot: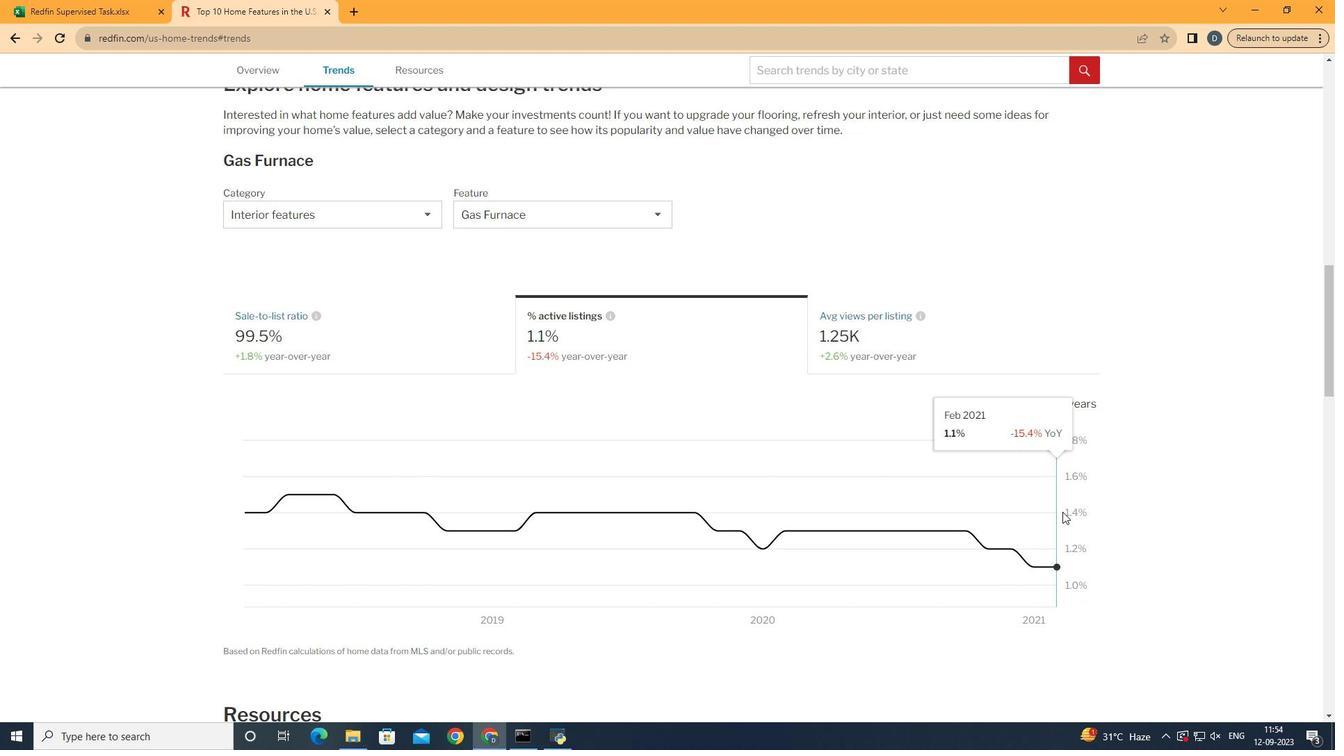
